 Task: Find connections with filter location Carnegie with filter topic #job with filter profile language Potuguese with filter current company VarSigma with filter school A.N.College with filter industry Historical Sites with filter service category Social Media Marketing with filter keywords title Controller
Action: Mouse moved to (208, 301)
Screenshot: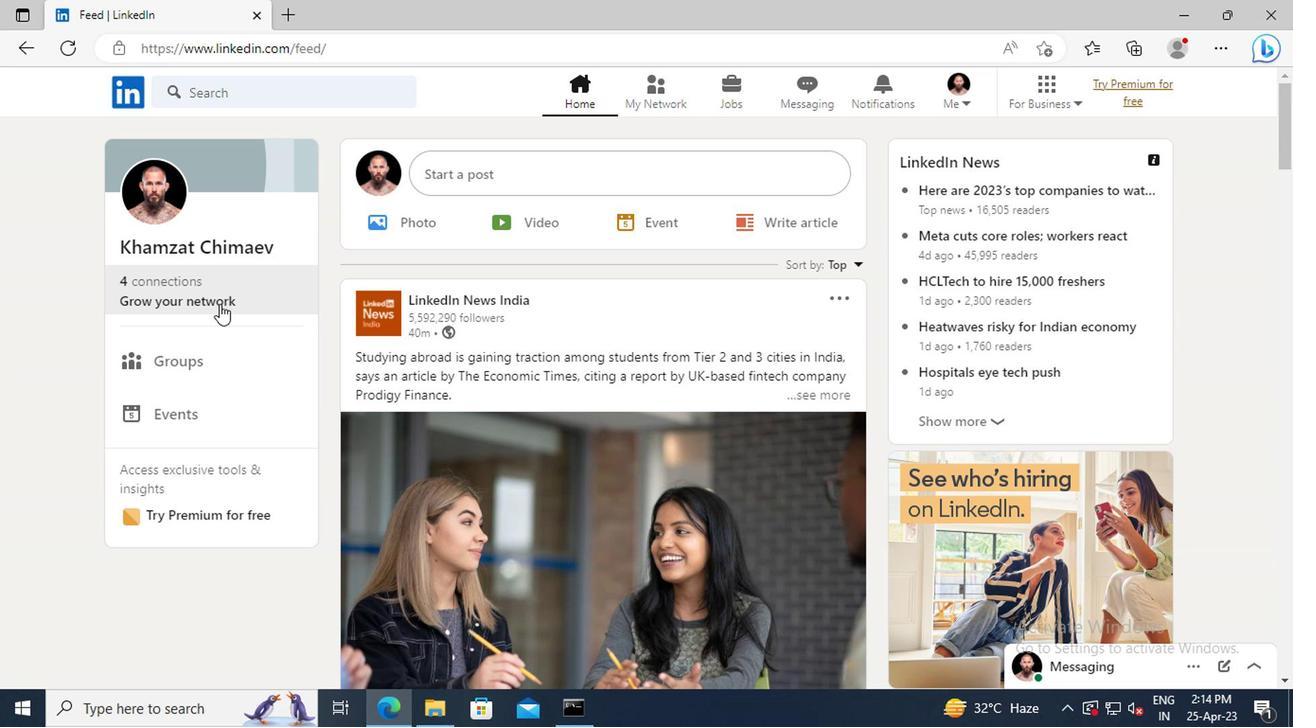 
Action: Mouse pressed left at (208, 301)
Screenshot: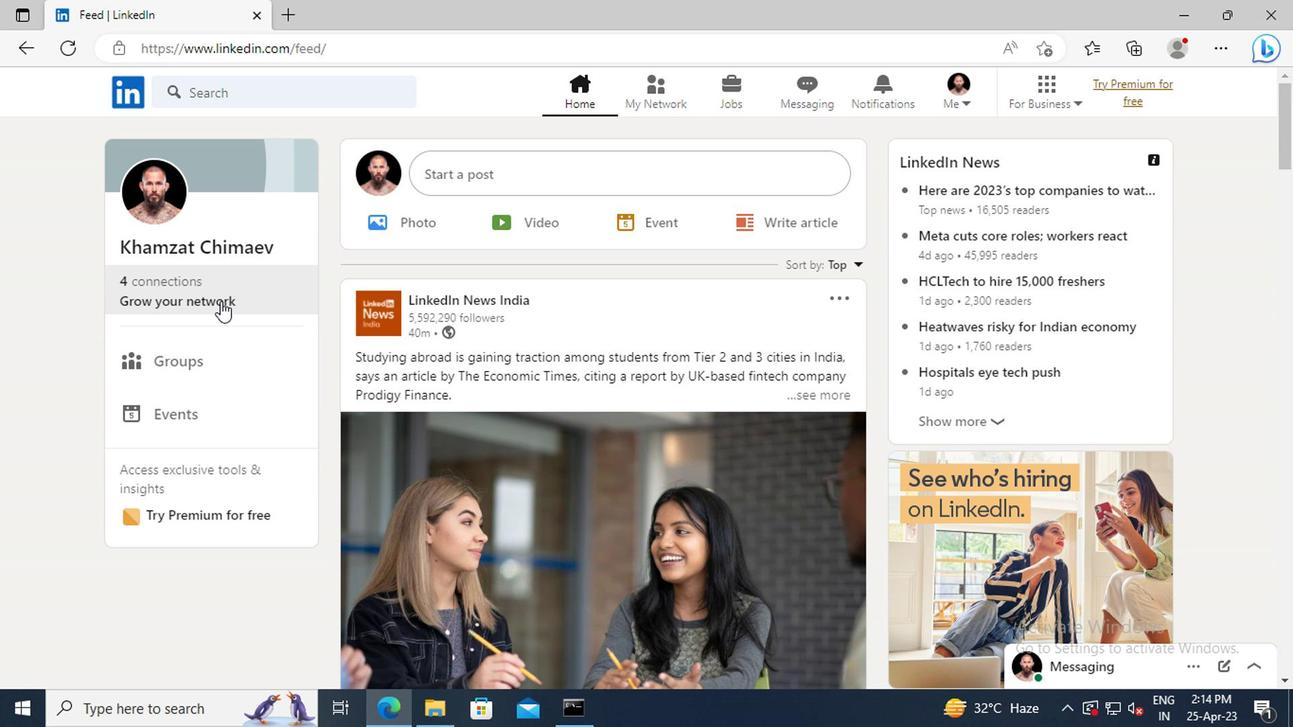 
Action: Mouse moved to (215, 204)
Screenshot: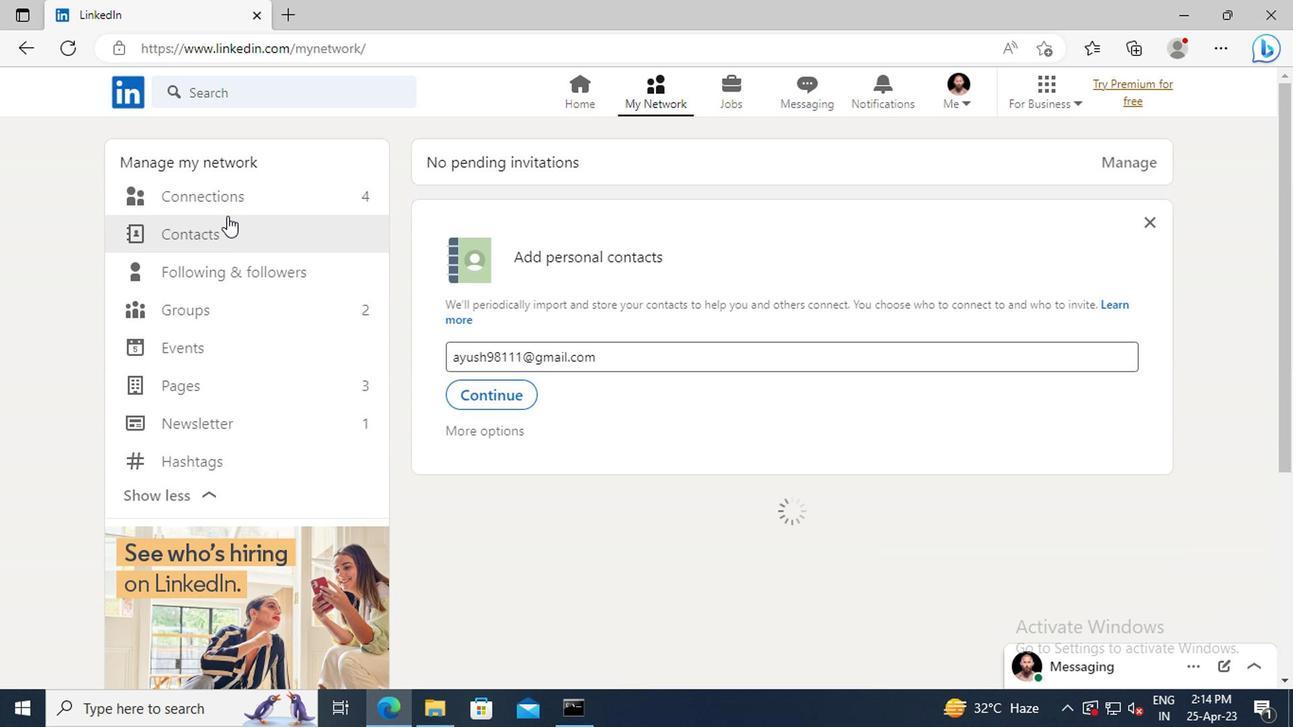 
Action: Mouse pressed left at (215, 204)
Screenshot: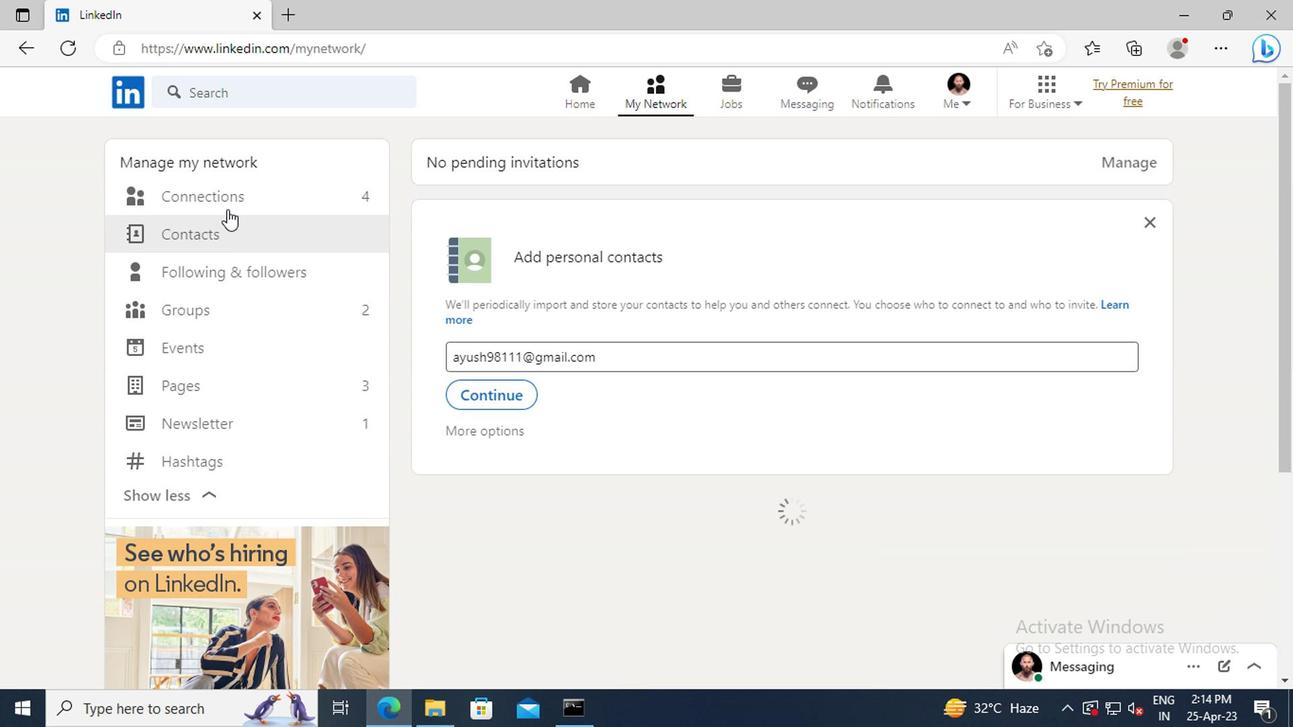 
Action: Mouse moved to (767, 201)
Screenshot: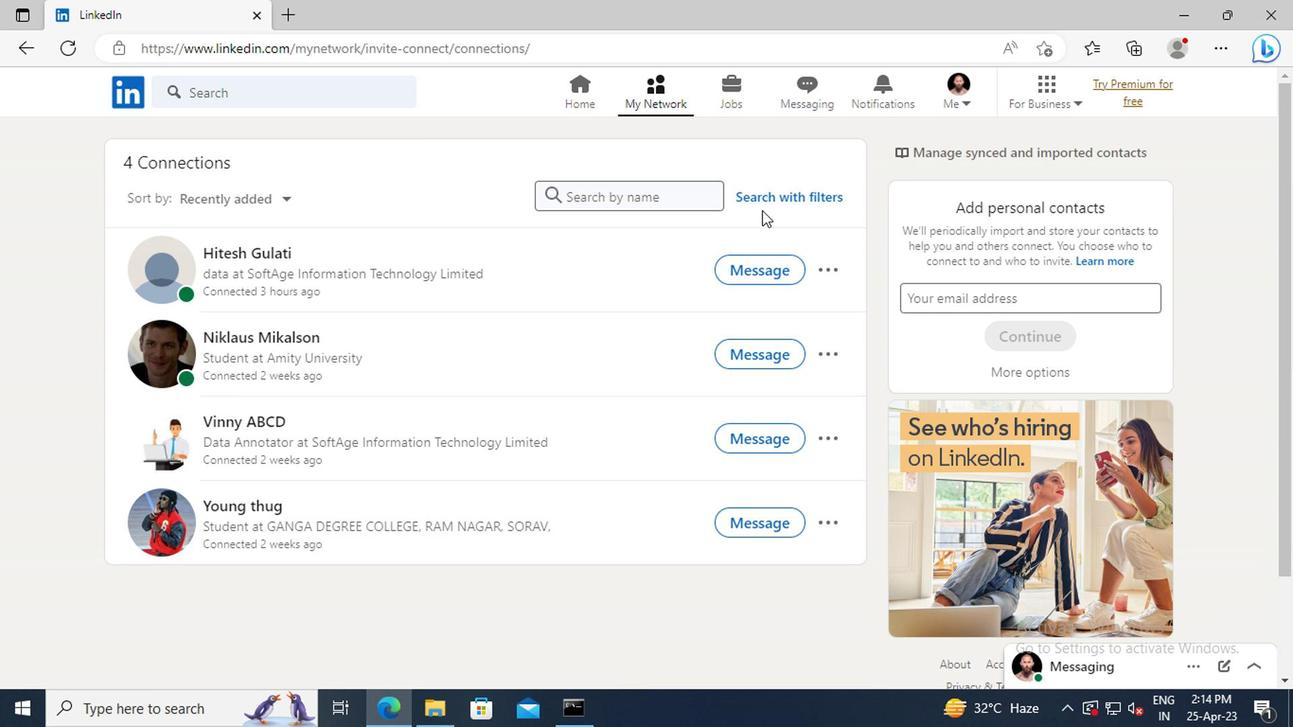 
Action: Mouse pressed left at (767, 201)
Screenshot: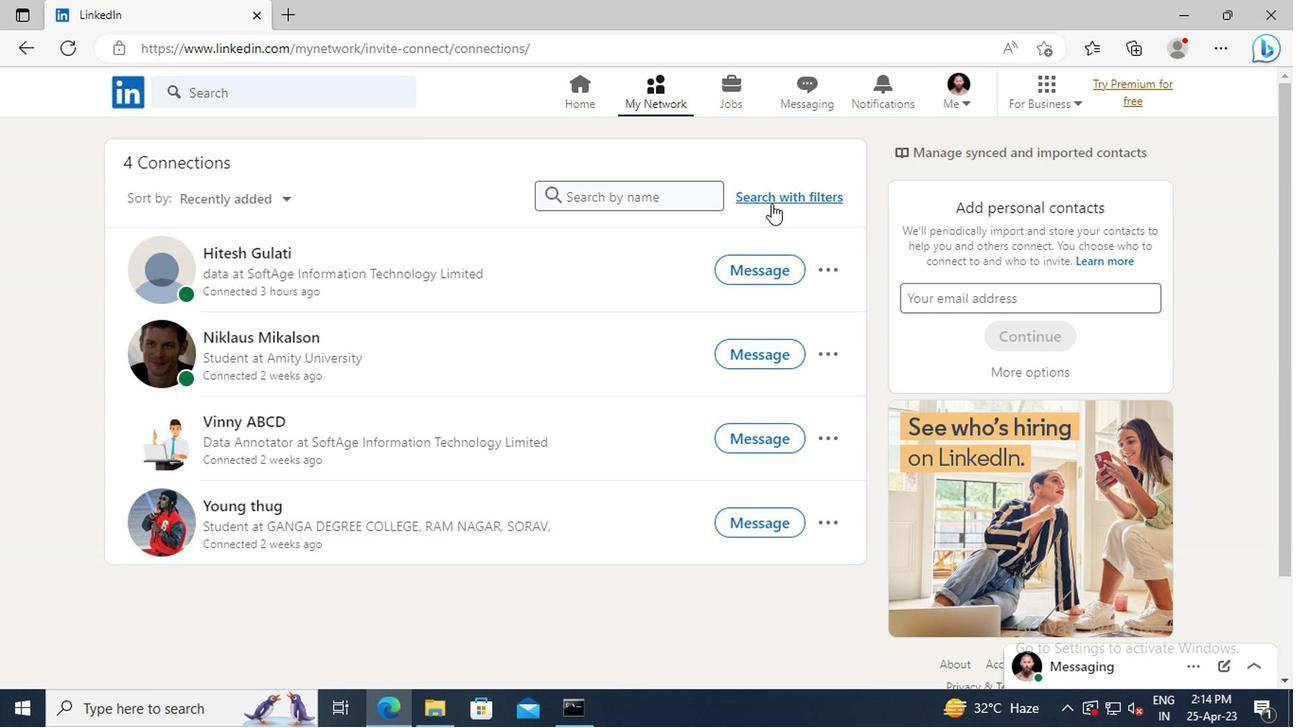 
Action: Mouse moved to (709, 148)
Screenshot: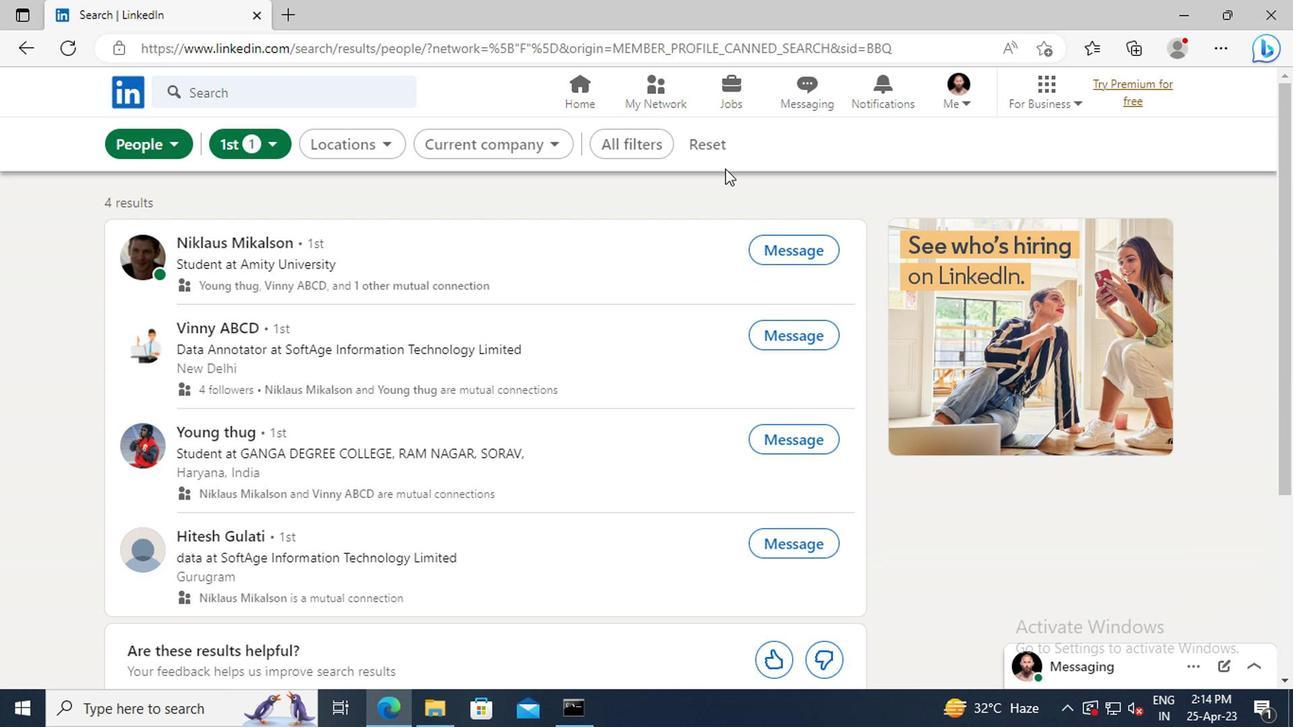 
Action: Mouse pressed left at (709, 148)
Screenshot: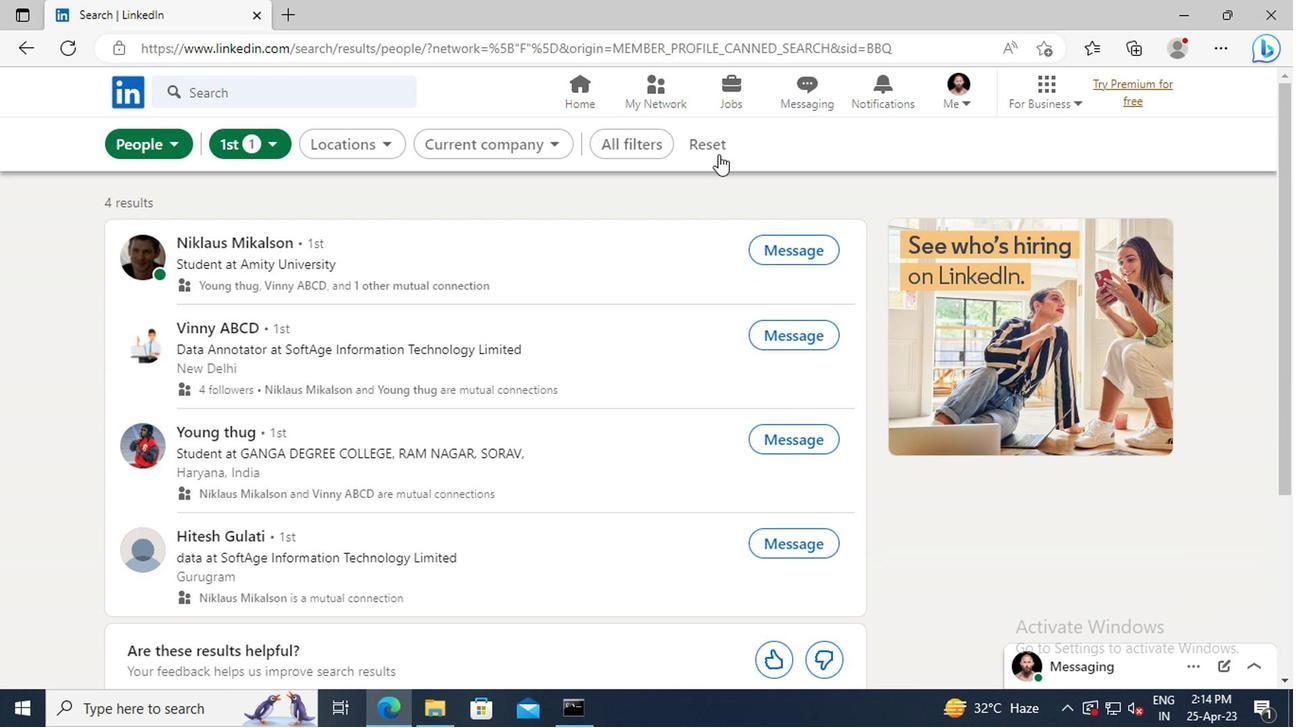 
Action: Mouse moved to (677, 146)
Screenshot: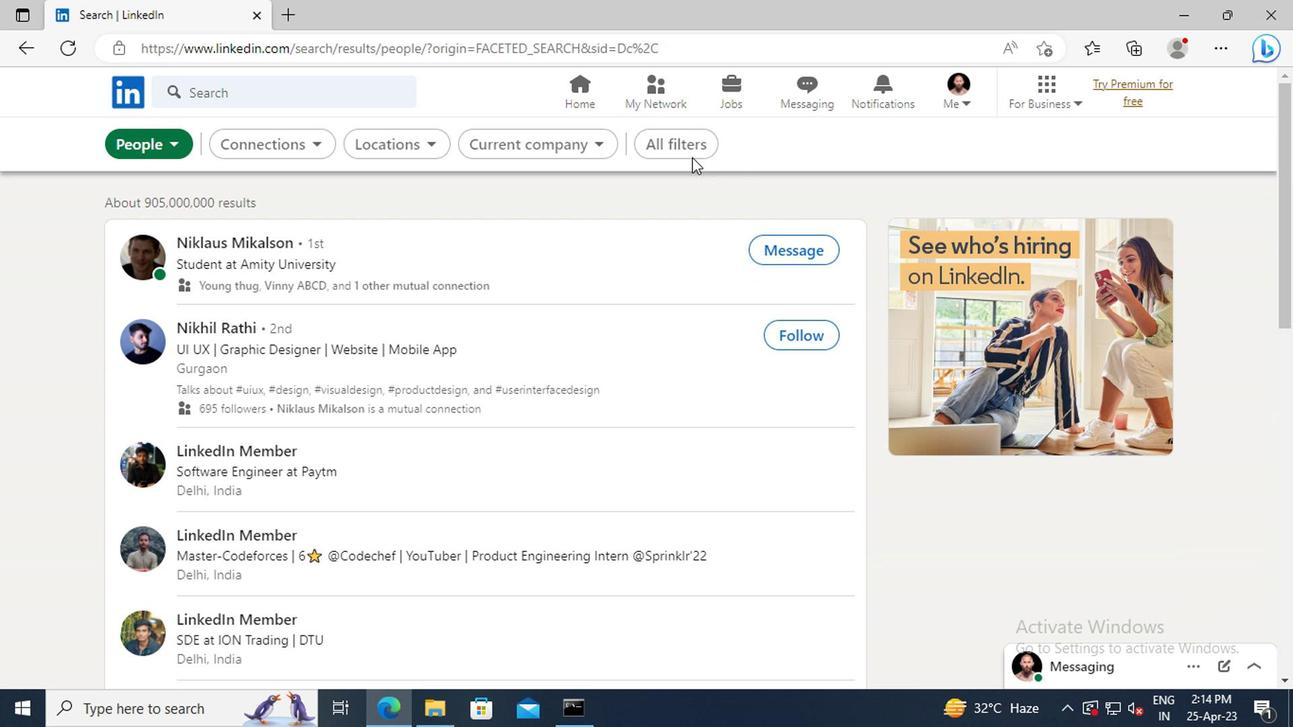 
Action: Mouse pressed left at (677, 146)
Screenshot: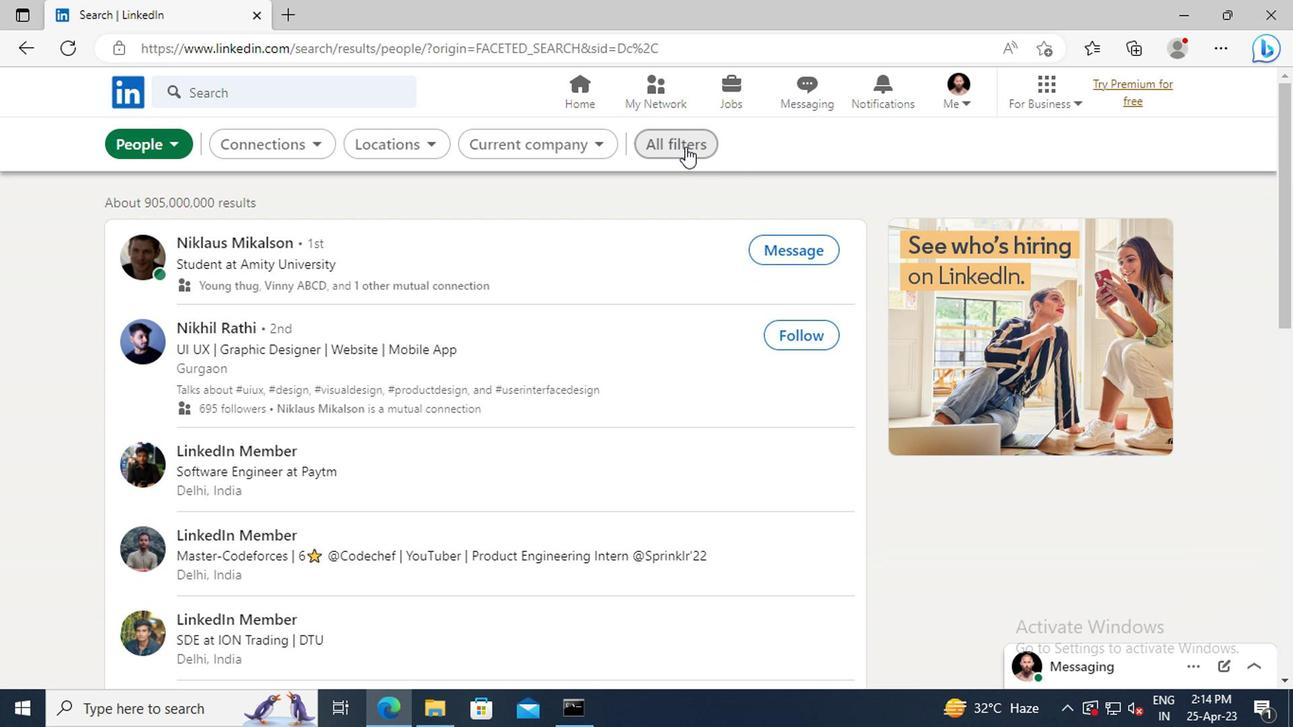
Action: Mouse moved to (1044, 334)
Screenshot: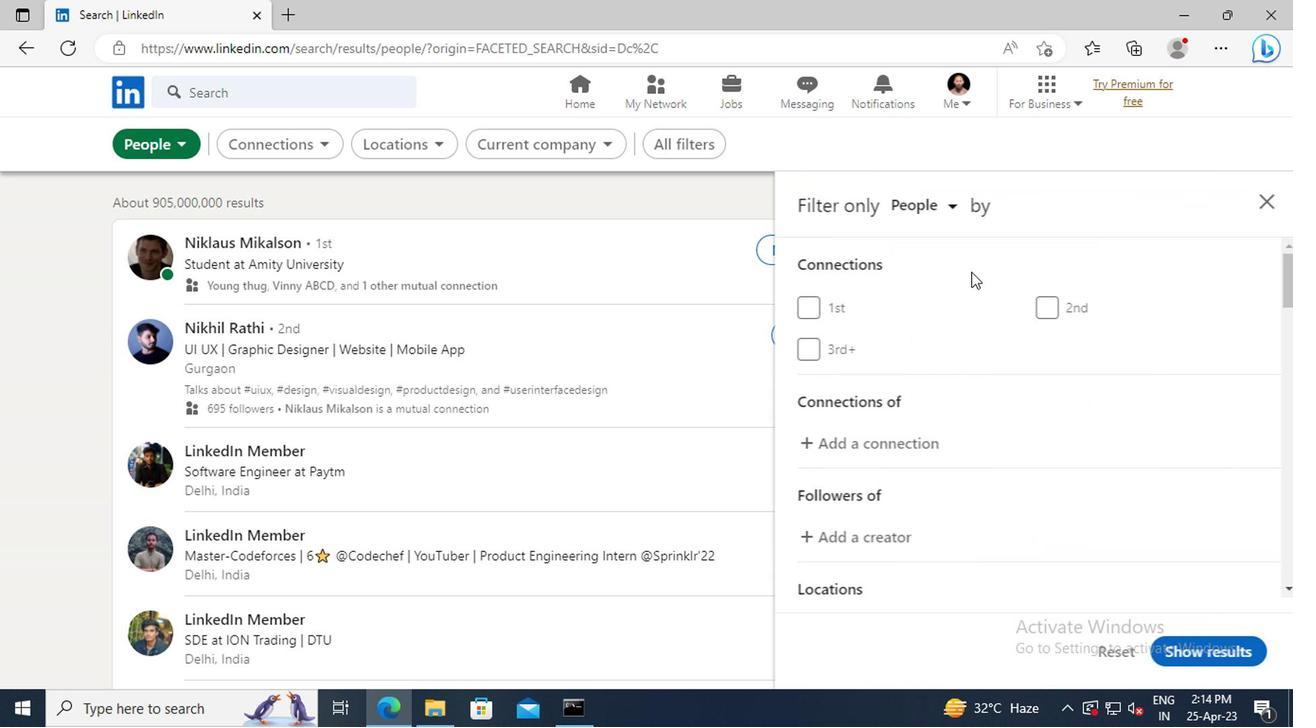 
Action: Mouse scrolled (1044, 334) with delta (0, 0)
Screenshot: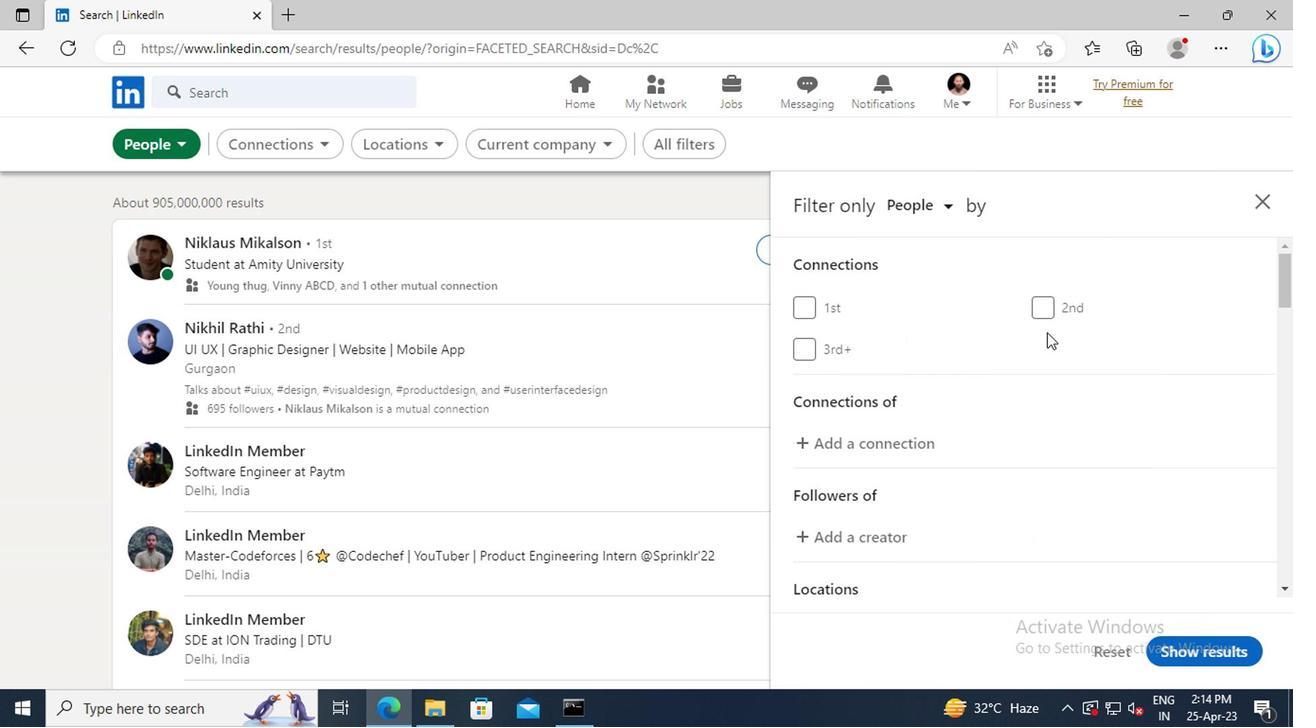 
Action: Mouse scrolled (1044, 334) with delta (0, 0)
Screenshot: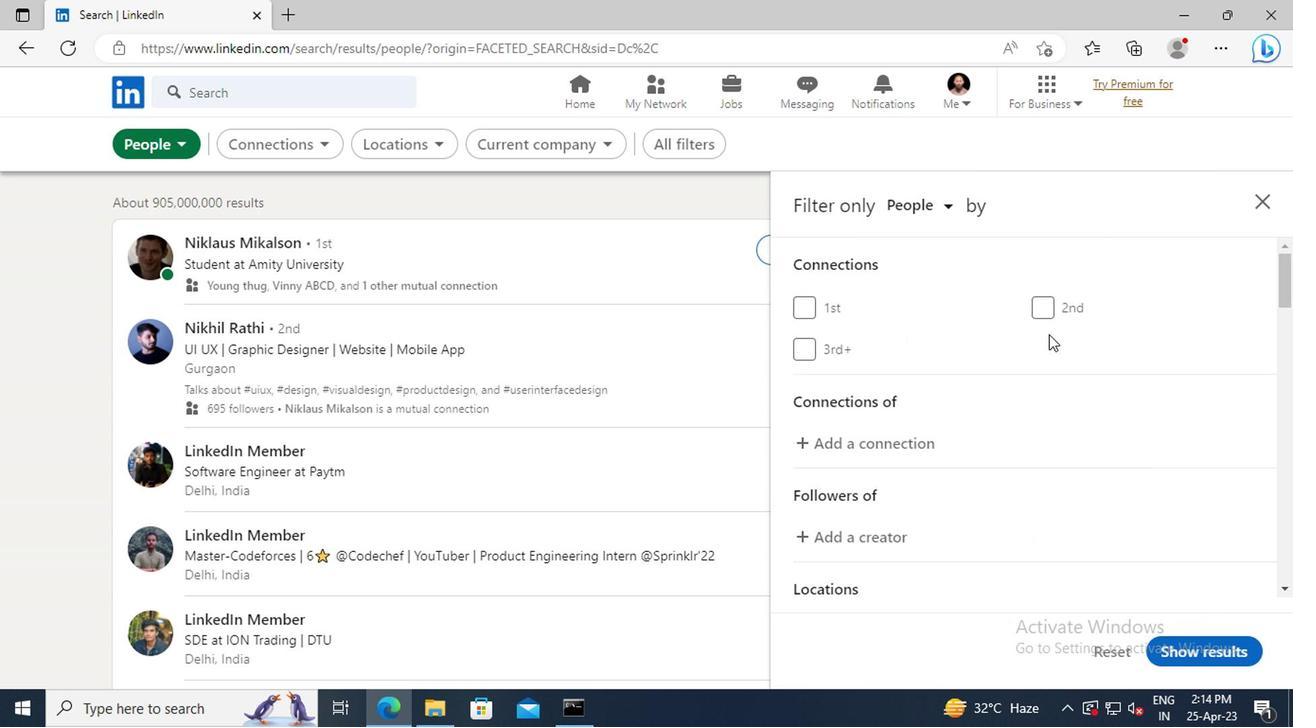 
Action: Mouse scrolled (1044, 334) with delta (0, 0)
Screenshot: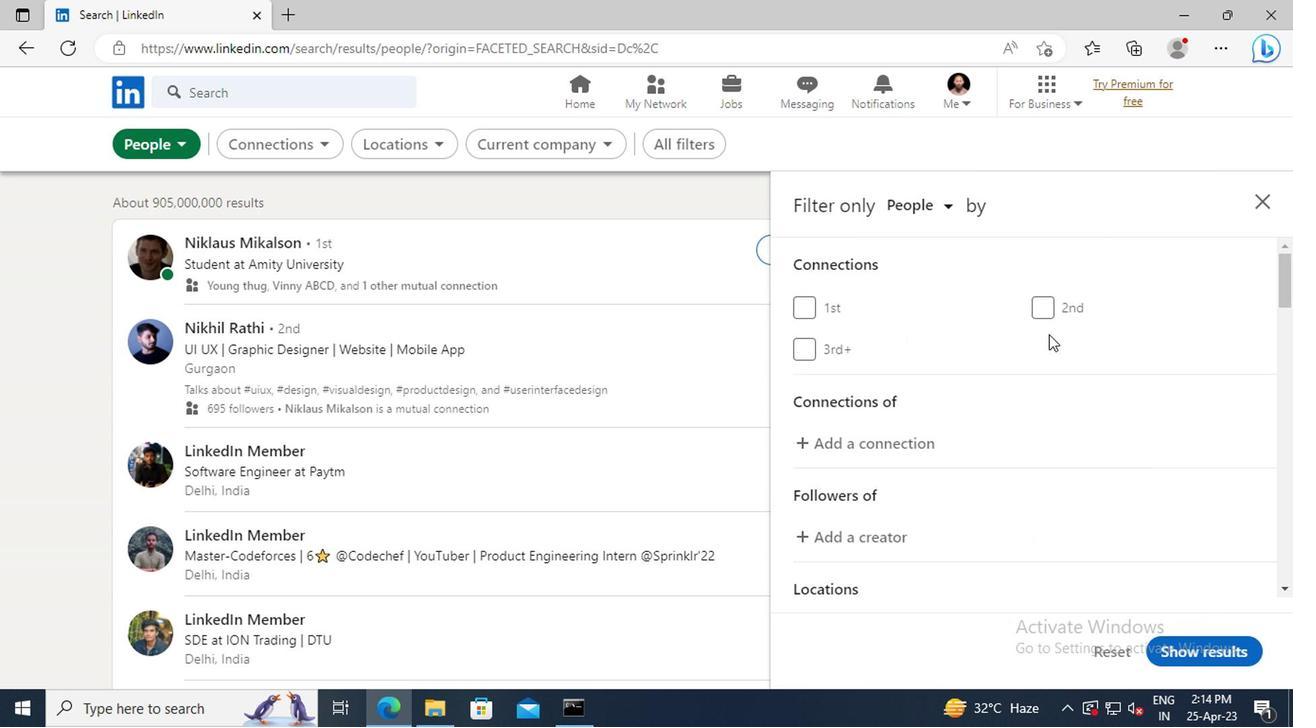 
Action: Mouse moved to (1047, 348)
Screenshot: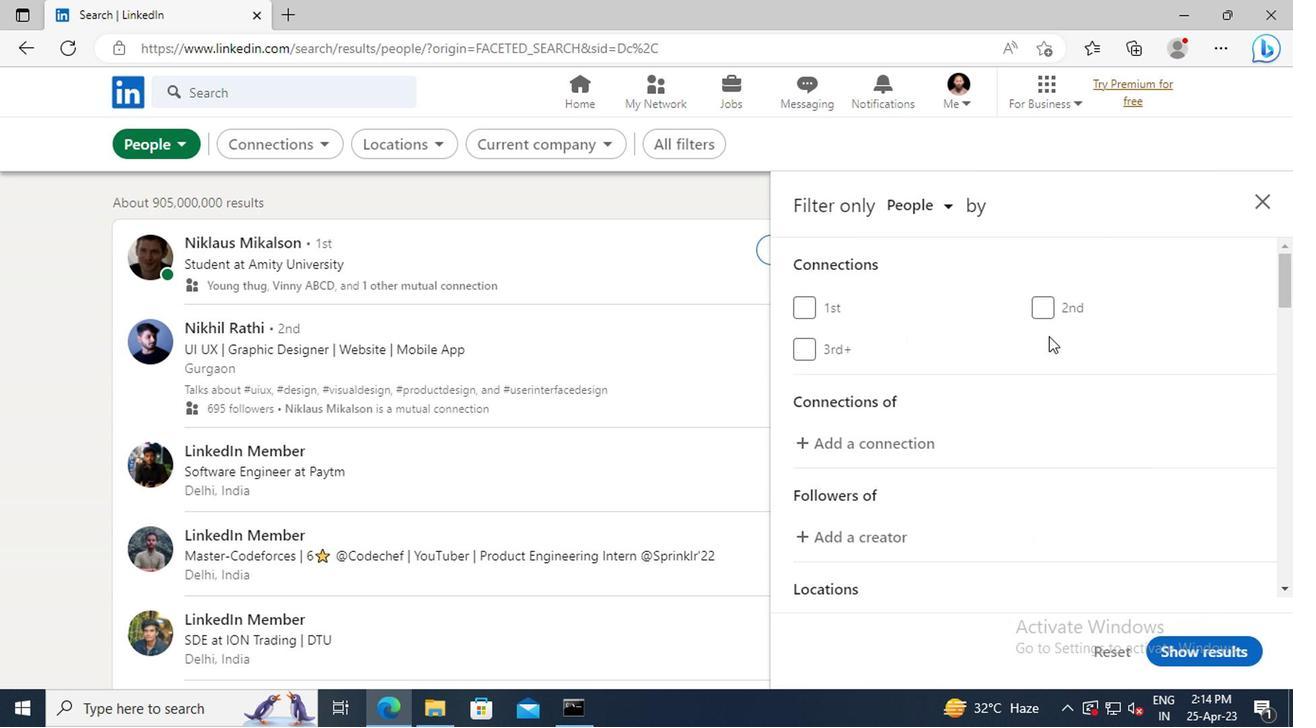 
Action: Mouse scrolled (1047, 348) with delta (0, 0)
Screenshot: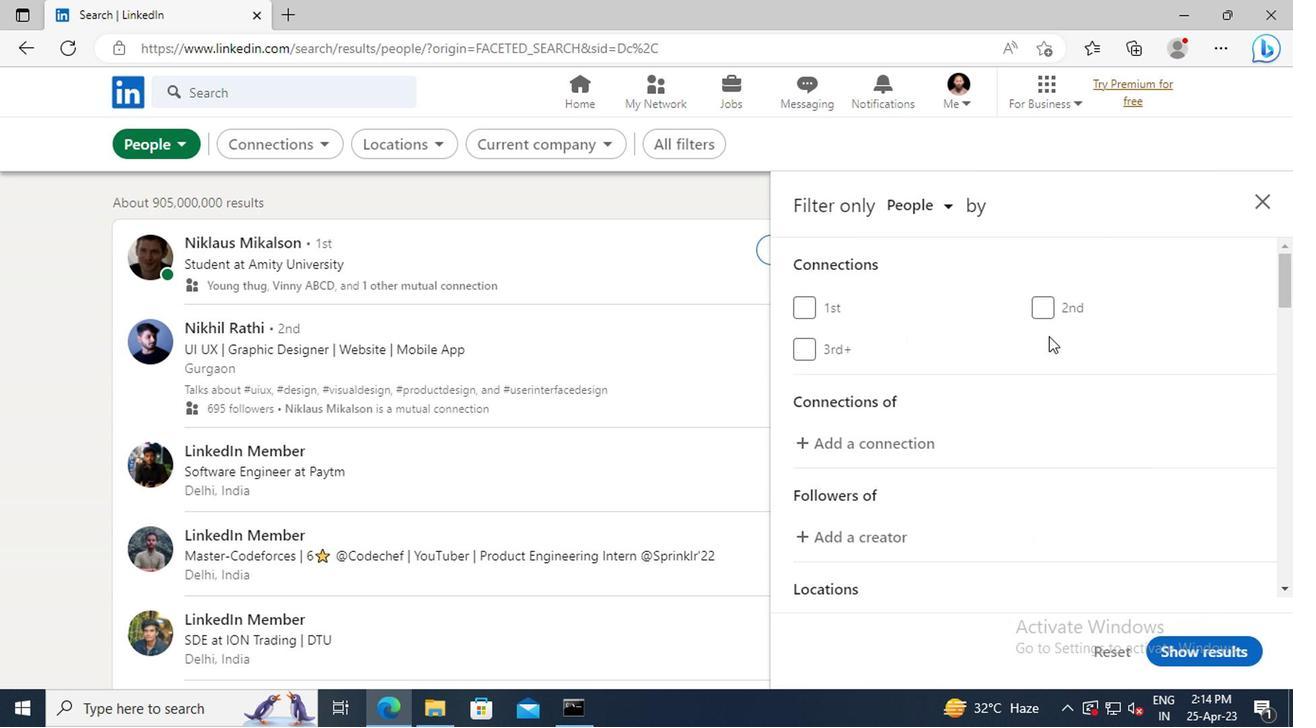 
Action: Mouse moved to (1050, 362)
Screenshot: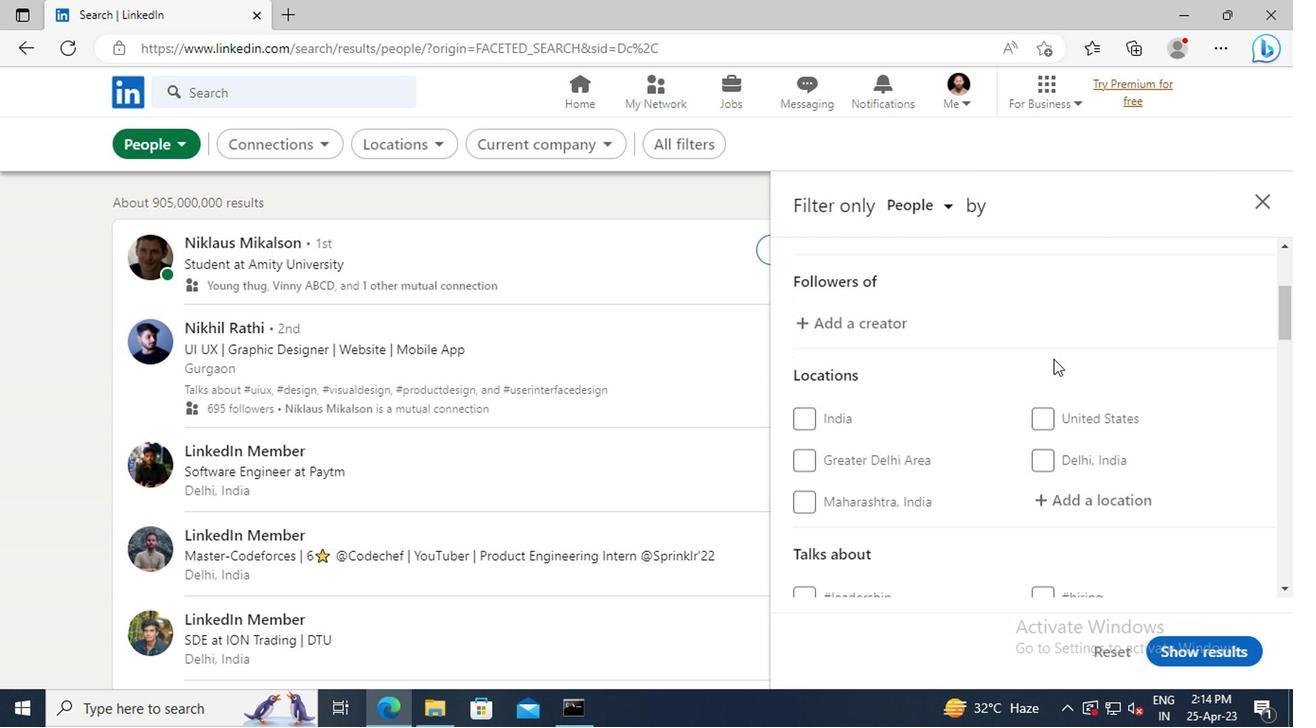 
Action: Mouse scrolled (1050, 361) with delta (0, 0)
Screenshot: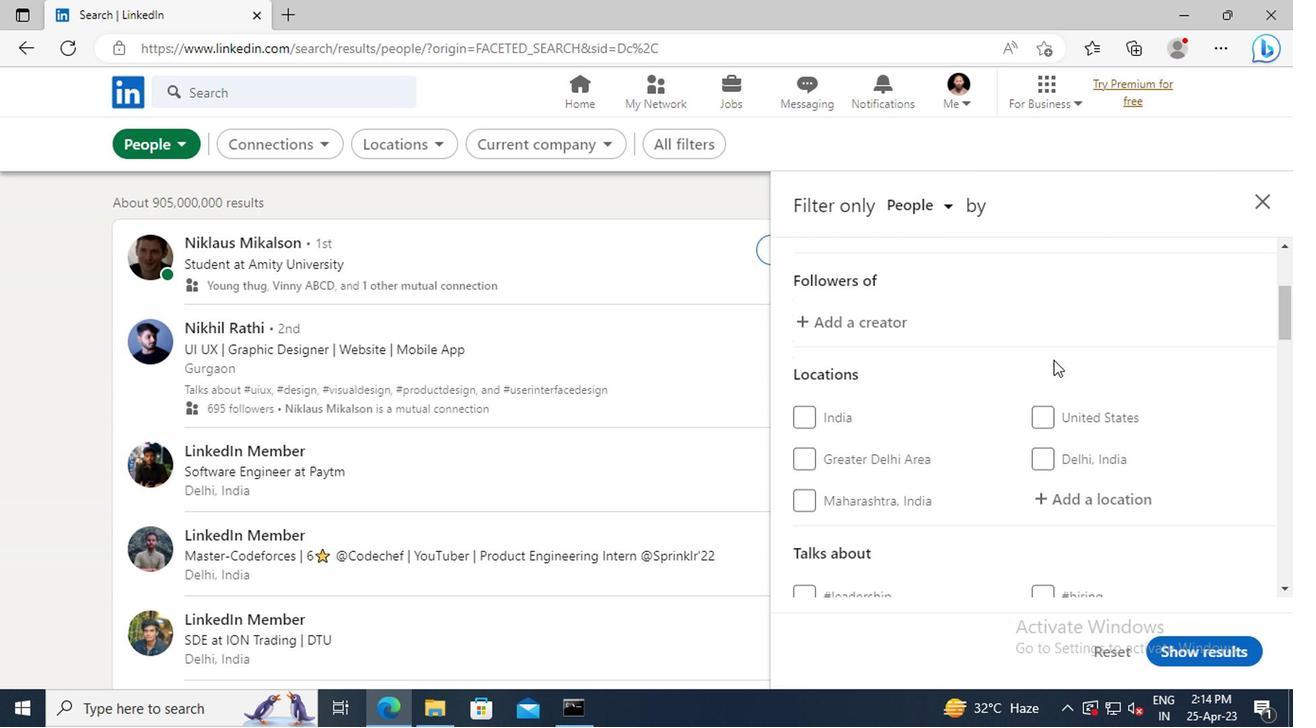 
Action: Mouse scrolled (1050, 361) with delta (0, 0)
Screenshot: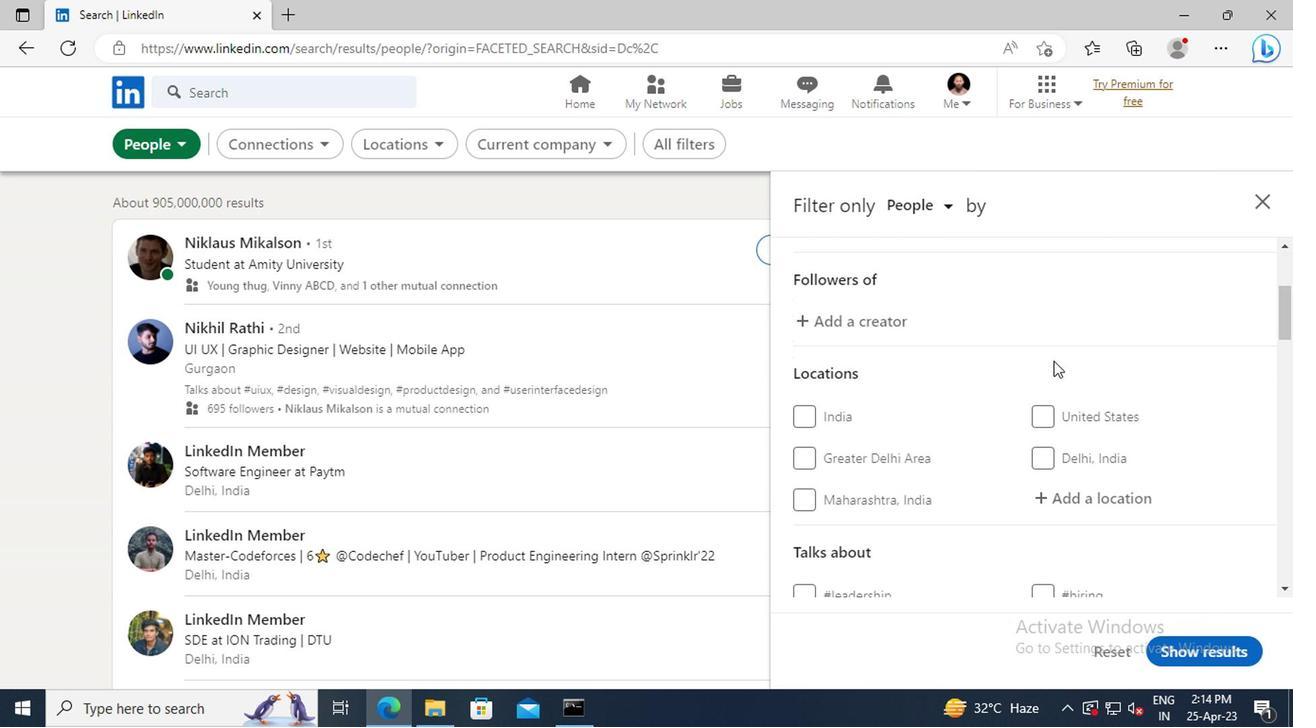 
Action: Mouse moved to (1068, 398)
Screenshot: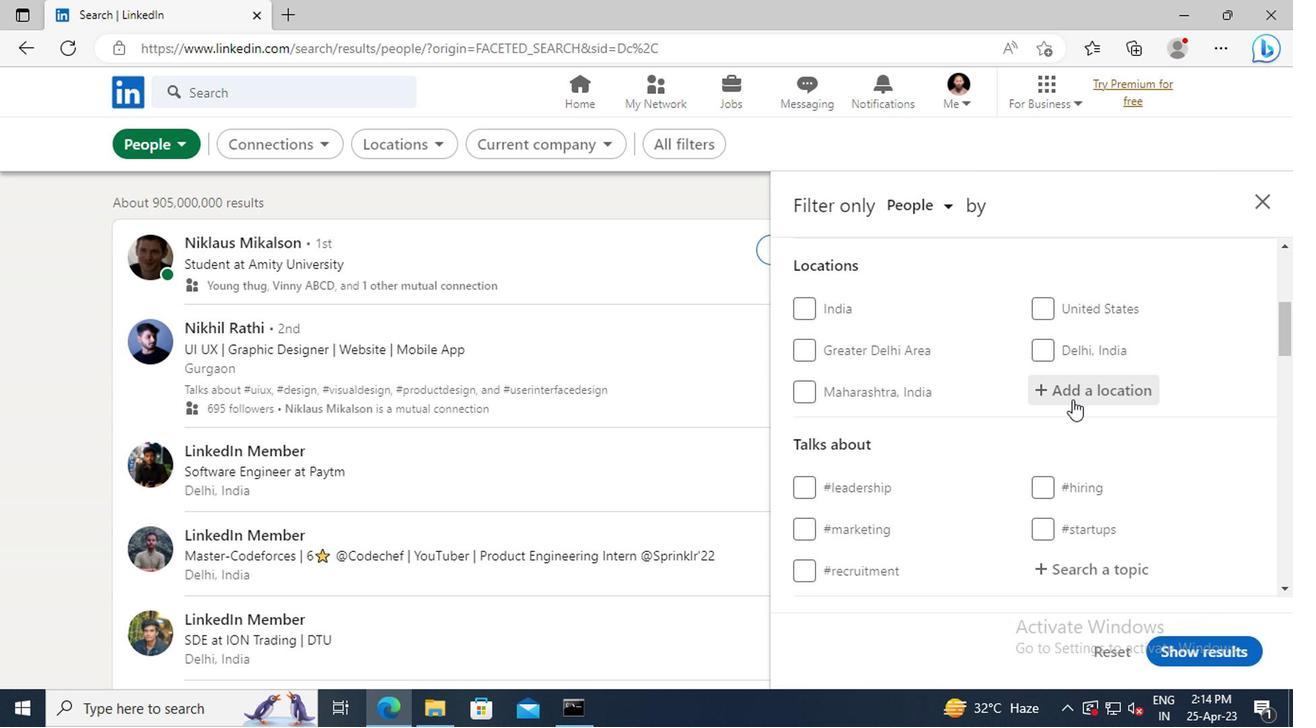 
Action: Mouse pressed left at (1068, 398)
Screenshot: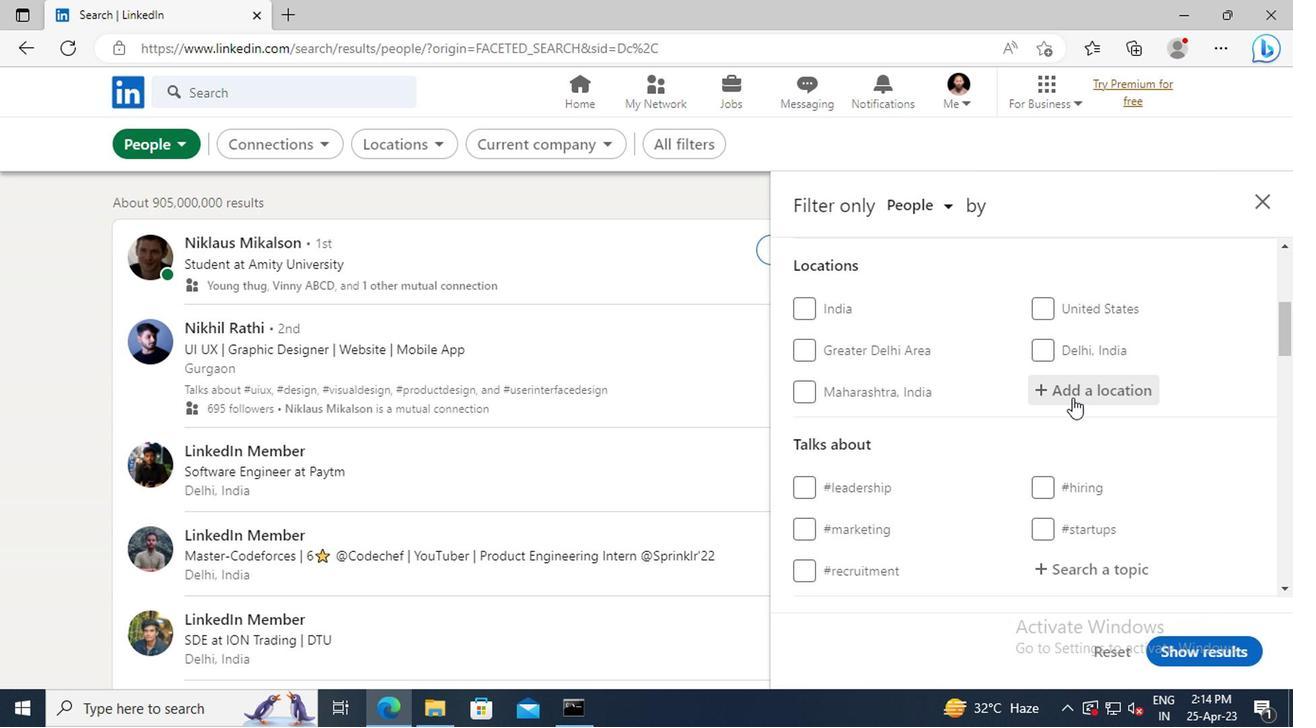 
Action: Mouse moved to (1021, 419)
Screenshot: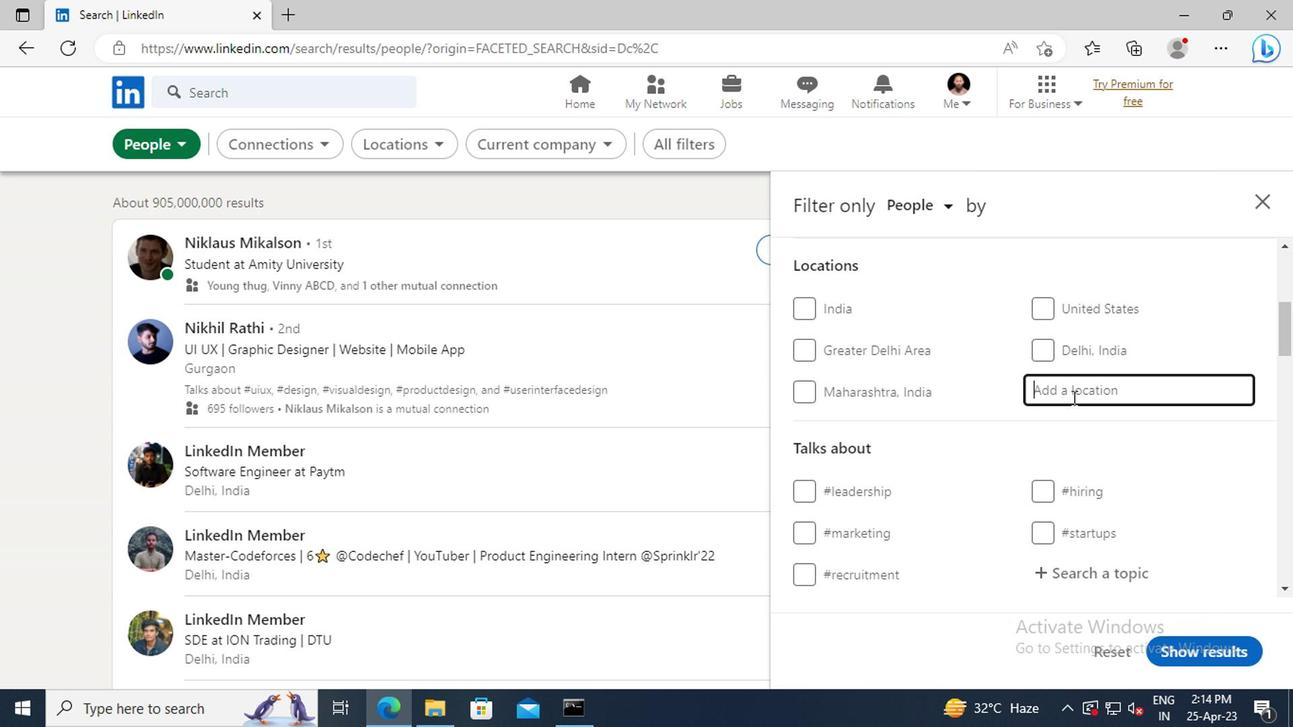 
Action: Key pressed <Key.shift>CARNEGIE
Screenshot: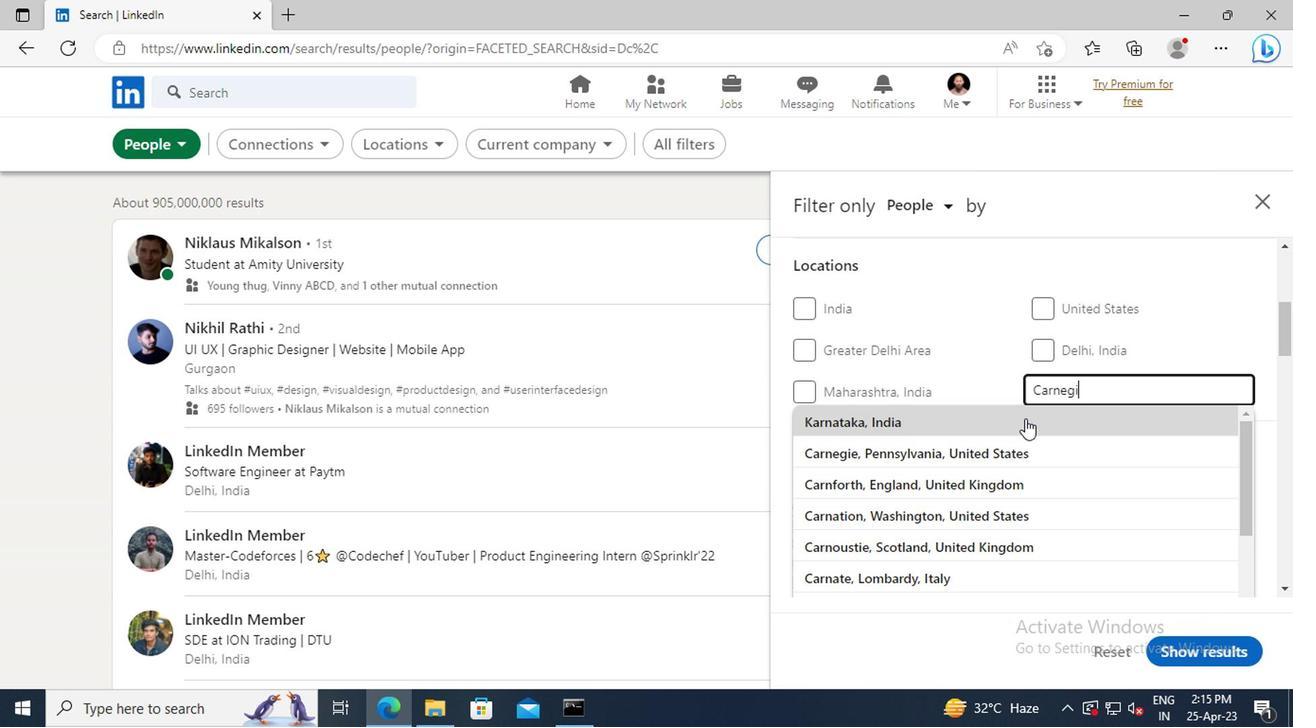 
Action: Mouse moved to (1004, 419)
Screenshot: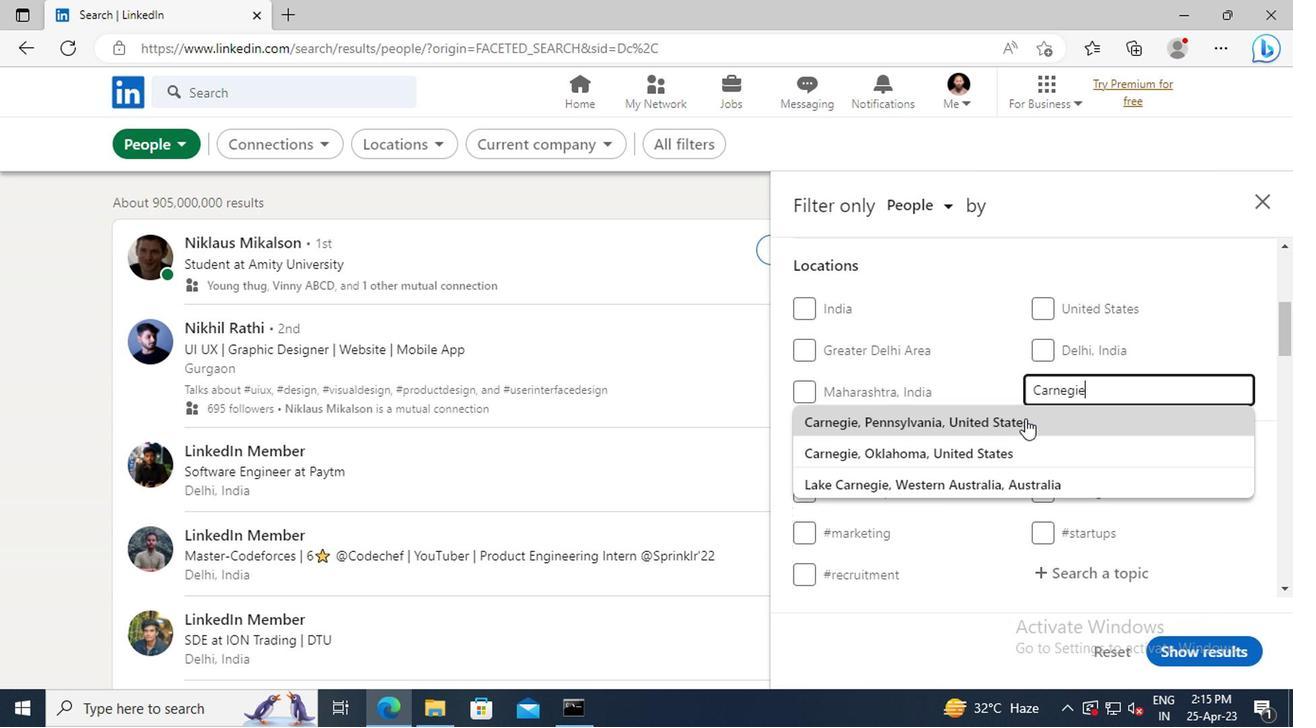 
Action: Mouse pressed left at (1004, 419)
Screenshot: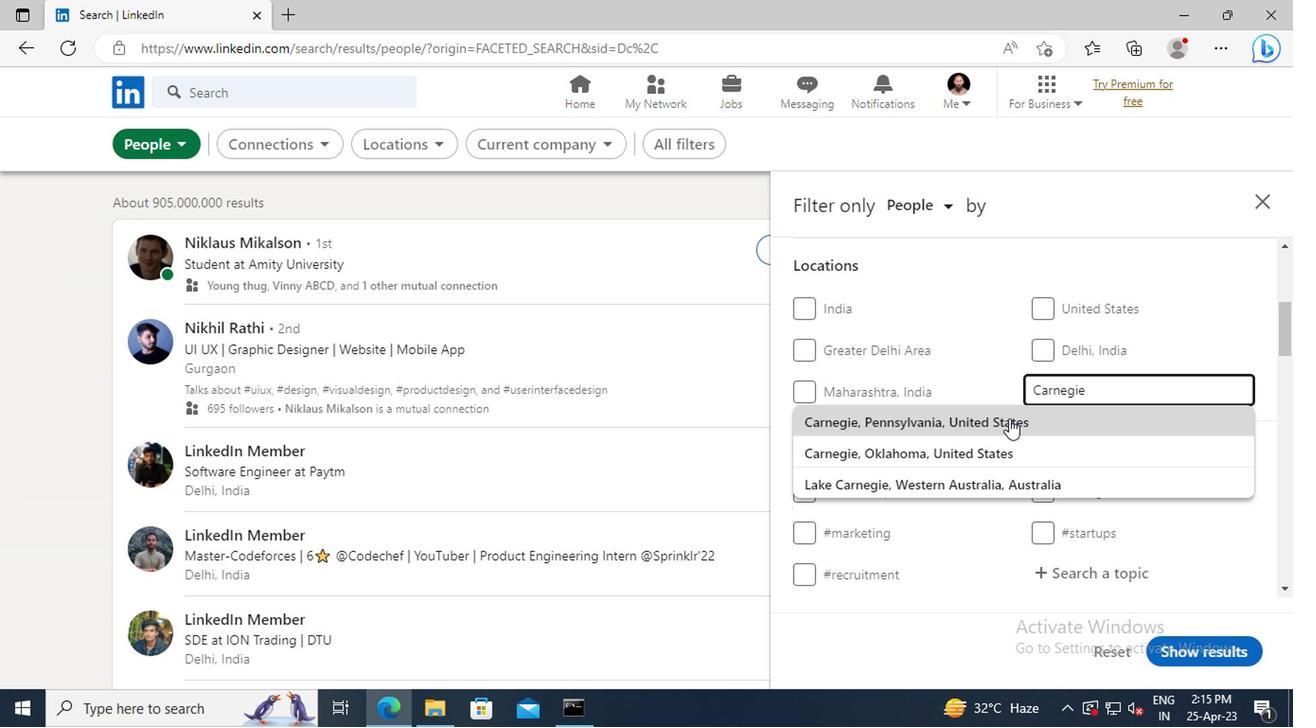 
Action: Mouse scrolled (1004, 418) with delta (0, -1)
Screenshot: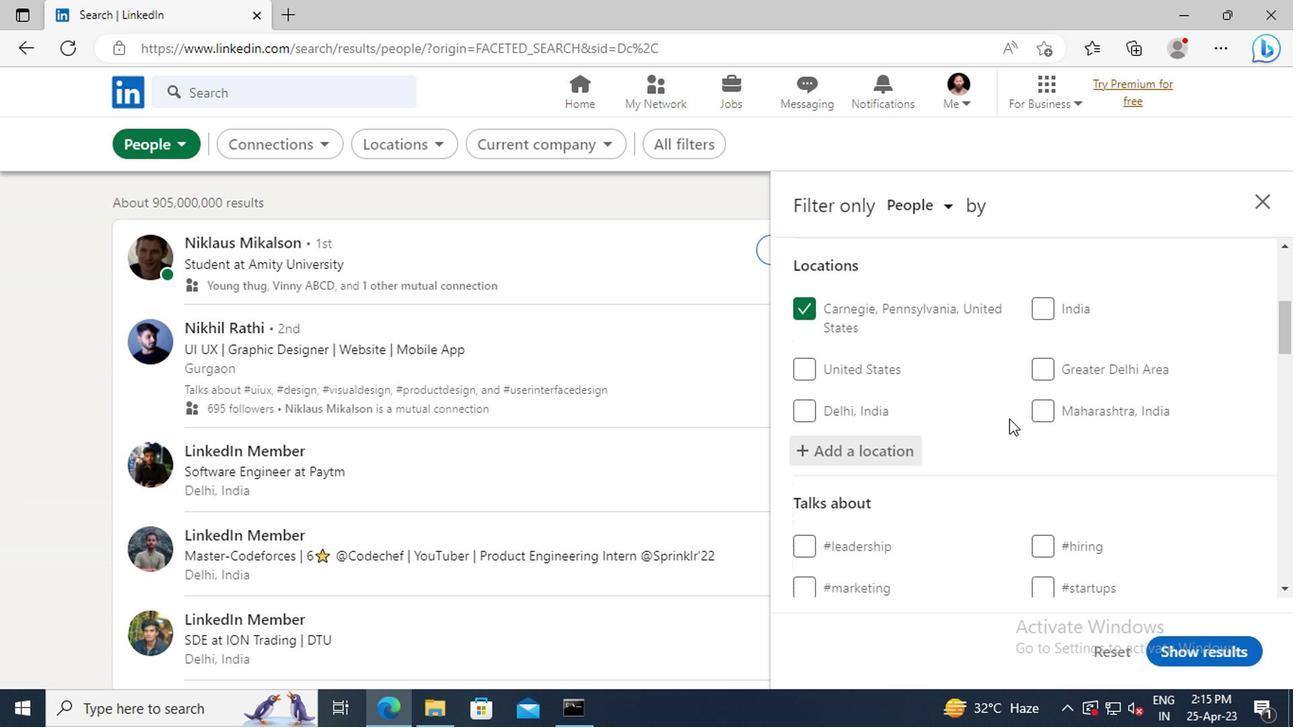 
Action: Mouse scrolled (1004, 418) with delta (0, -1)
Screenshot: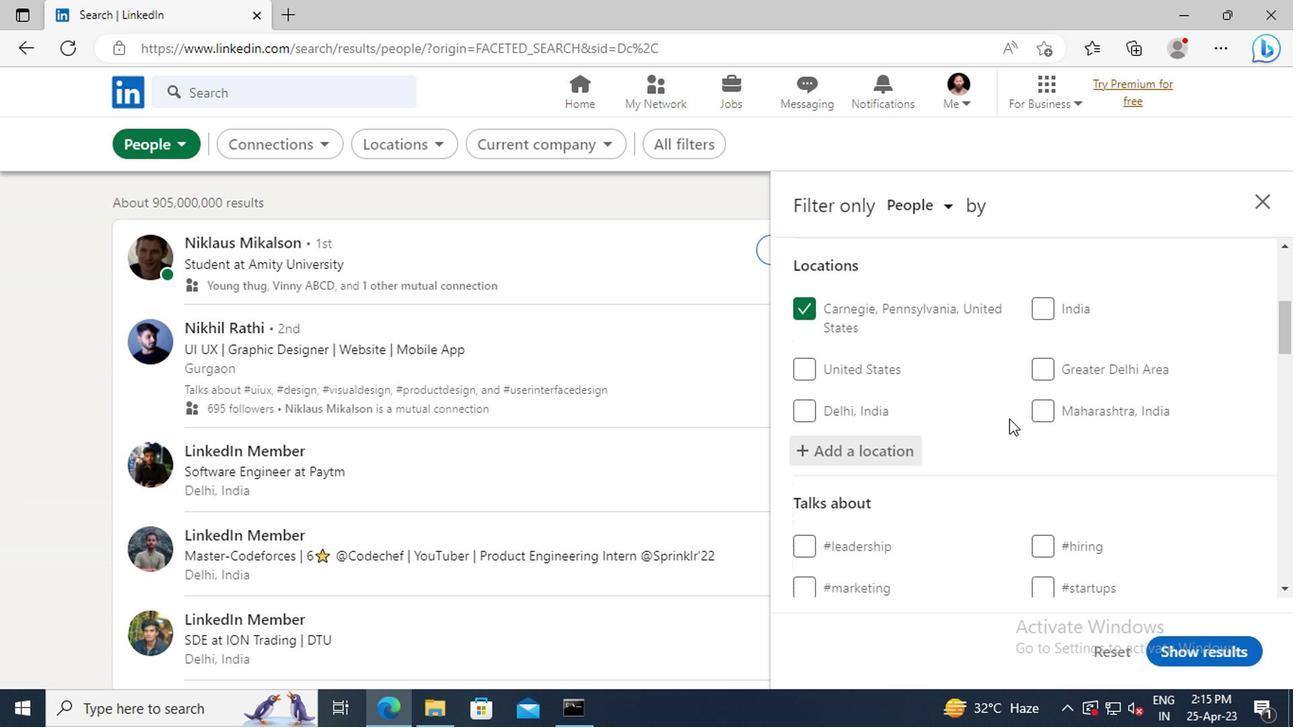 
Action: Mouse scrolled (1004, 418) with delta (0, -1)
Screenshot: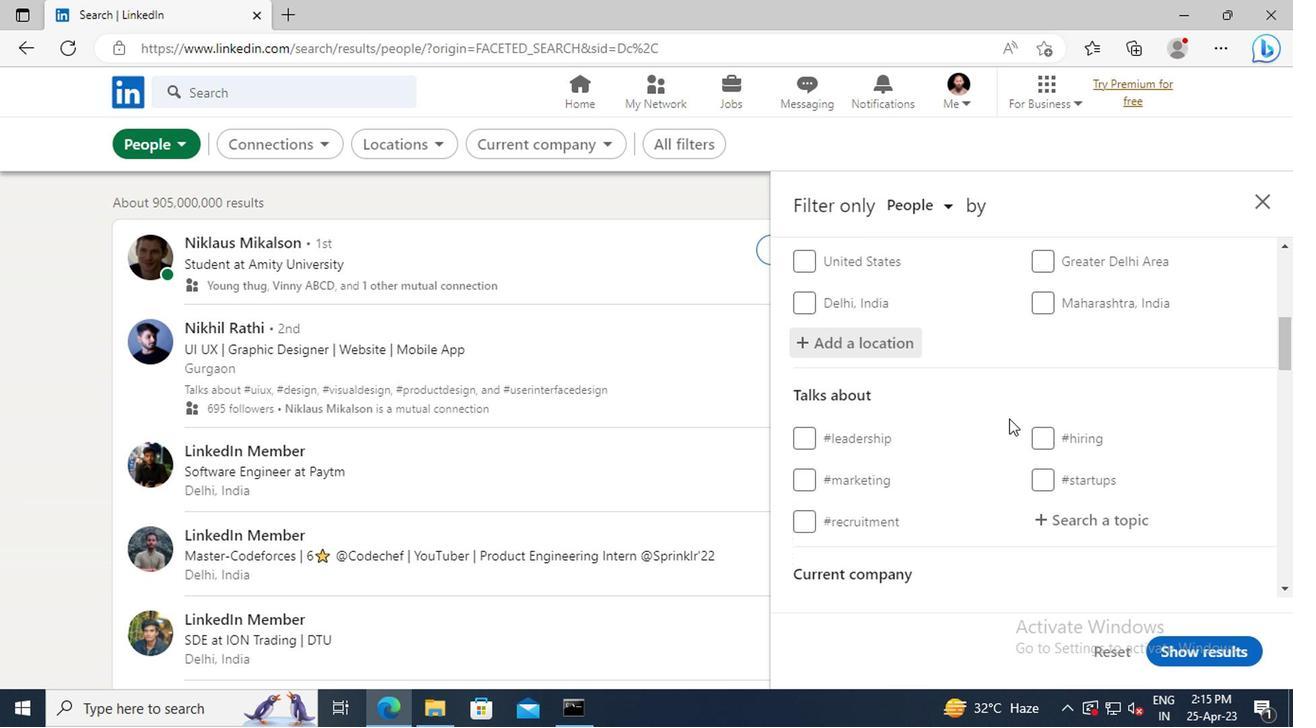 
Action: Mouse scrolled (1004, 418) with delta (0, -1)
Screenshot: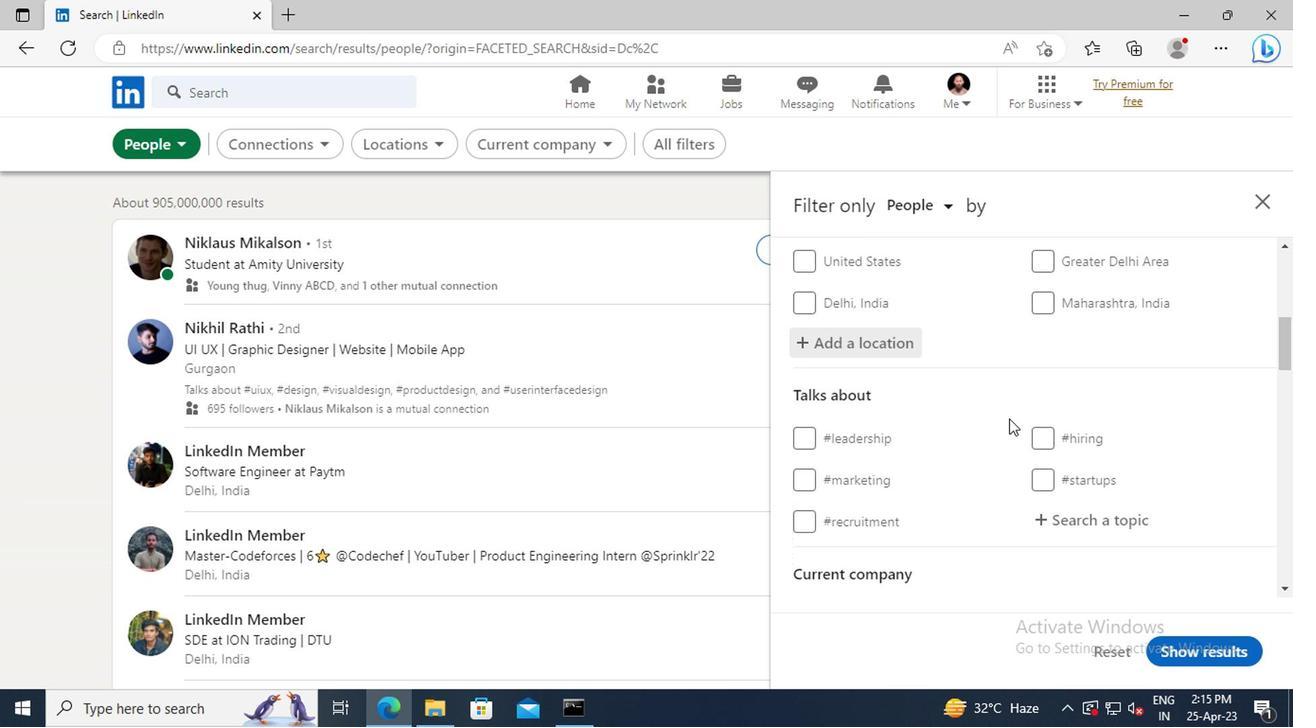 
Action: Mouse moved to (1058, 419)
Screenshot: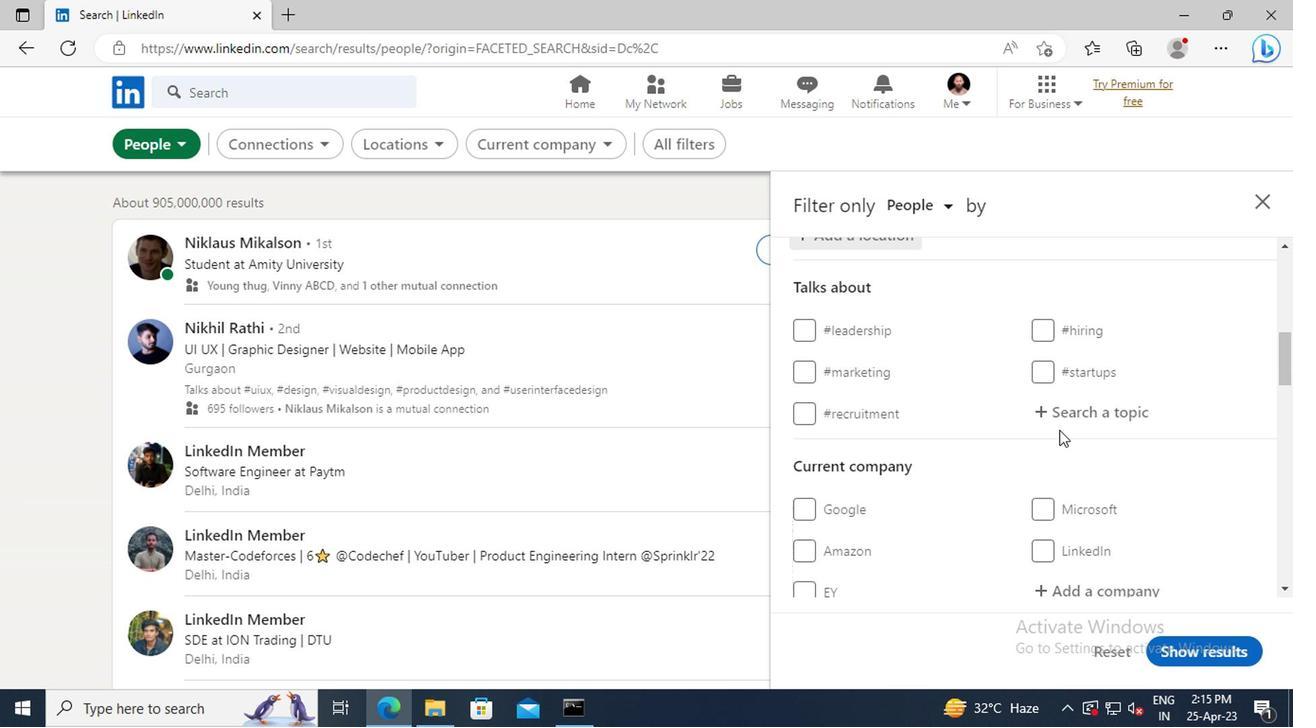 
Action: Mouse pressed left at (1058, 419)
Screenshot: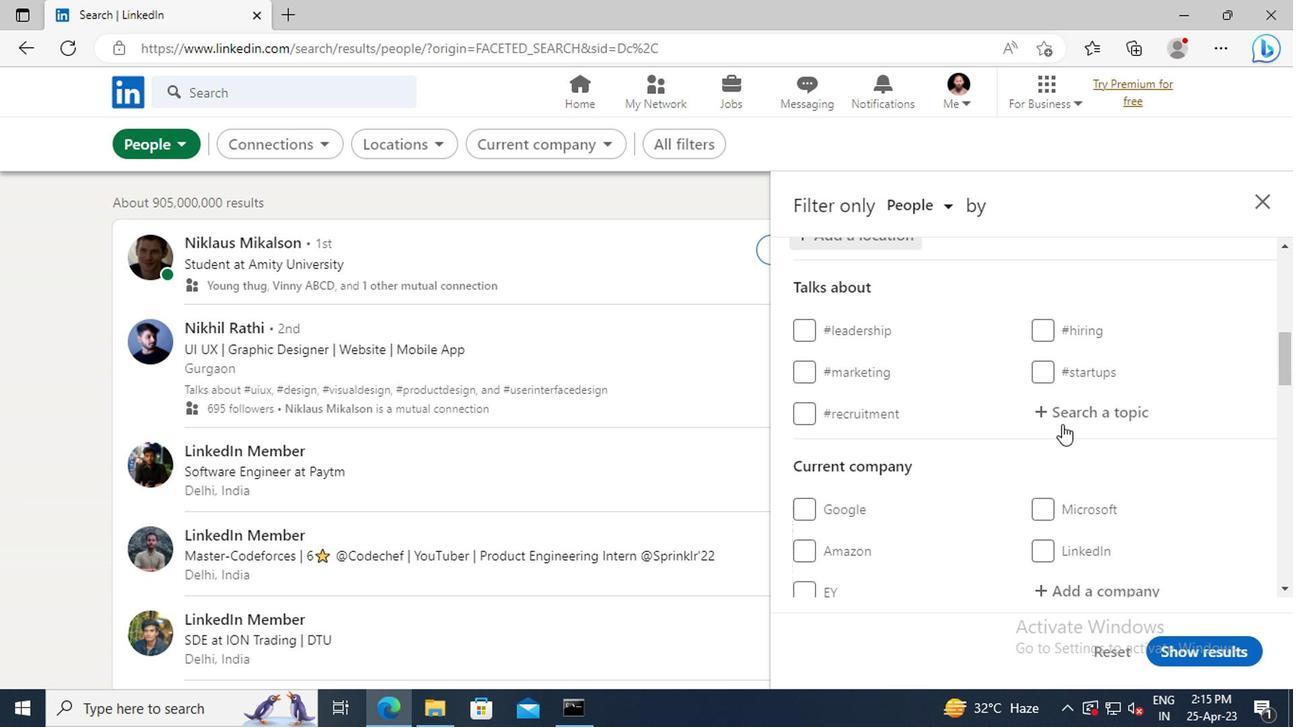
Action: Mouse moved to (1029, 436)
Screenshot: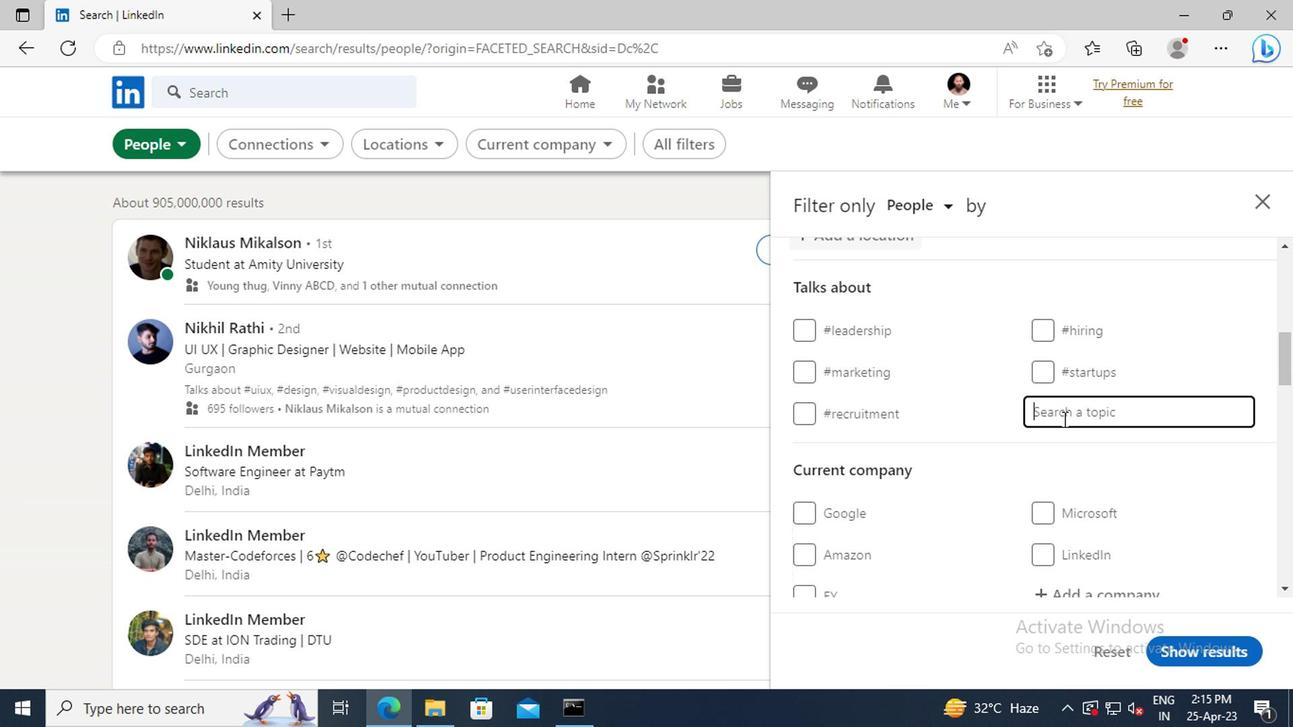 
Action: Key pressed <Key.shift>#JOB
Screenshot: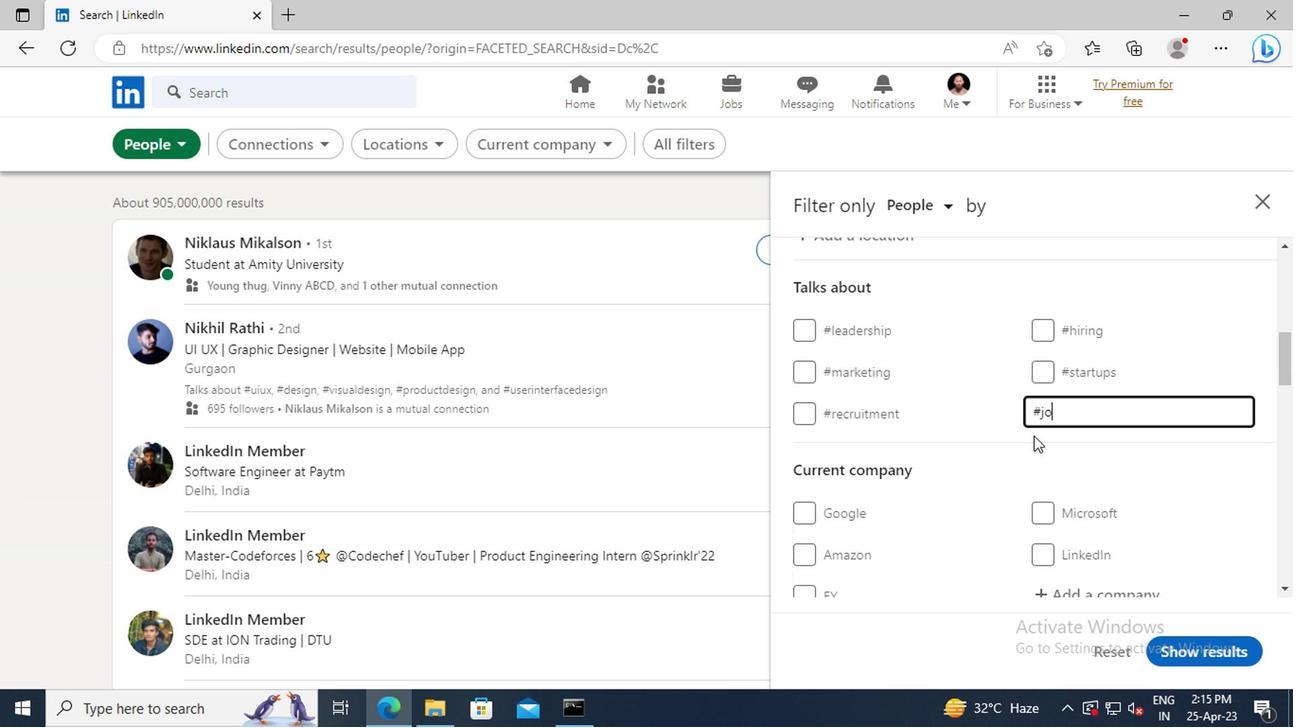 
Action: Mouse scrolled (1029, 435) with delta (0, 0)
Screenshot: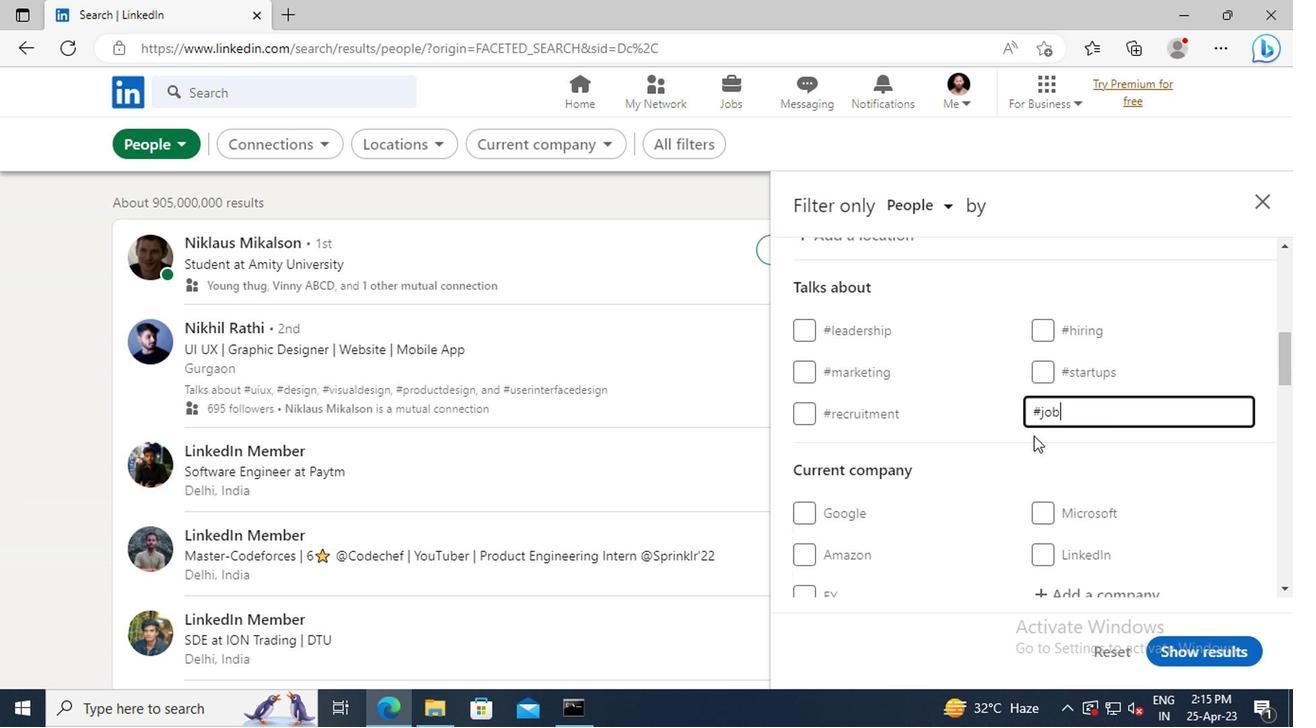 
Action: Mouse scrolled (1029, 435) with delta (0, 0)
Screenshot: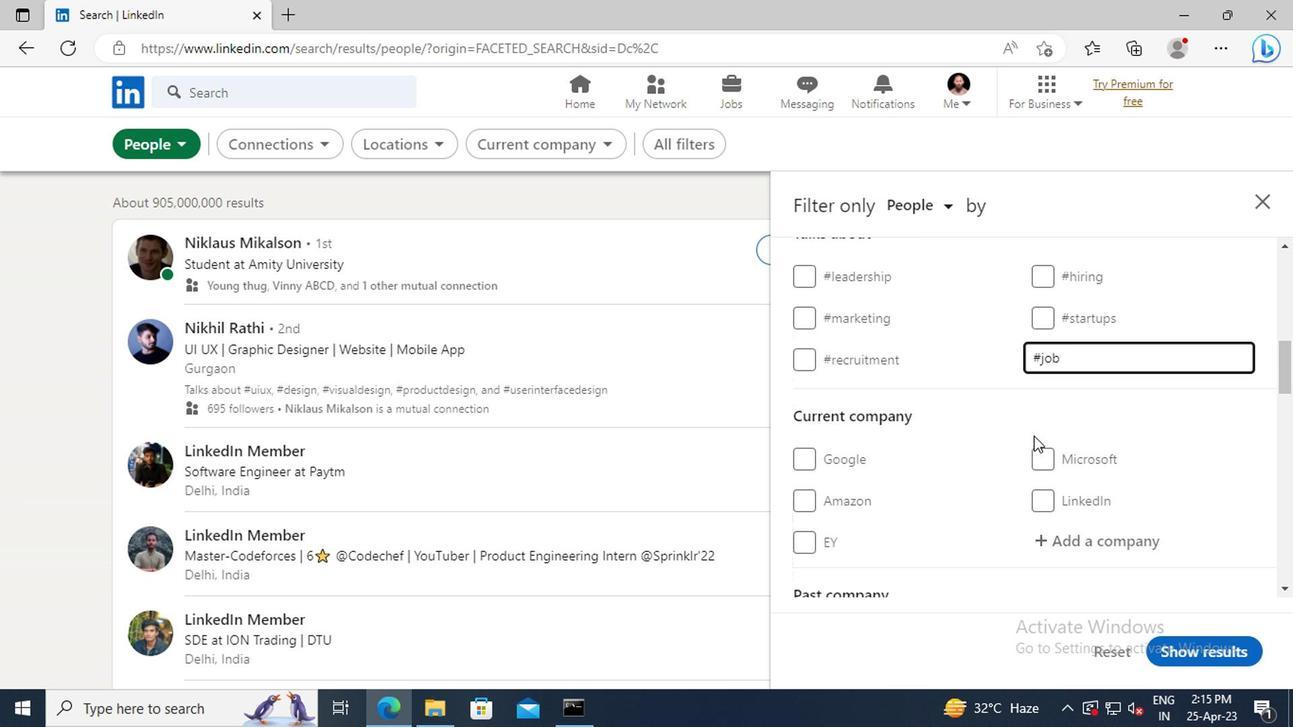 
Action: Mouse scrolled (1029, 435) with delta (0, 0)
Screenshot: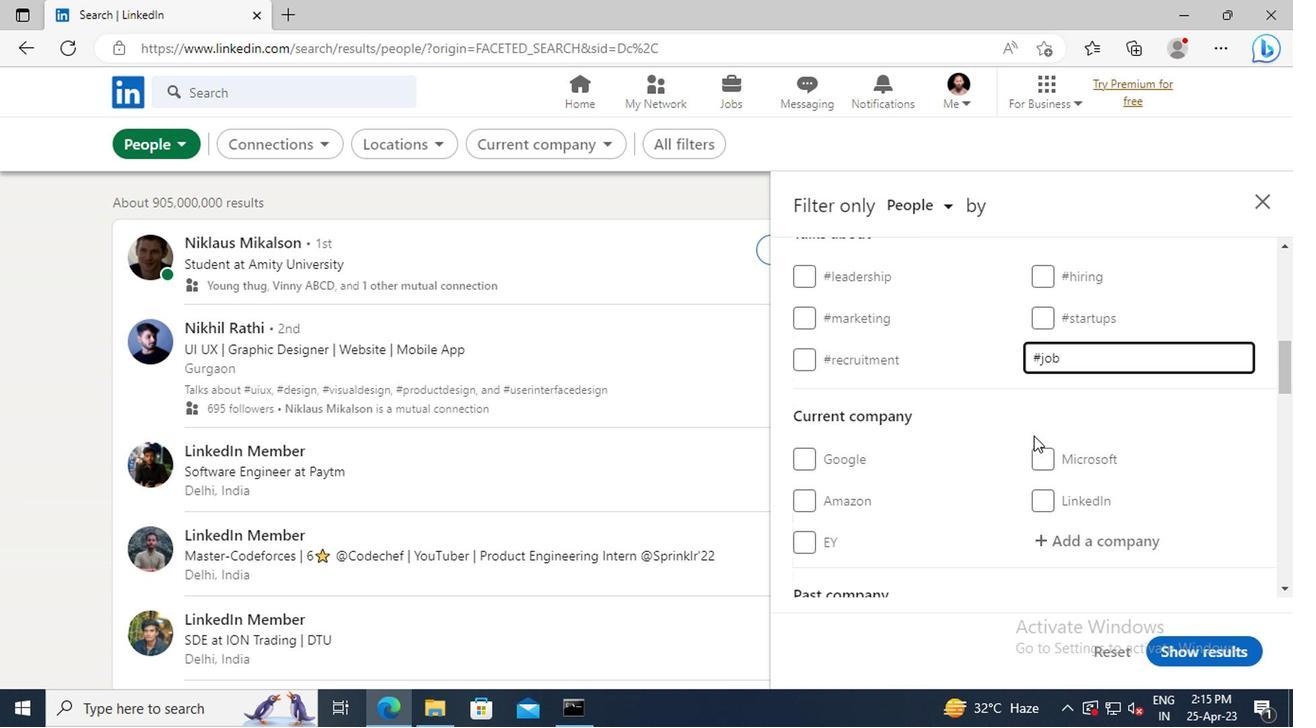 
Action: Mouse scrolled (1029, 435) with delta (0, 0)
Screenshot: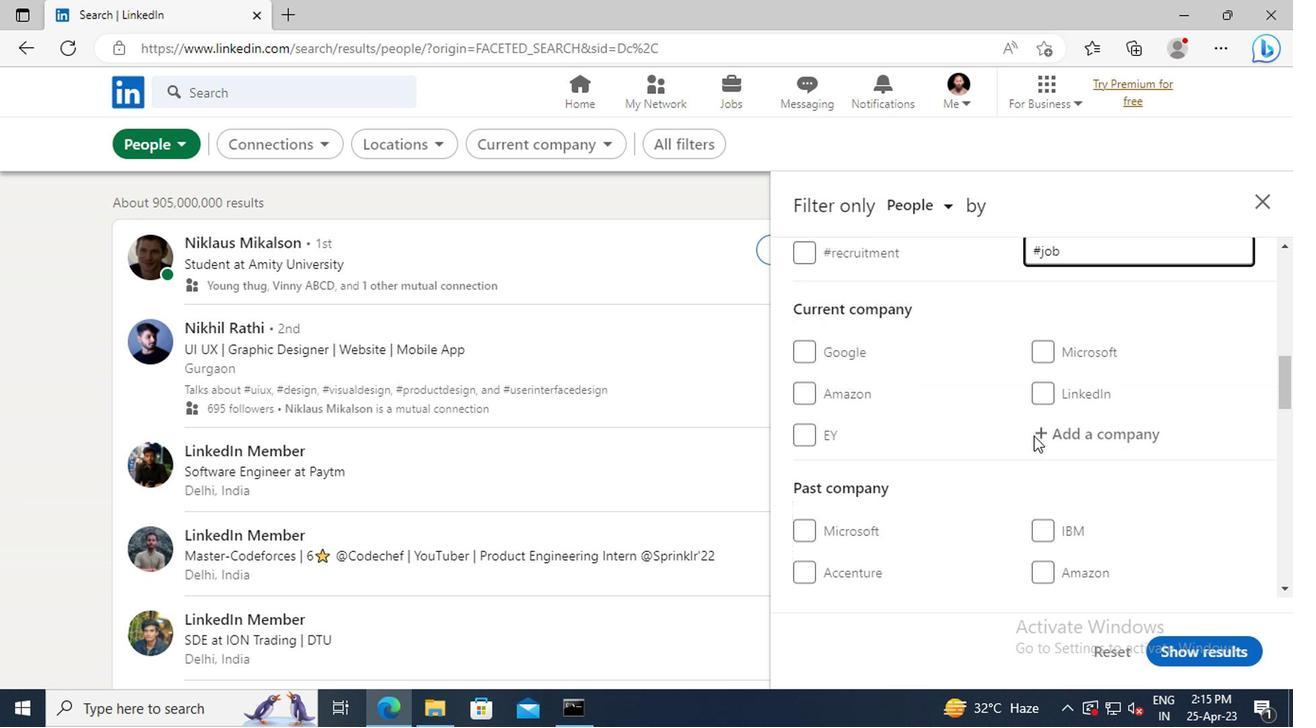 
Action: Mouse scrolled (1029, 435) with delta (0, 0)
Screenshot: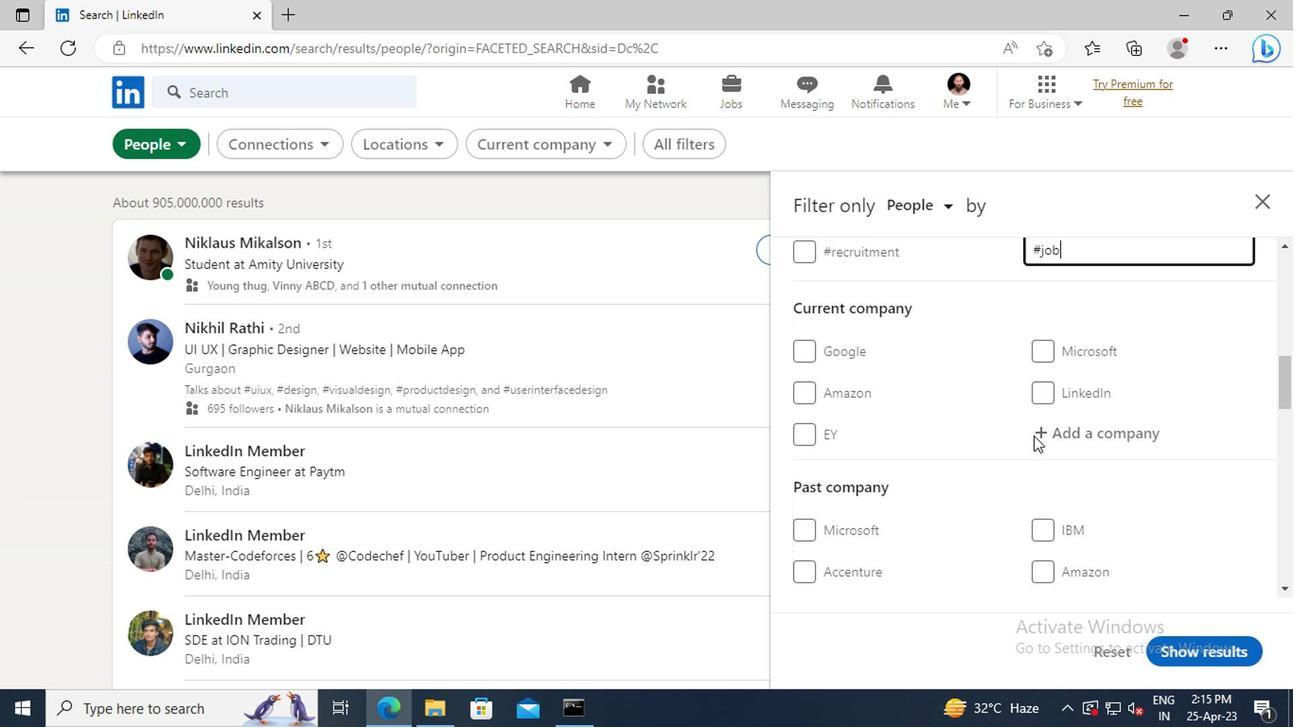 
Action: Mouse scrolled (1029, 435) with delta (0, 0)
Screenshot: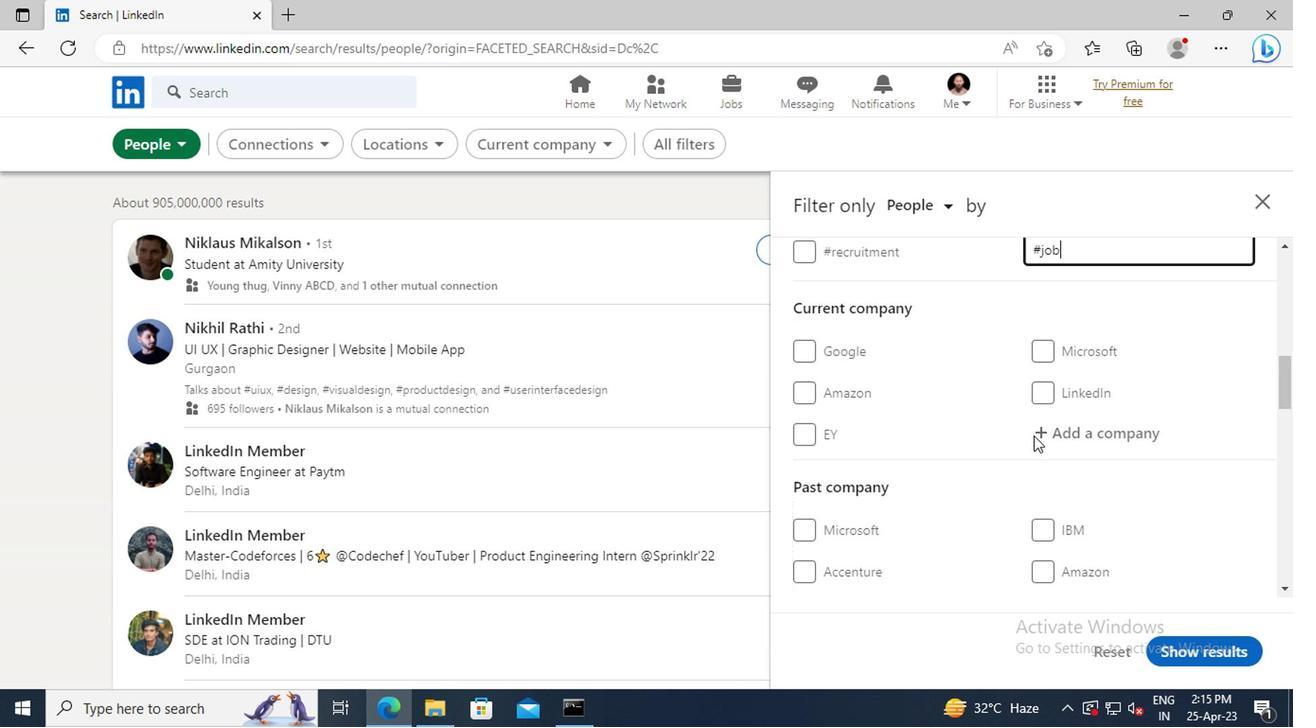 
Action: Mouse scrolled (1029, 435) with delta (0, 0)
Screenshot: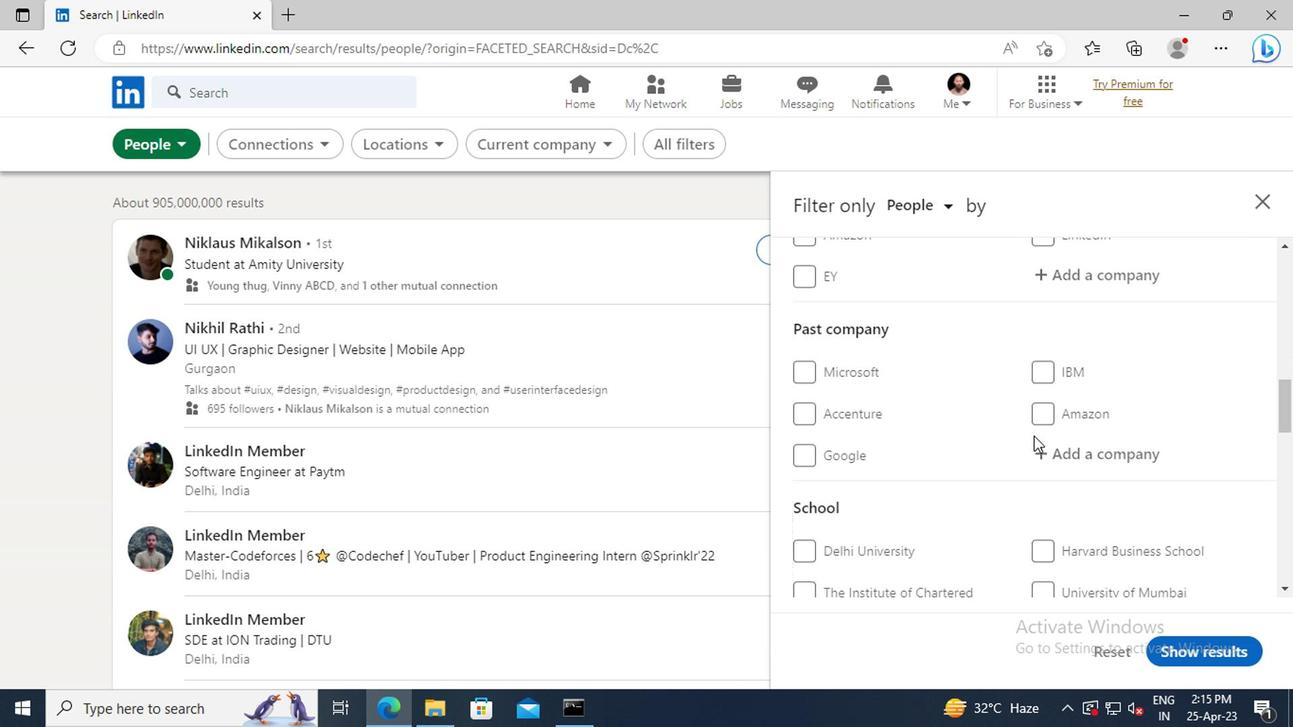 
Action: Mouse scrolled (1029, 435) with delta (0, 0)
Screenshot: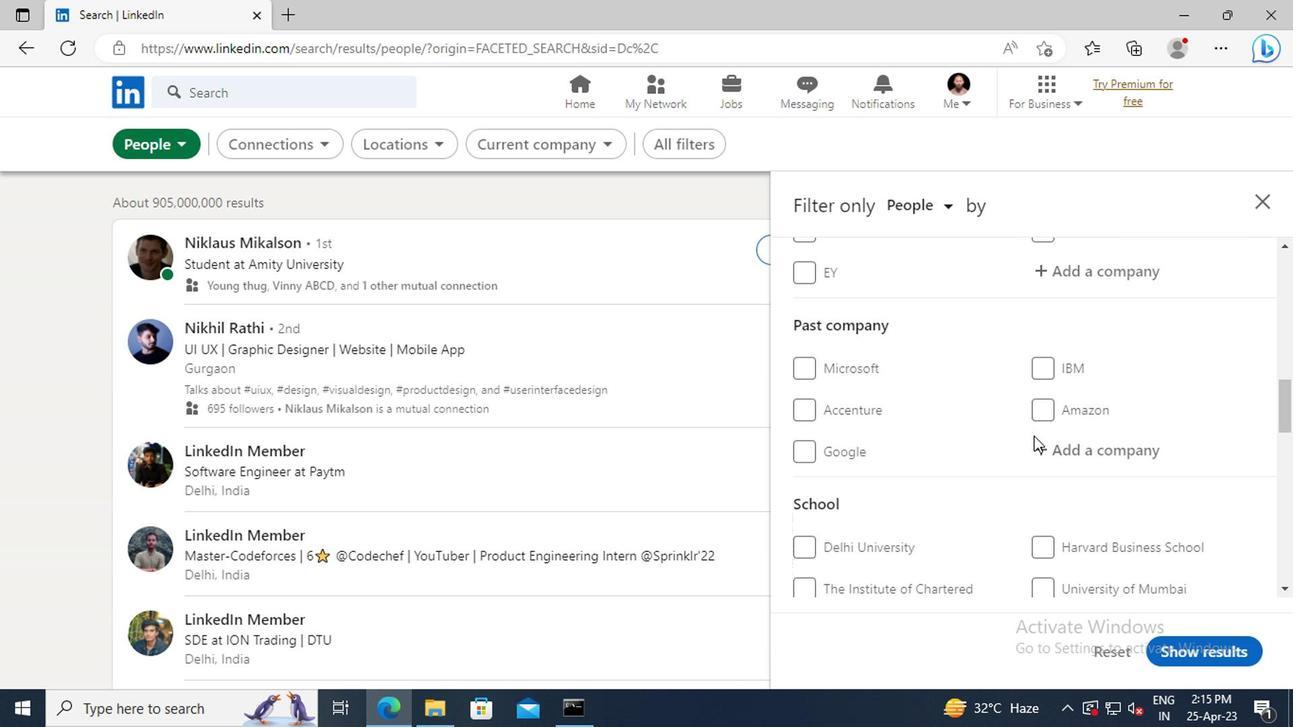 
Action: Mouse scrolled (1029, 435) with delta (0, 0)
Screenshot: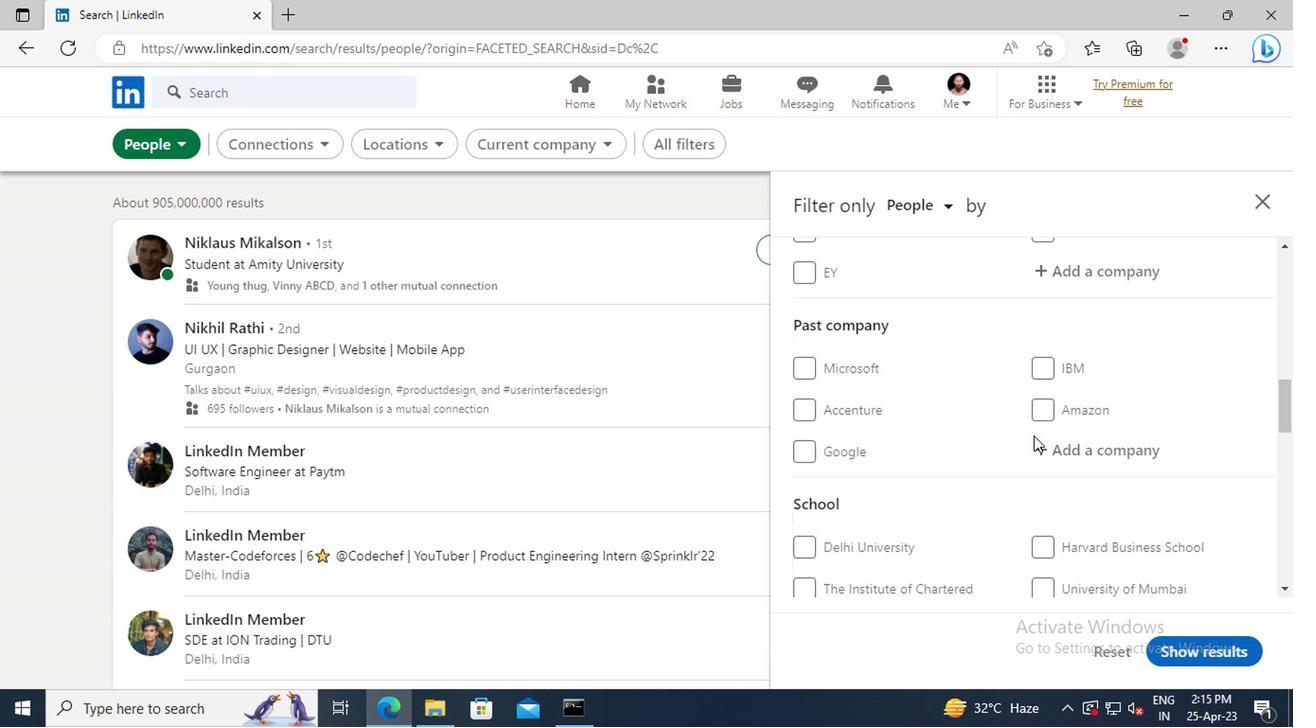 
Action: Mouse scrolled (1029, 435) with delta (0, 0)
Screenshot: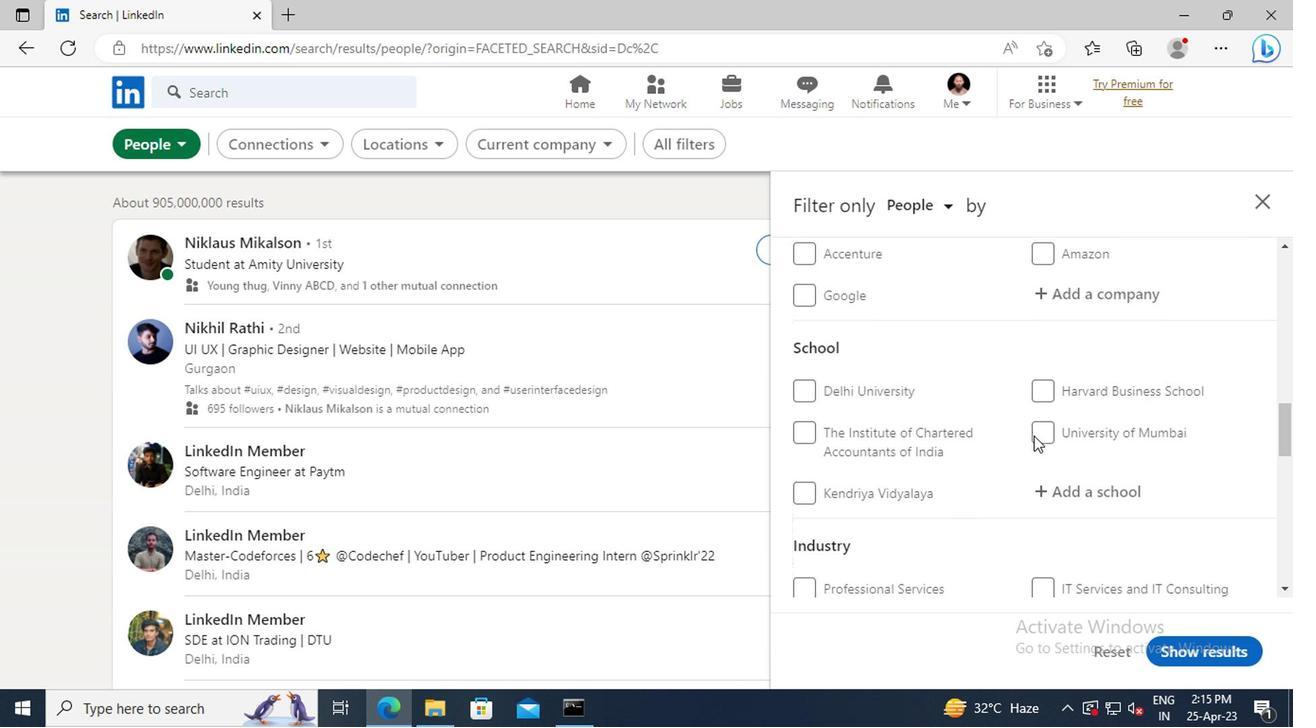 
Action: Mouse scrolled (1029, 435) with delta (0, 0)
Screenshot: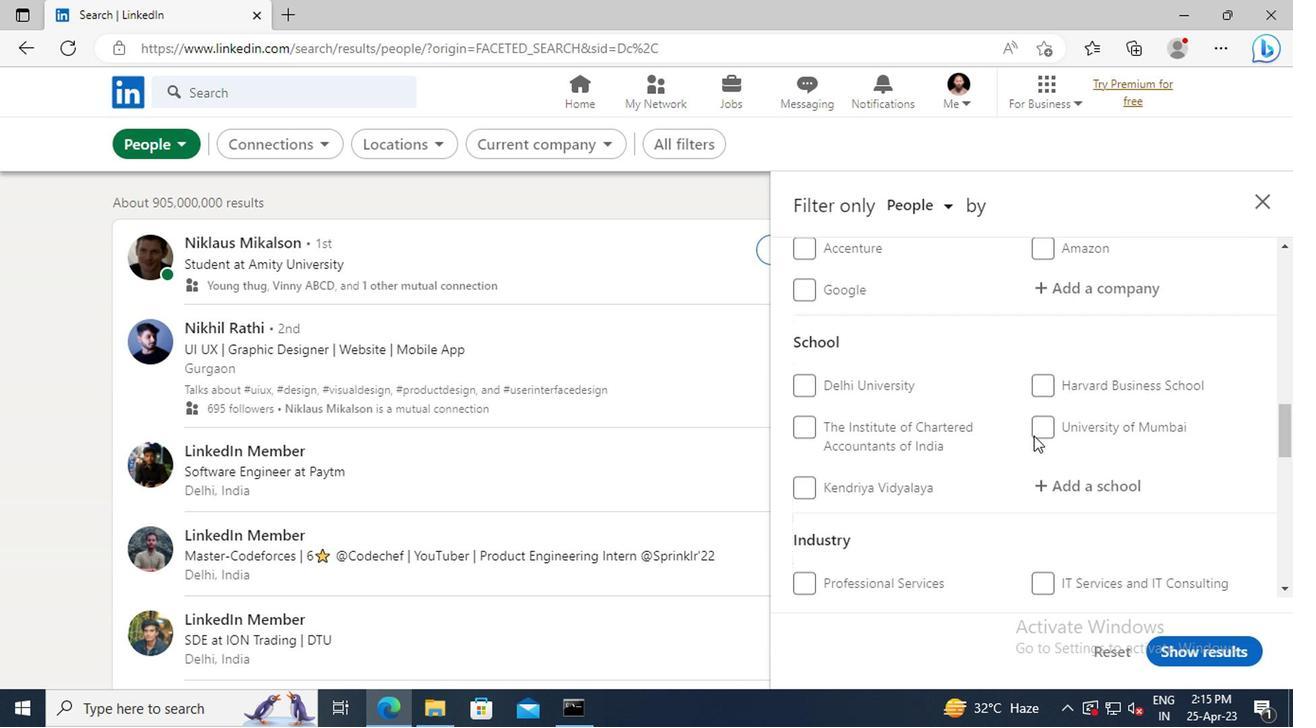 
Action: Mouse scrolled (1029, 435) with delta (0, 0)
Screenshot: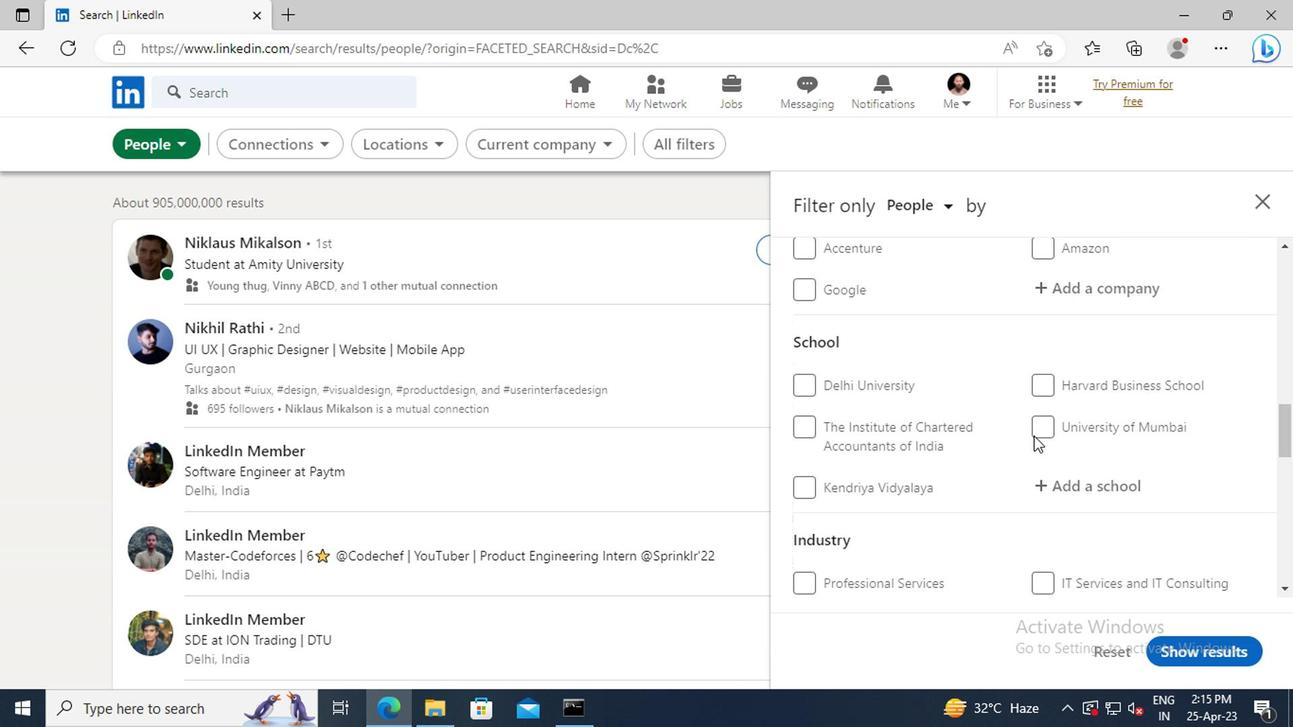
Action: Mouse scrolled (1029, 435) with delta (0, 0)
Screenshot: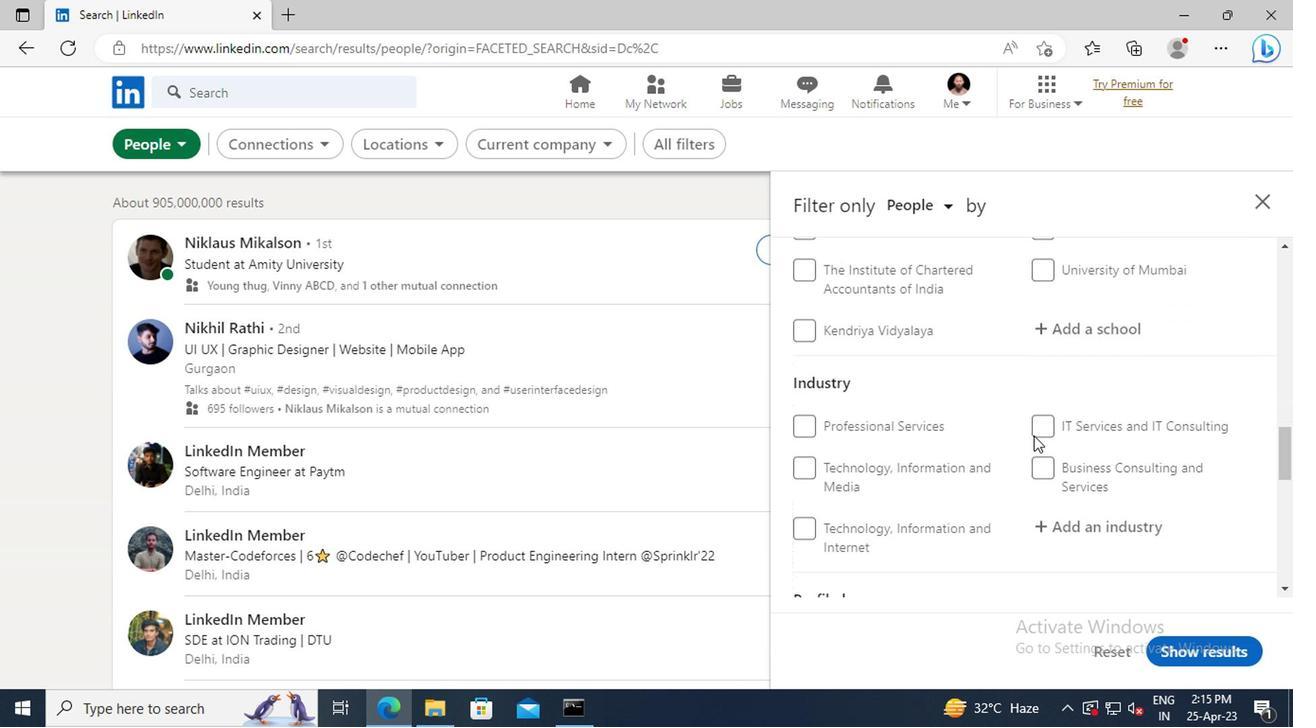
Action: Mouse scrolled (1029, 435) with delta (0, 0)
Screenshot: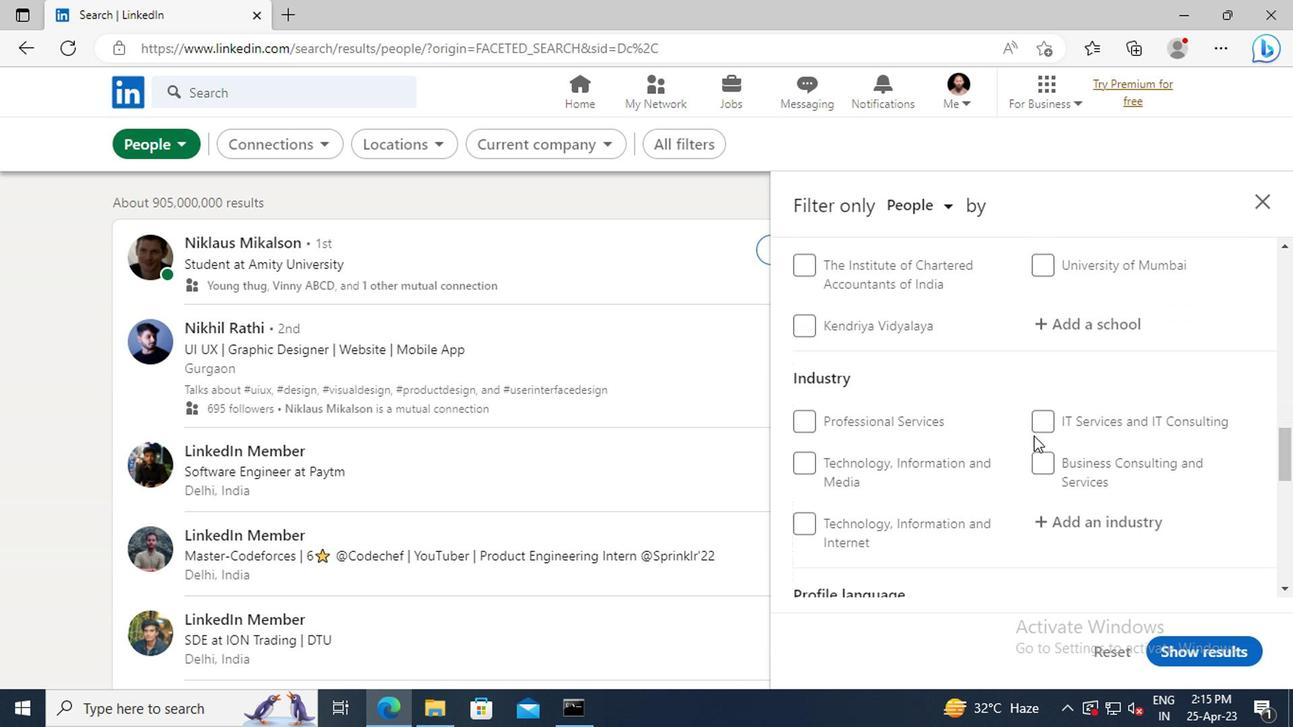 
Action: Mouse scrolled (1029, 435) with delta (0, 0)
Screenshot: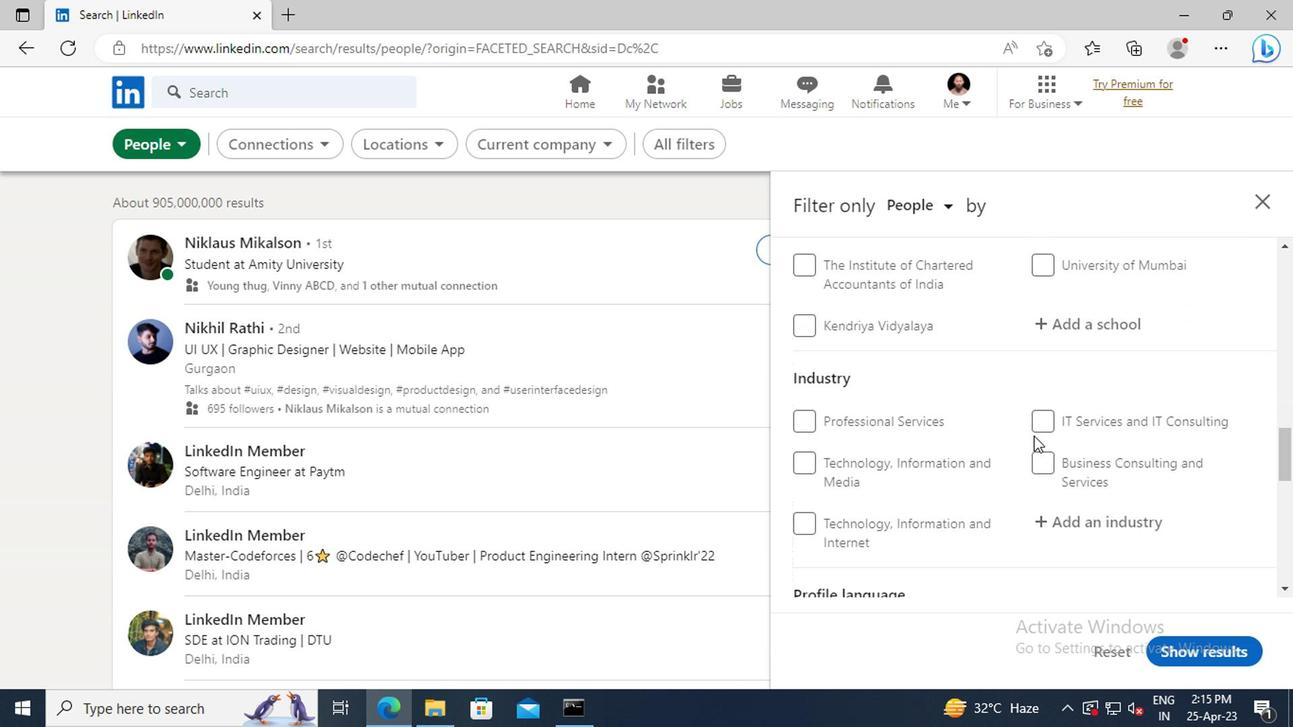 
Action: Mouse moved to (1029, 517)
Screenshot: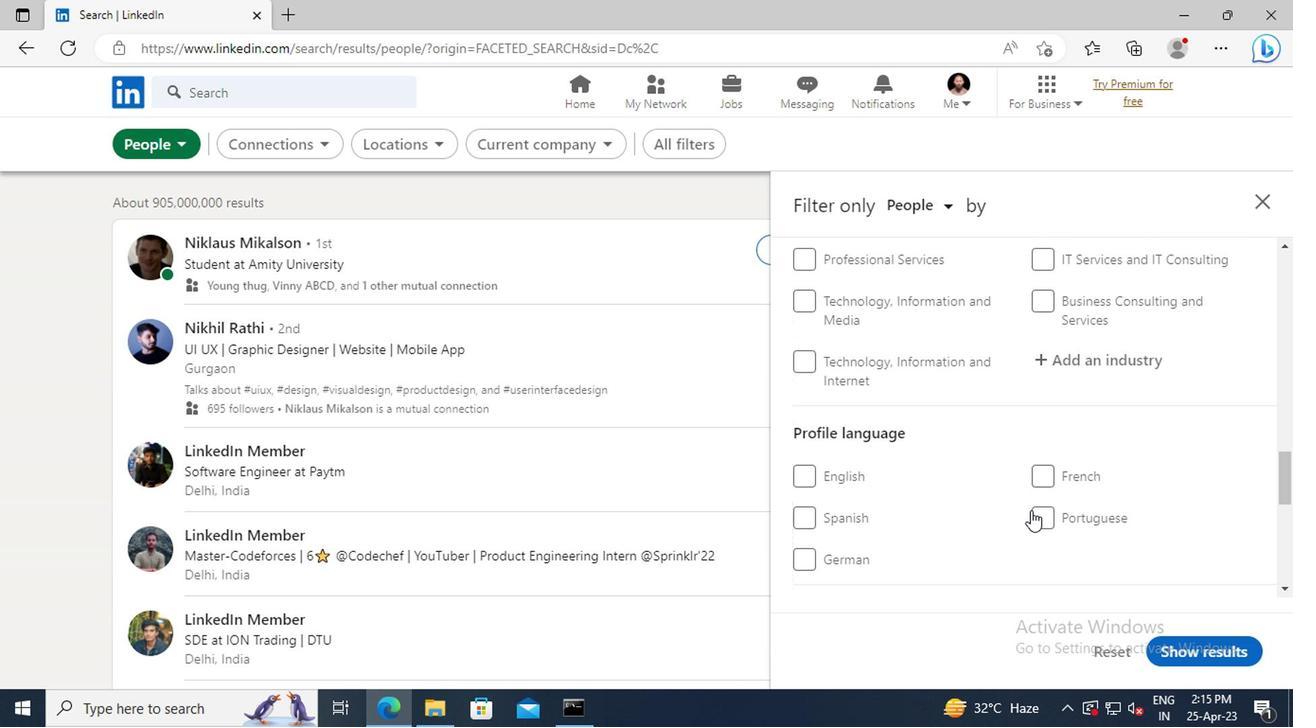
Action: Mouse pressed left at (1029, 517)
Screenshot: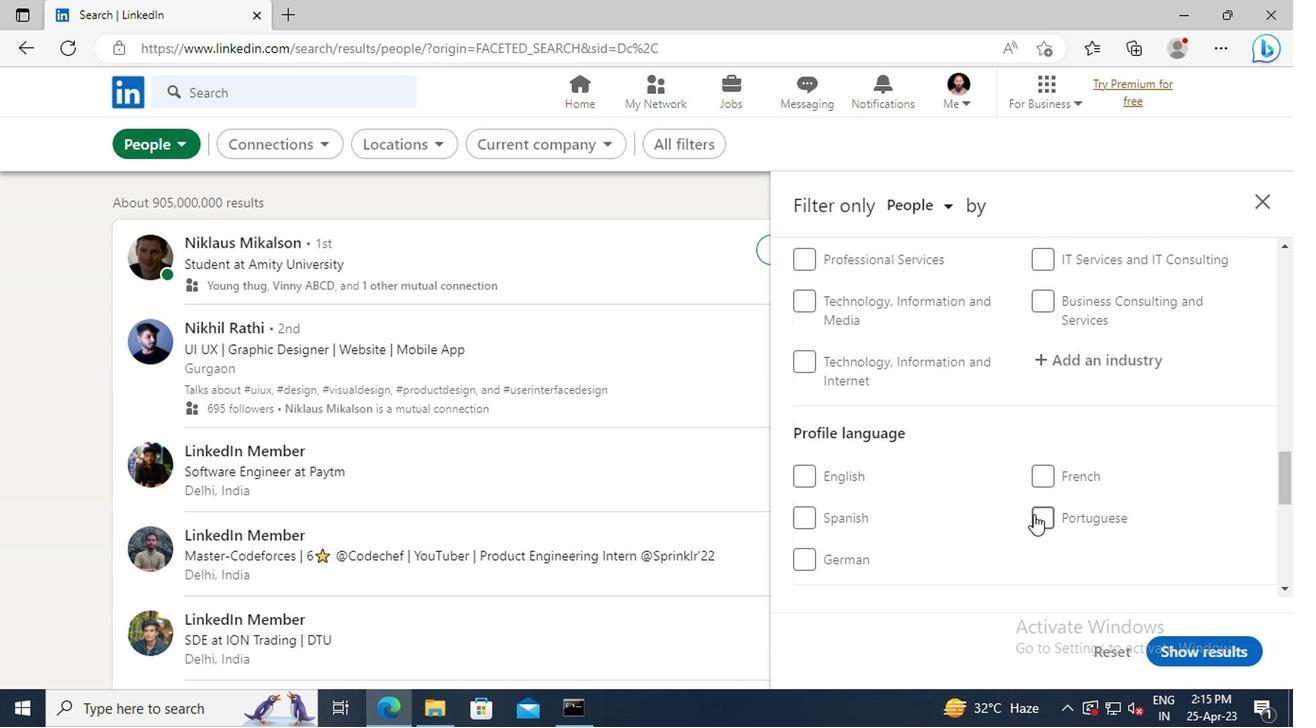 
Action: Mouse moved to (1037, 489)
Screenshot: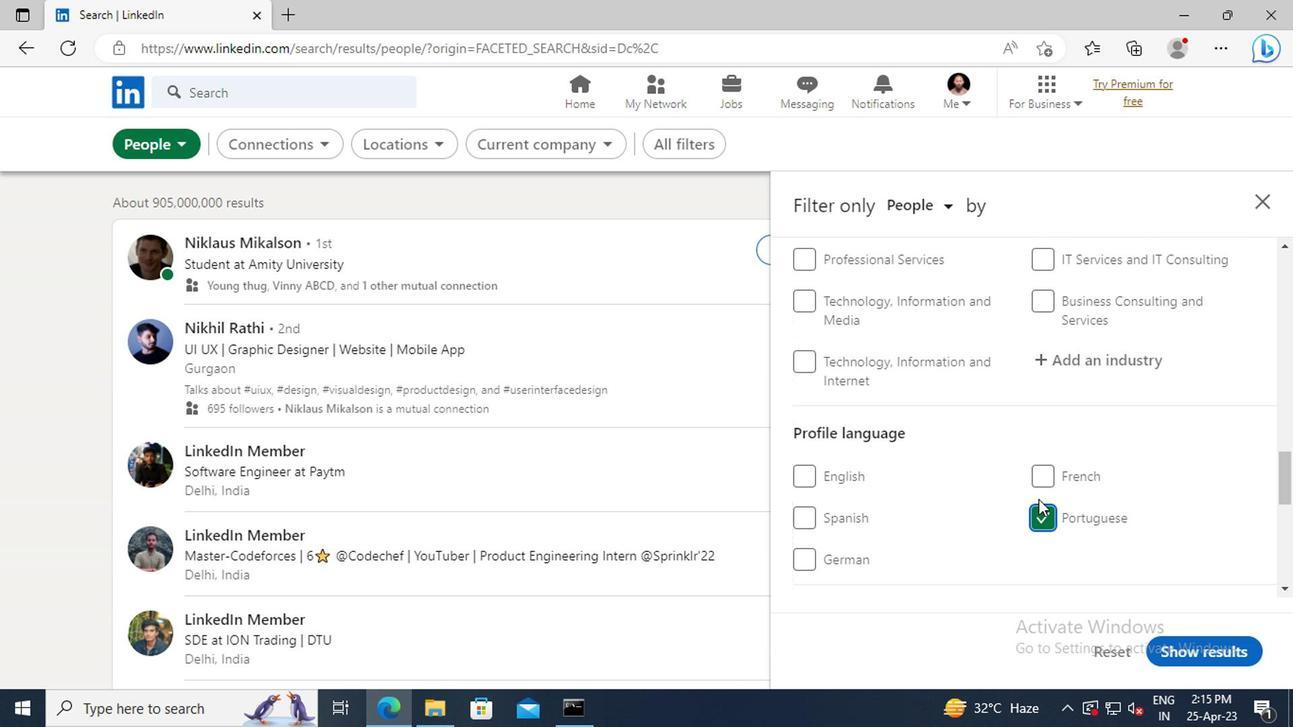 
Action: Mouse scrolled (1037, 490) with delta (0, 0)
Screenshot: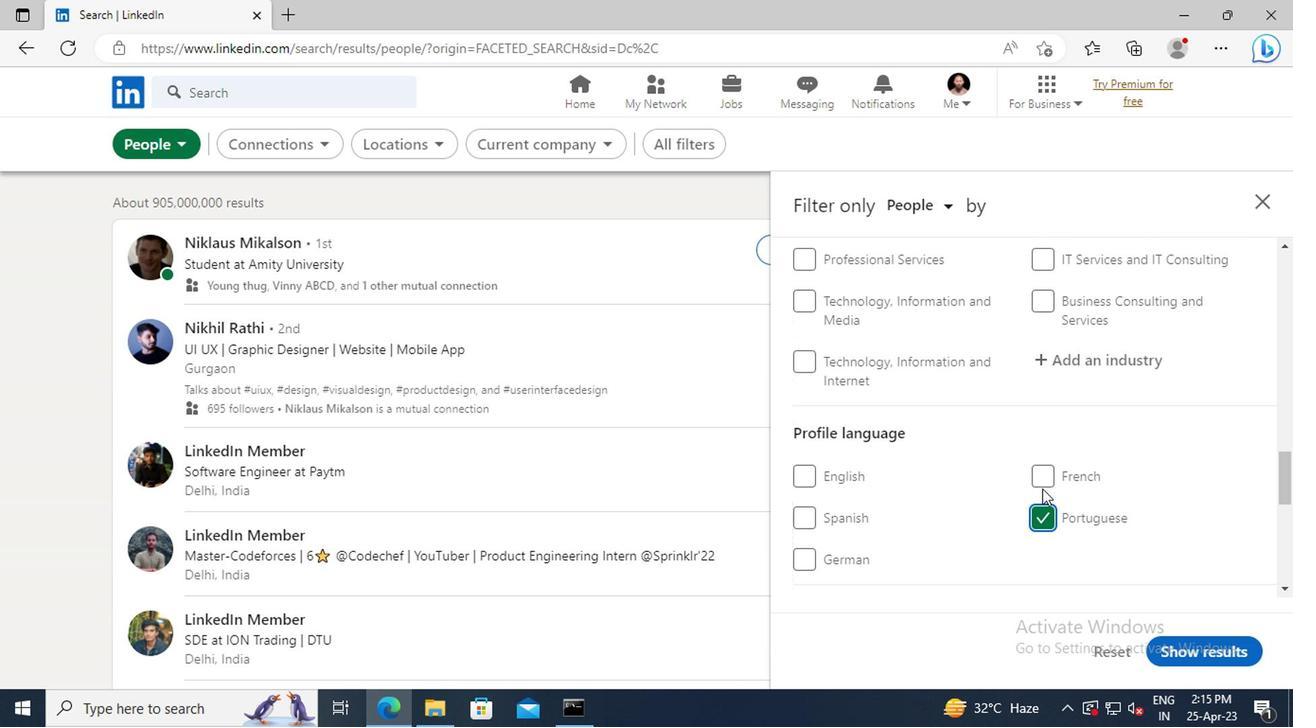
Action: Mouse scrolled (1037, 490) with delta (0, 0)
Screenshot: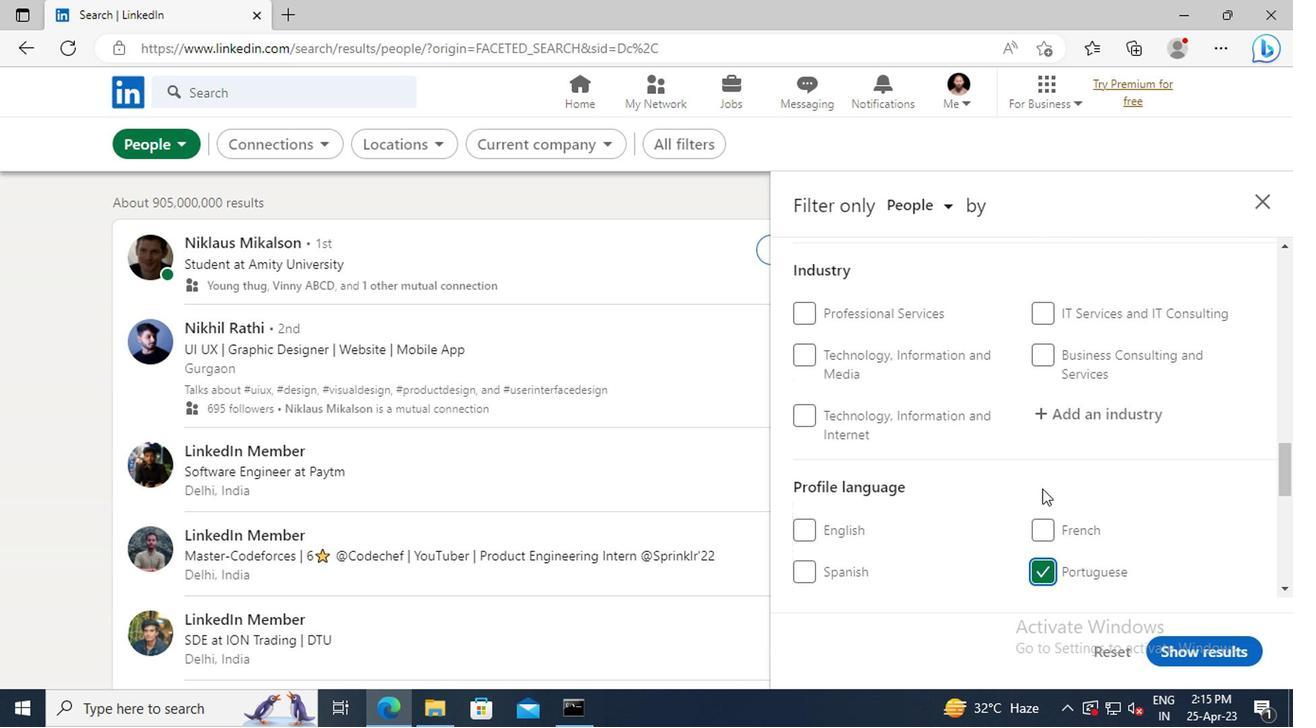 
Action: Mouse scrolled (1037, 490) with delta (0, 0)
Screenshot: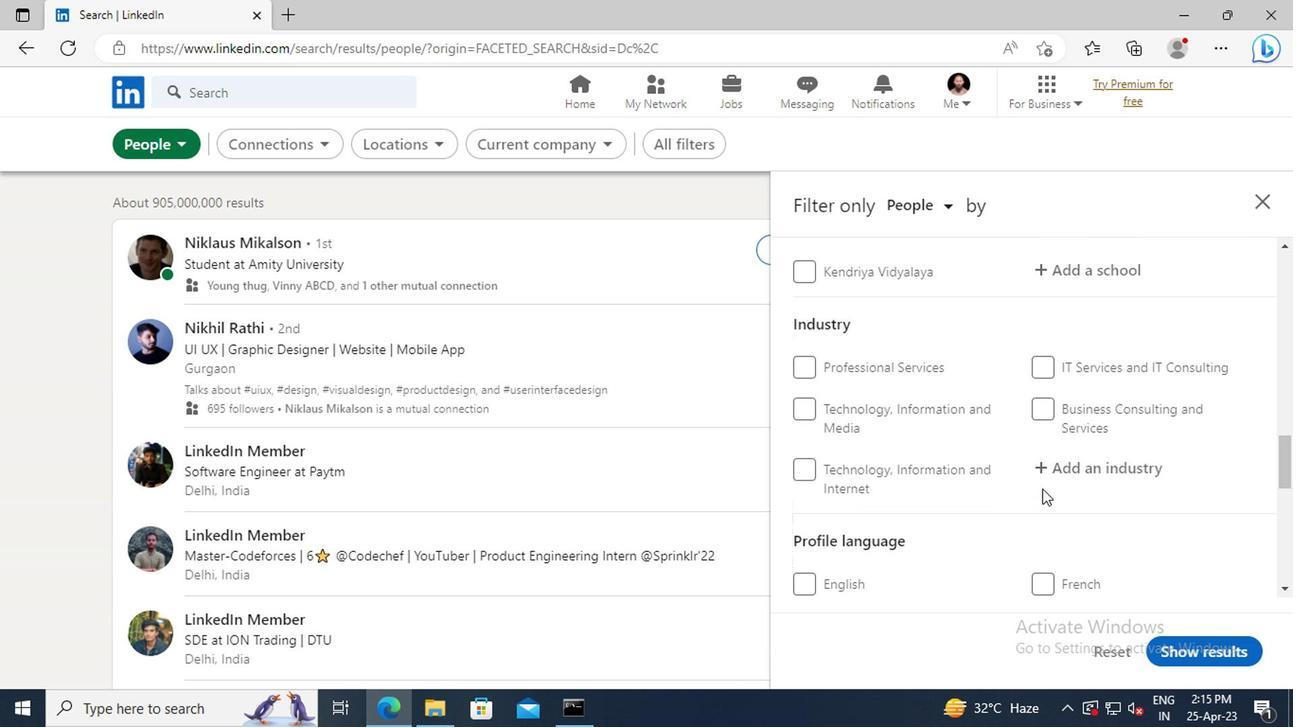 
Action: Mouse scrolled (1037, 490) with delta (0, 0)
Screenshot: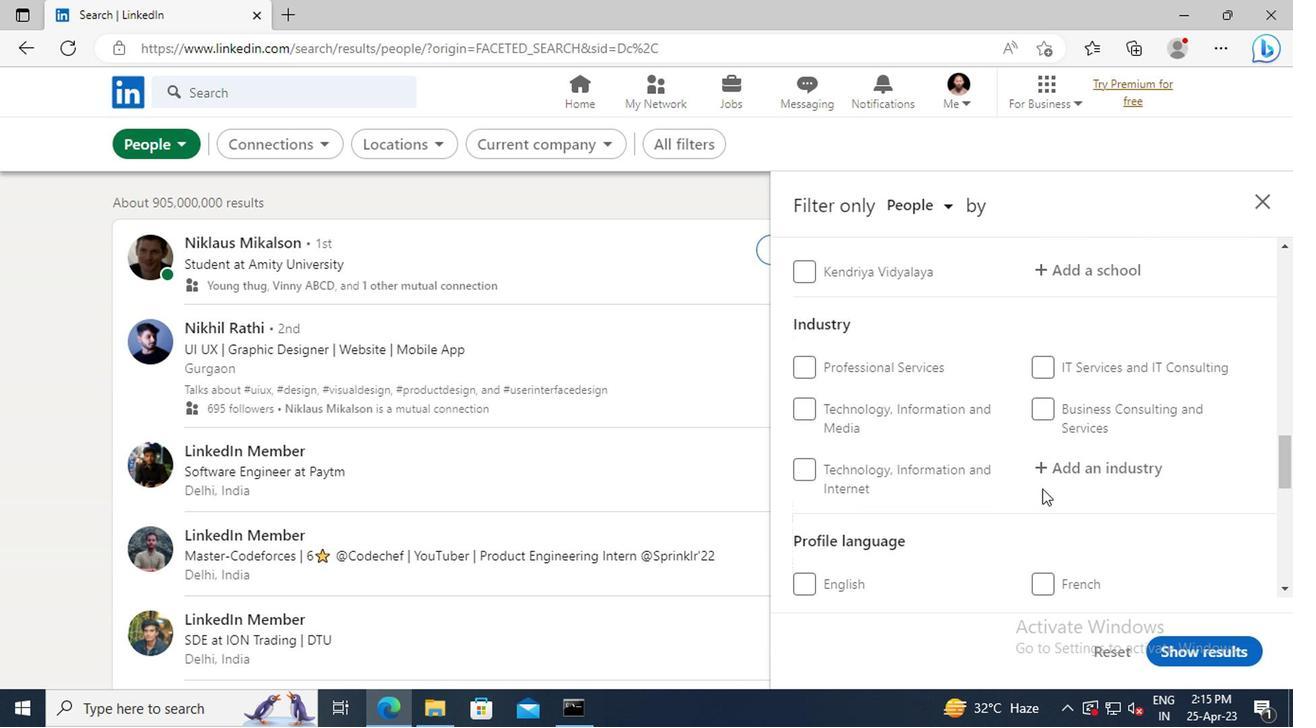 
Action: Mouse scrolled (1037, 490) with delta (0, 0)
Screenshot: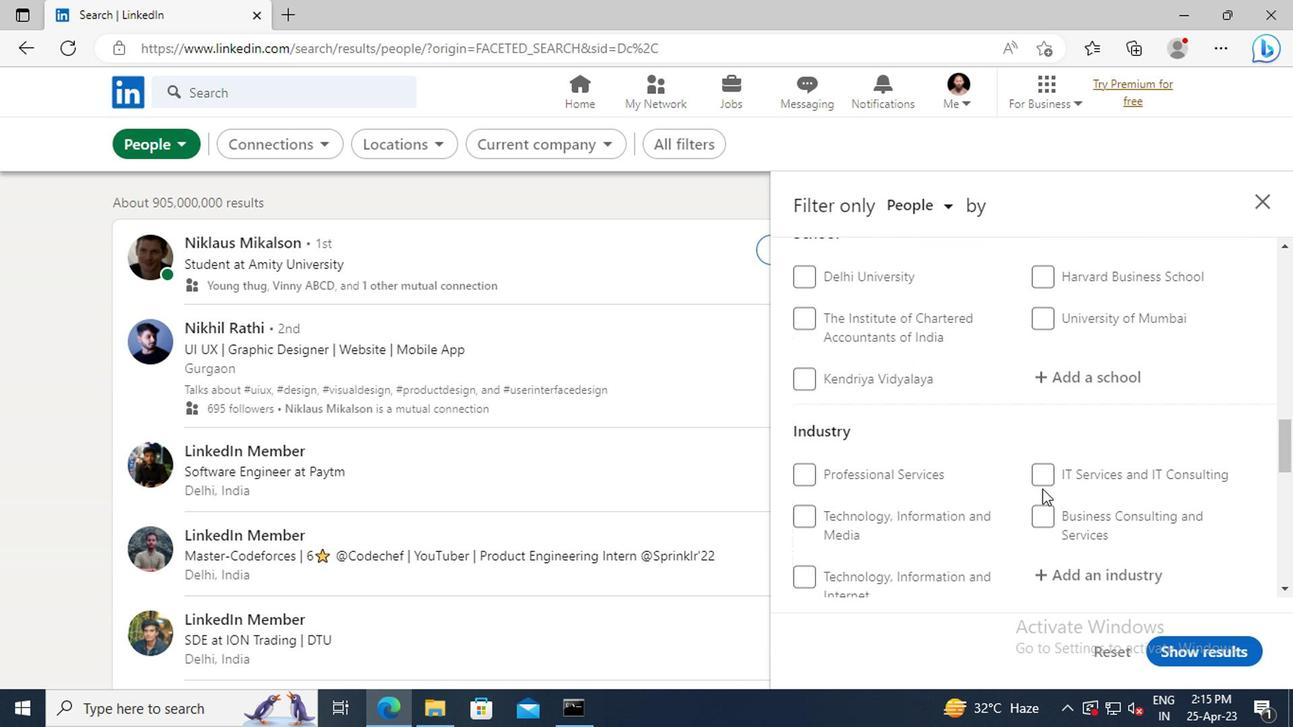 
Action: Mouse scrolled (1037, 490) with delta (0, 0)
Screenshot: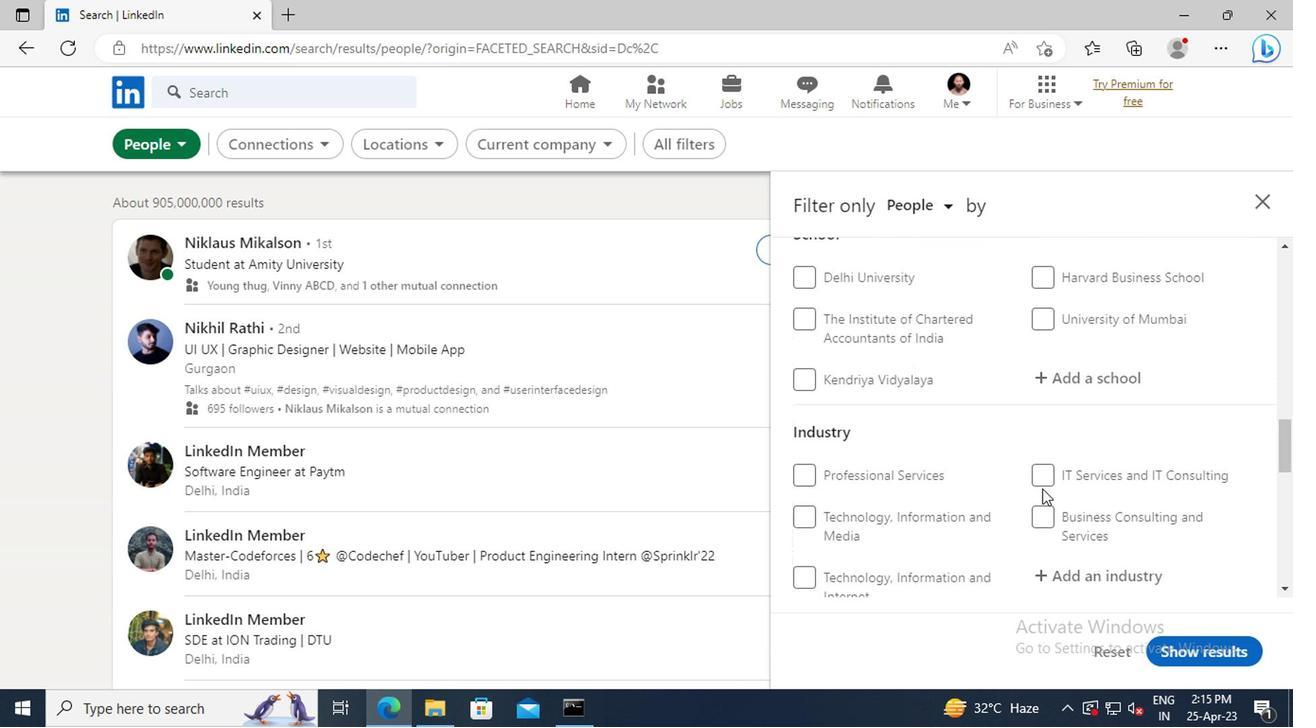 
Action: Mouse scrolled (1037, 490) with delta (0, 0)
Screenshot: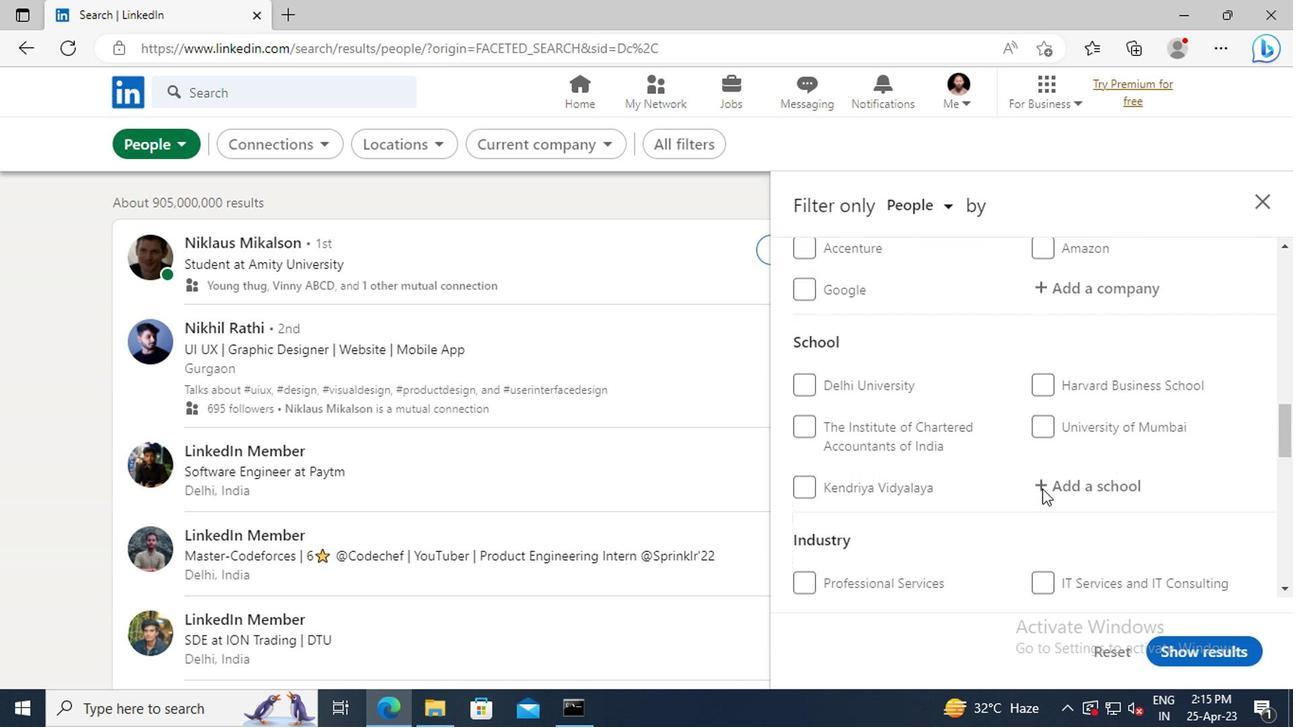 
Action: Mouse scrolled (1037, 490) with delta (0, 0)
Screenshot: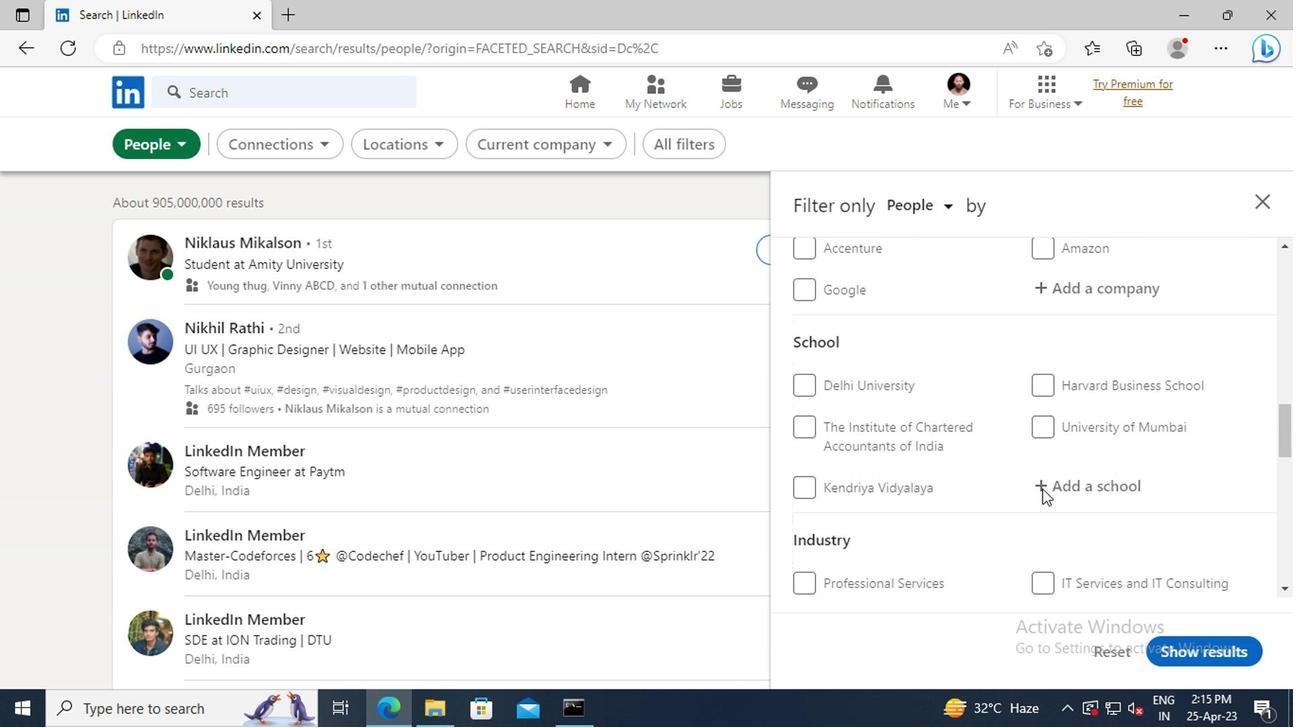 
Action: Mouse scrolled (1037, 490) with delta (0, 0)
Screenshot: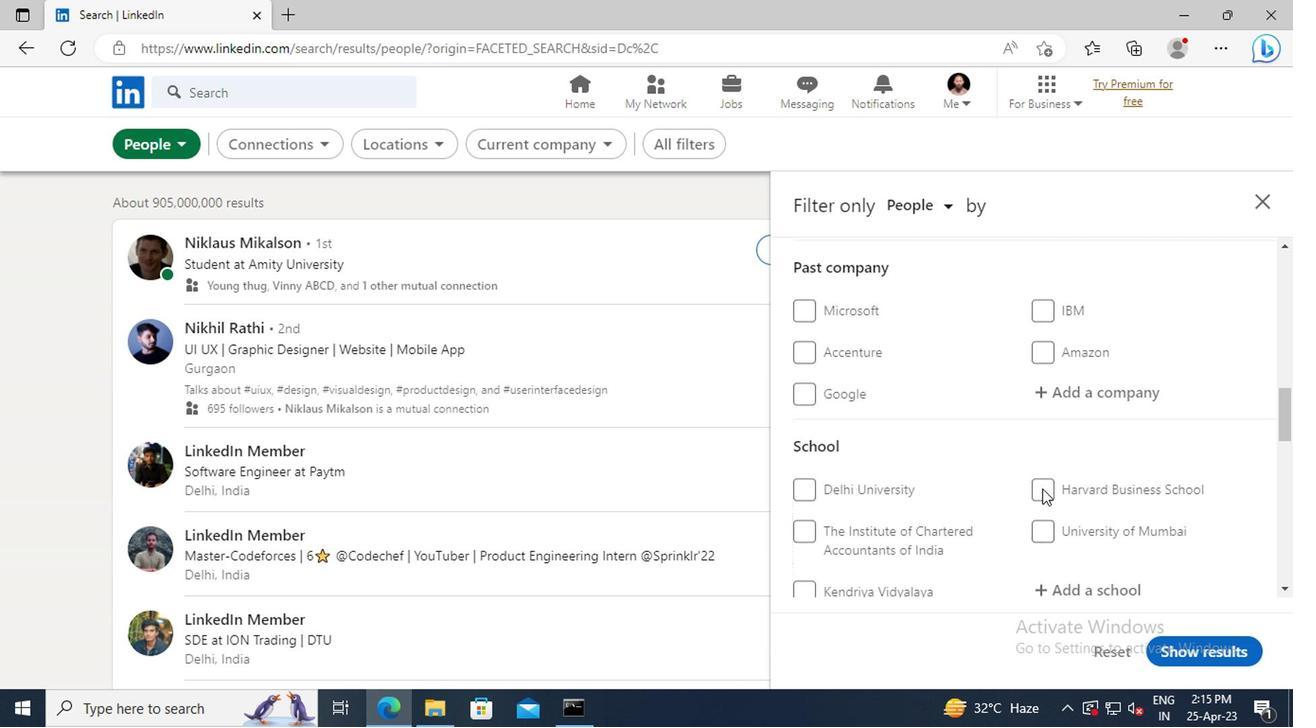 
Action: Mouse scrolled (1037, 490) with delta (0, 0)
Screenshot: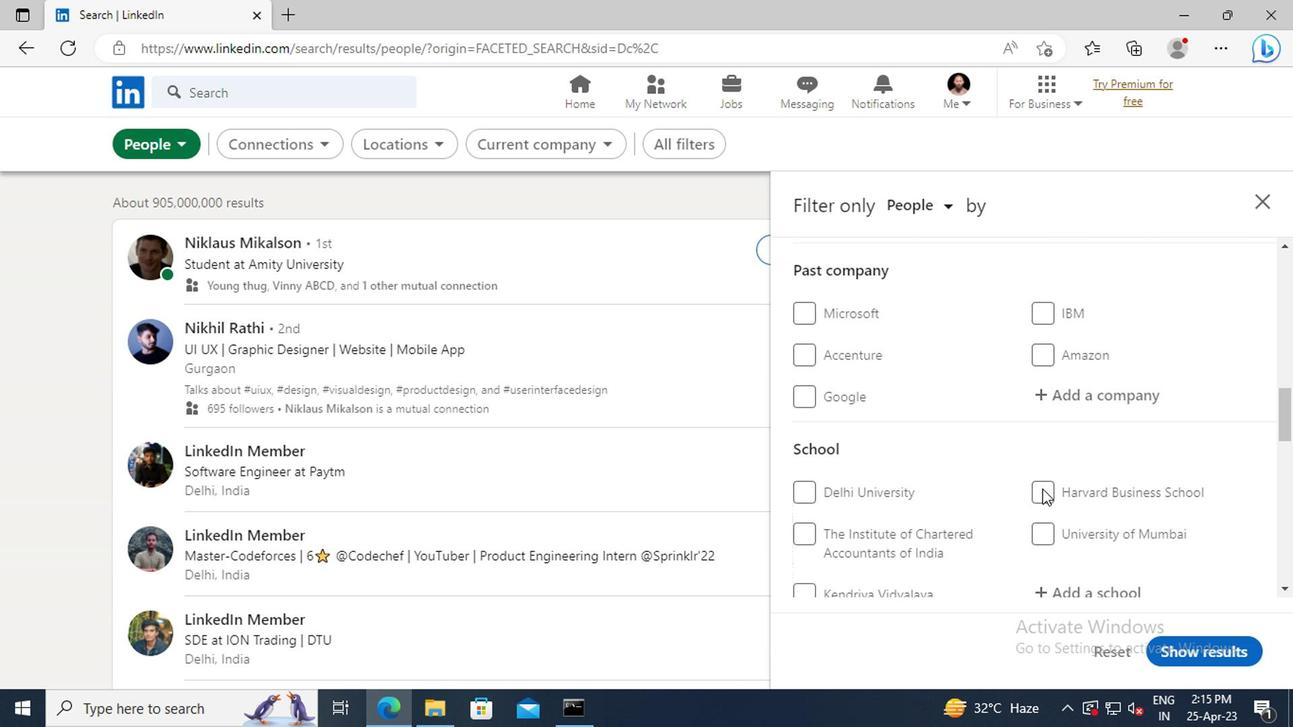 
Action: Mouse scrolled (1037, 490) with delta (0, 0)
Screenshot: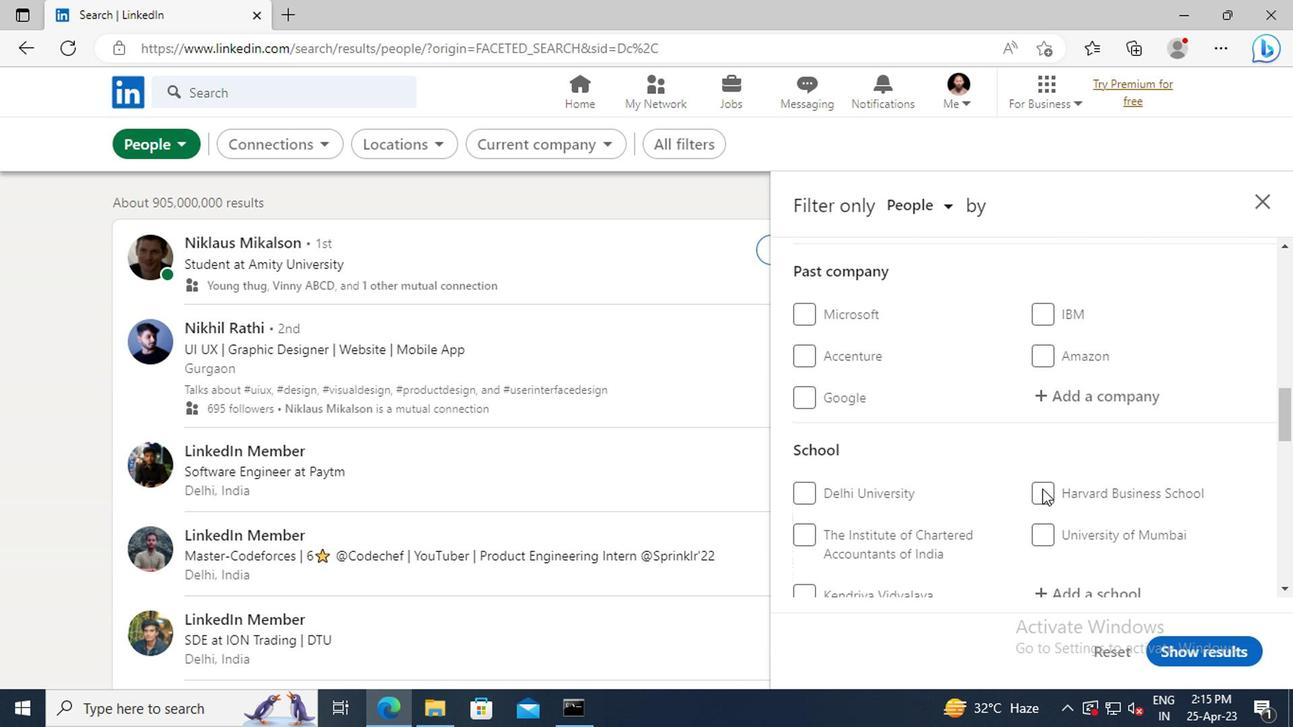 
Action: Mouse scrolled (1037, 490) with delta (0, 0)
Screenshot: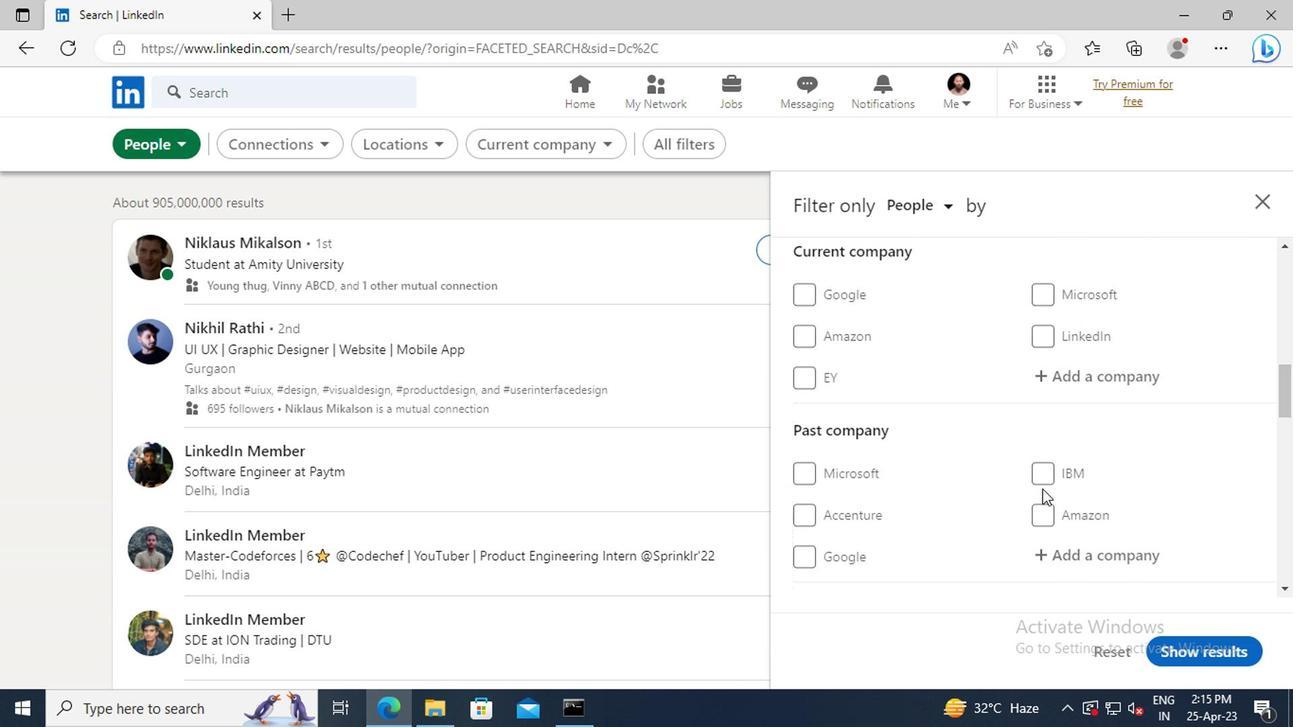 
Action: Mouse scrolled (1037, 490) with delta (0, 0)
Screenshot: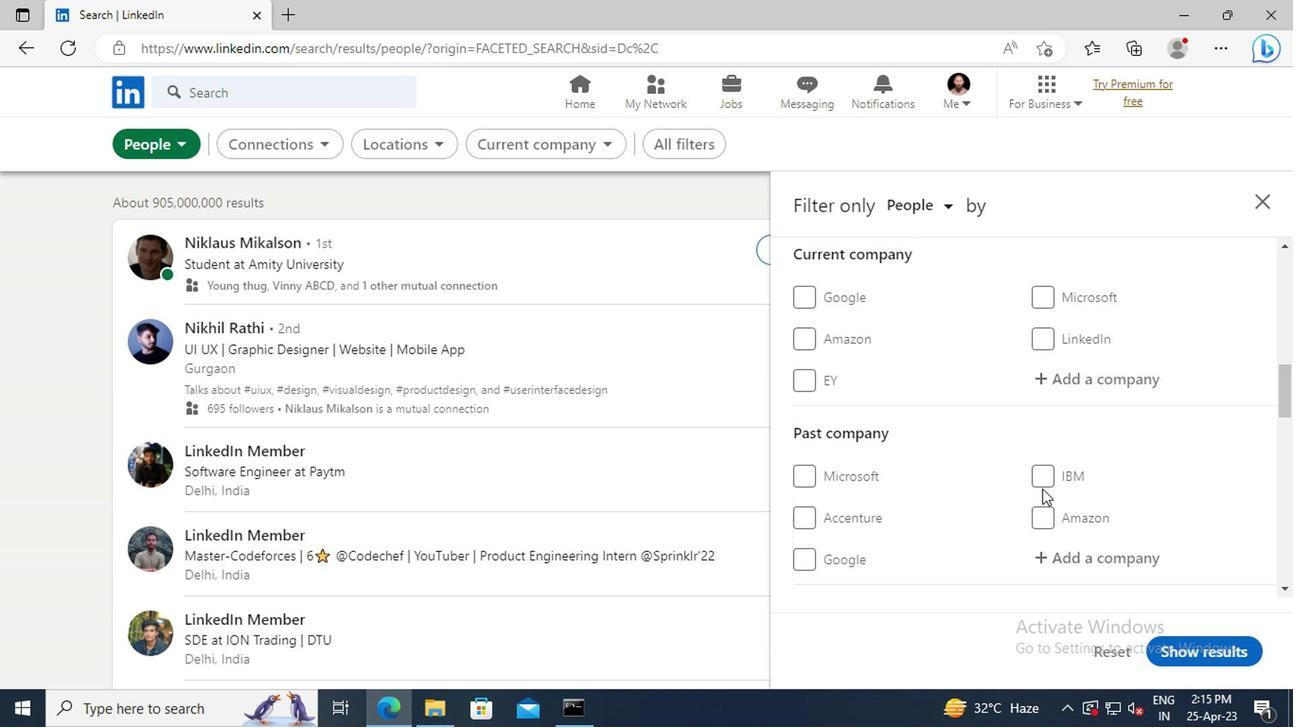 
Action: Mouse moved to (1051, 484)
Screenshot: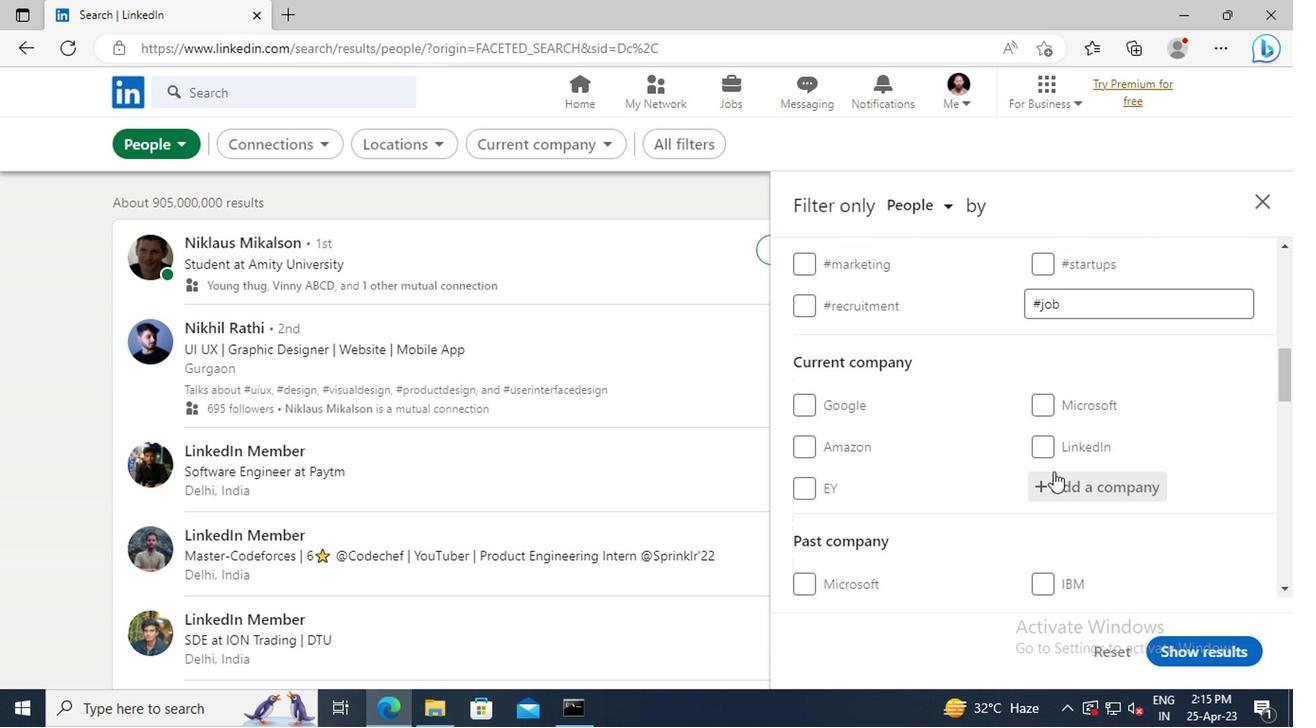 
Action: Mouse pressed left at (1051, 484)
Screenshot: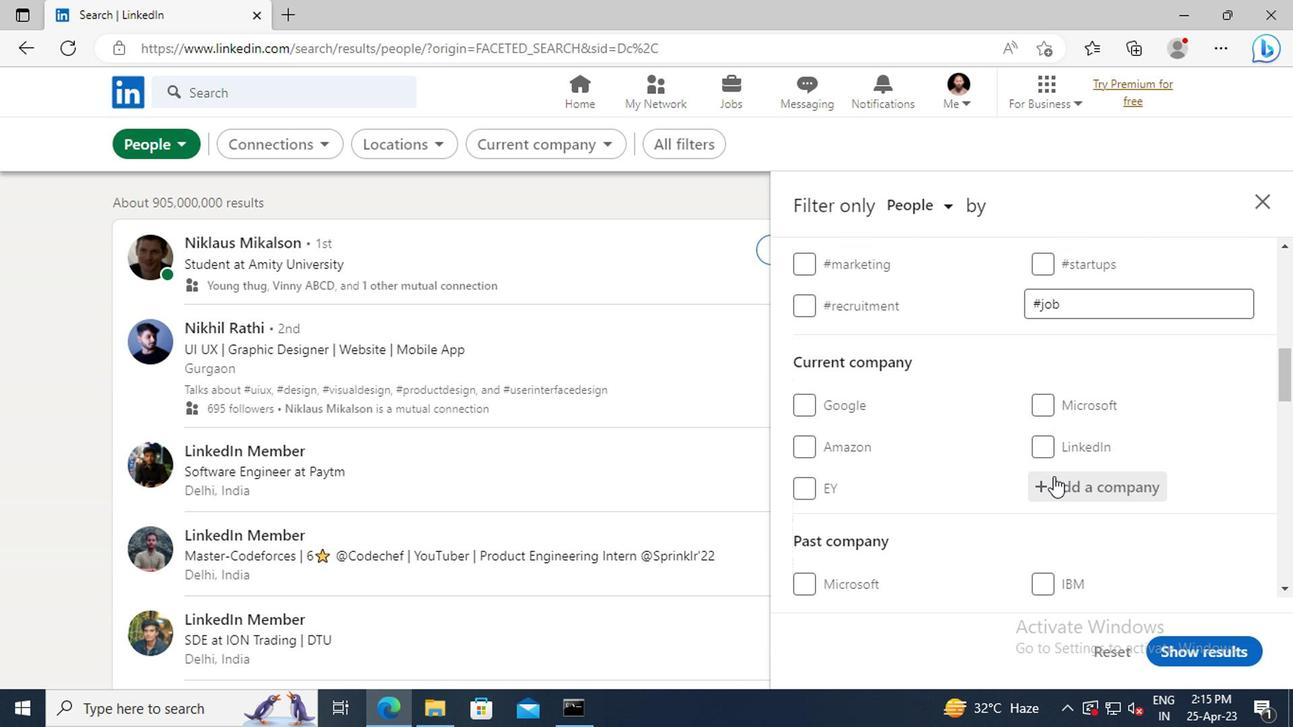 
Action: Key pressed <Key.shift>VAR<Key.shift_r>SIGMA
Screenshot: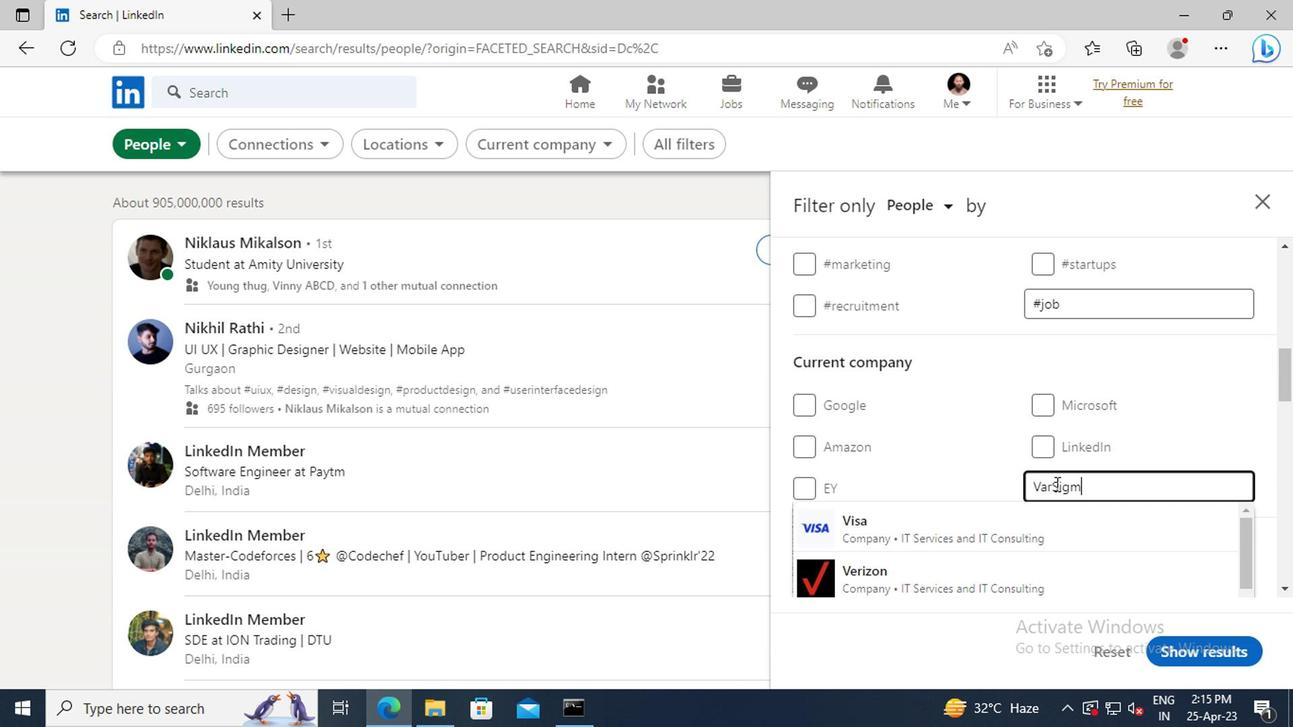 
Action: Mouse scrolled (1051, 484) with delta (0, 0)
Screenshot: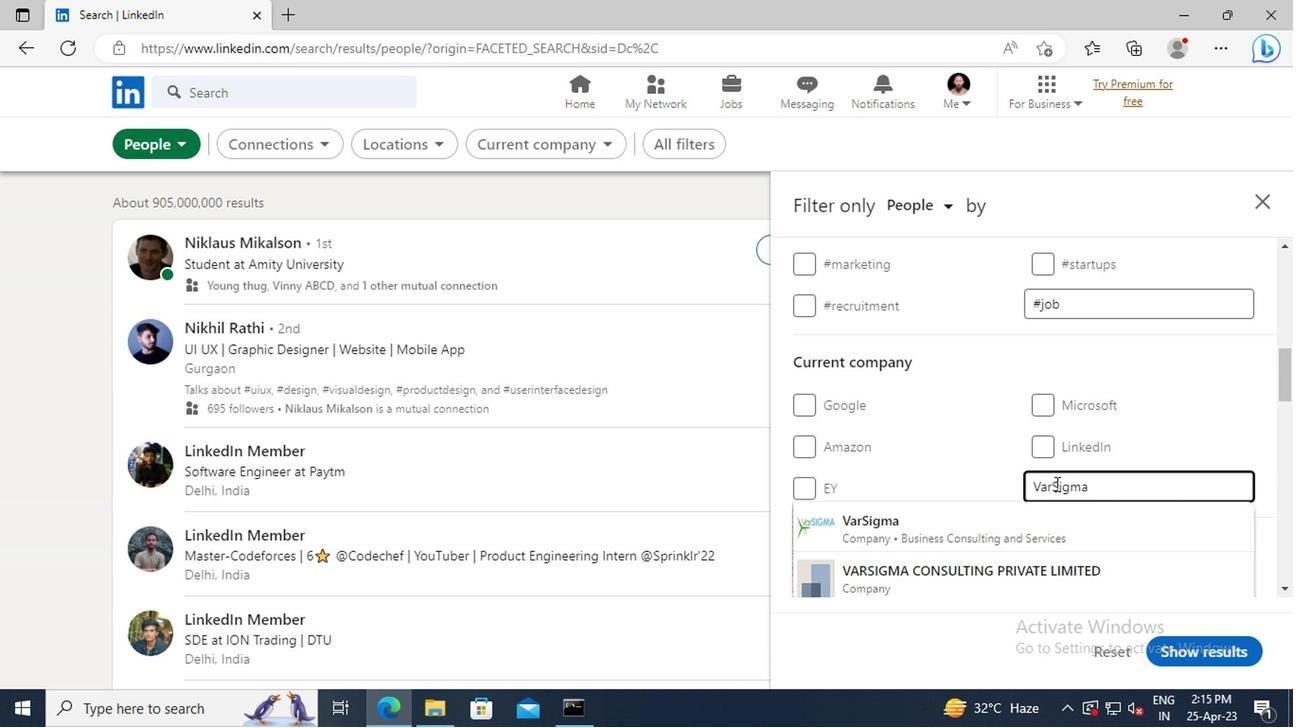 
Action: Mouse moved to (994, 482)
Screenshot: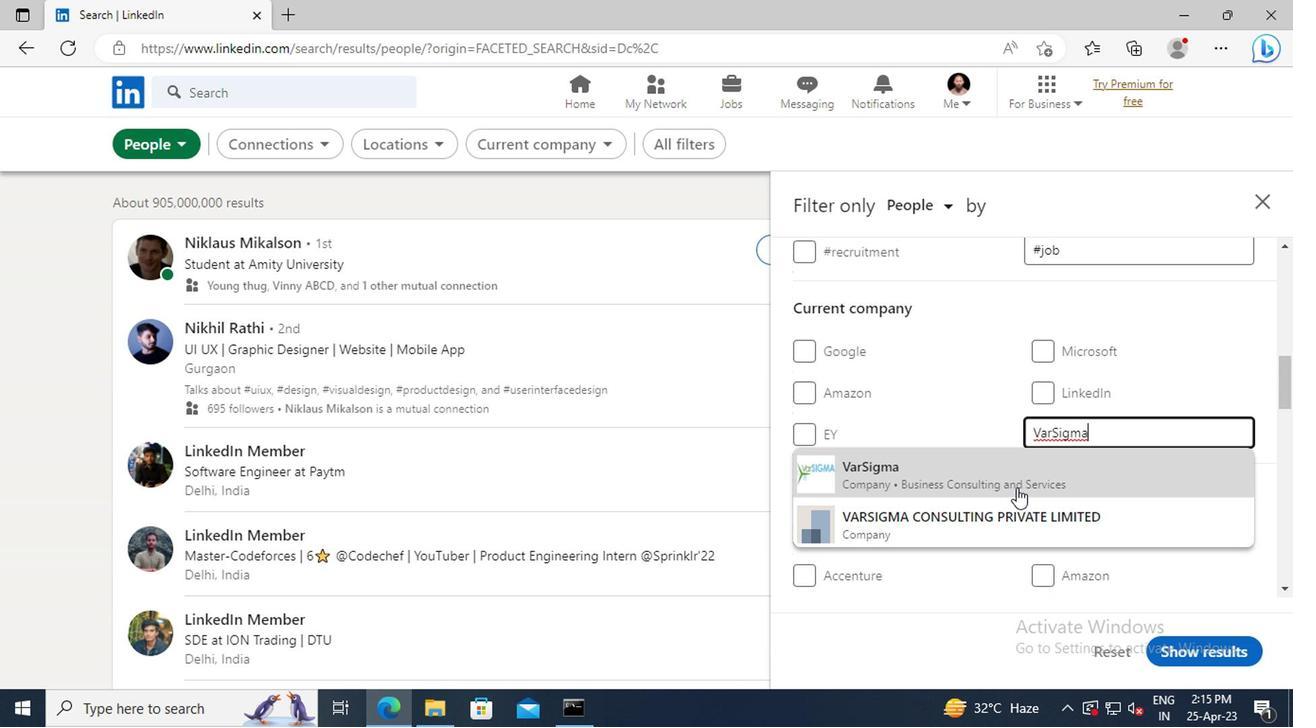 
Action: Mouse pressed left at (994, 482)
Screenshot: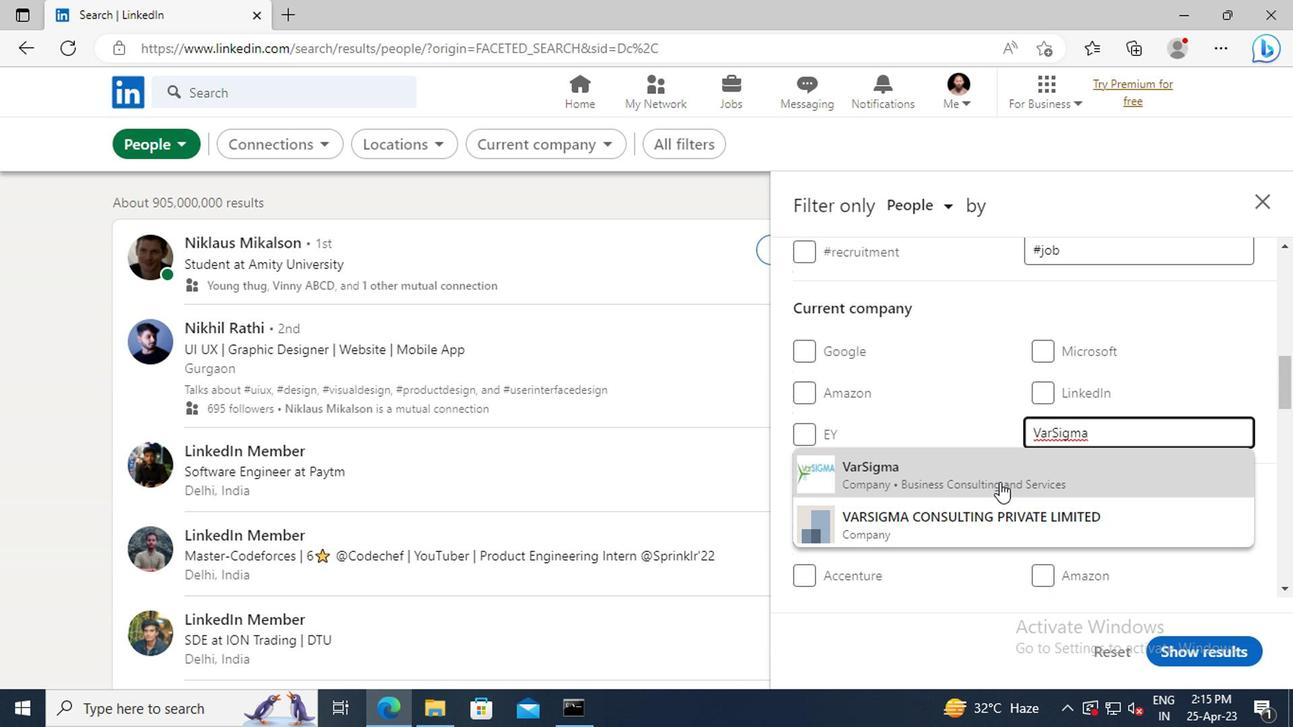 
Action: Mouse moved to (1028, 406)
Screenshot: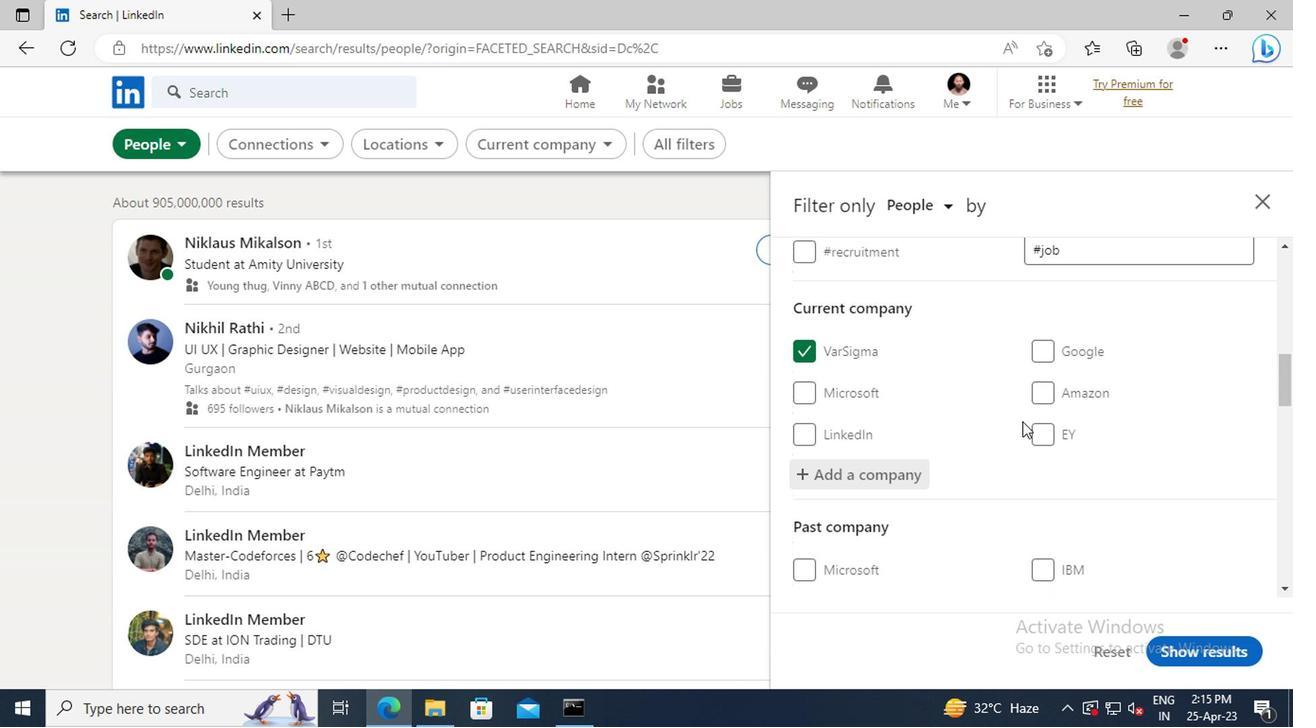 
Action: Mouse scrolled (1028, 406) with delta (0, 0)
Screenshot: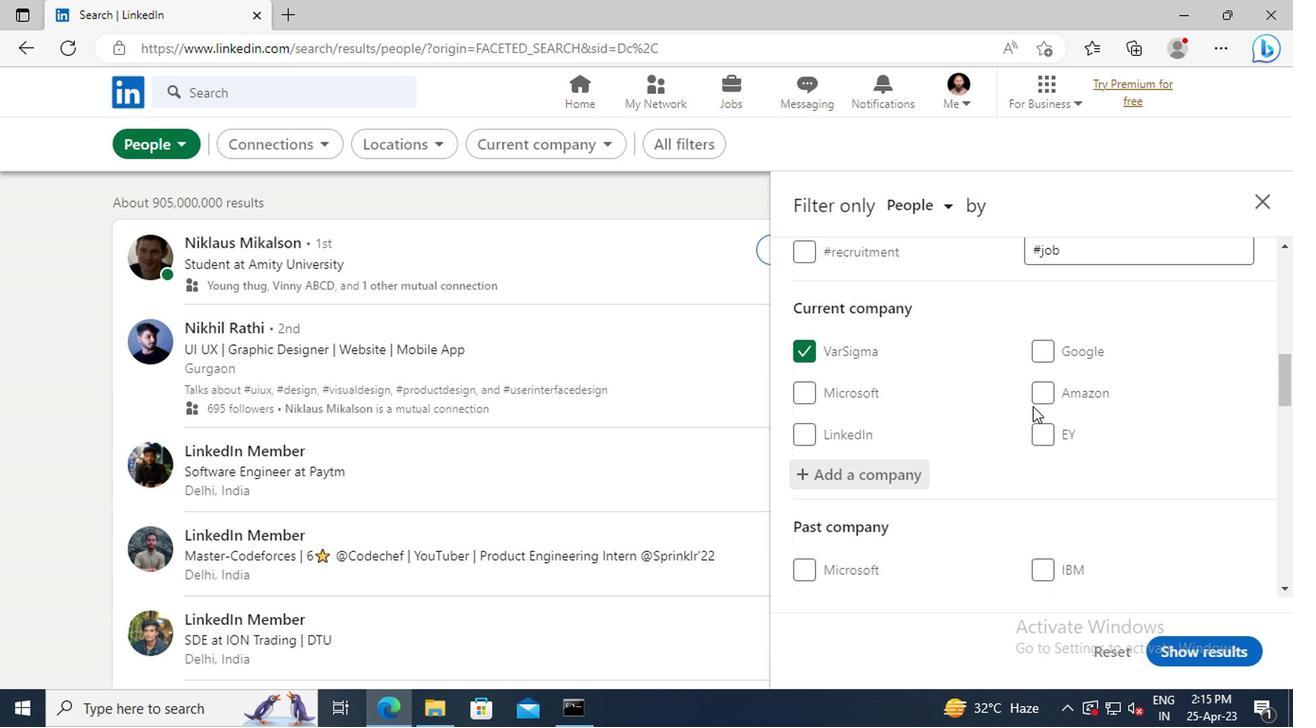 
Action: Mouse scrolled (1028, 406) with delta (0, 0)
Screenshot: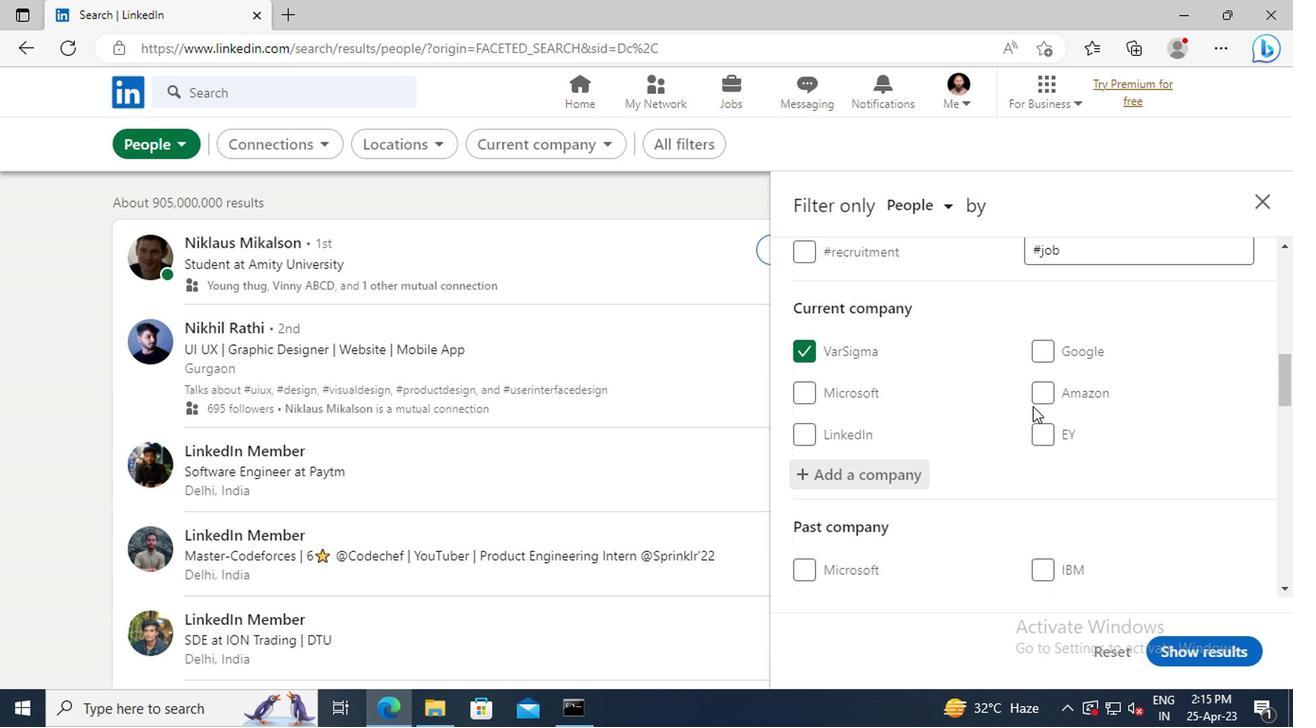
Action: Mouse scrolled (1028, 406) with delta (0, 0)
Screenshot: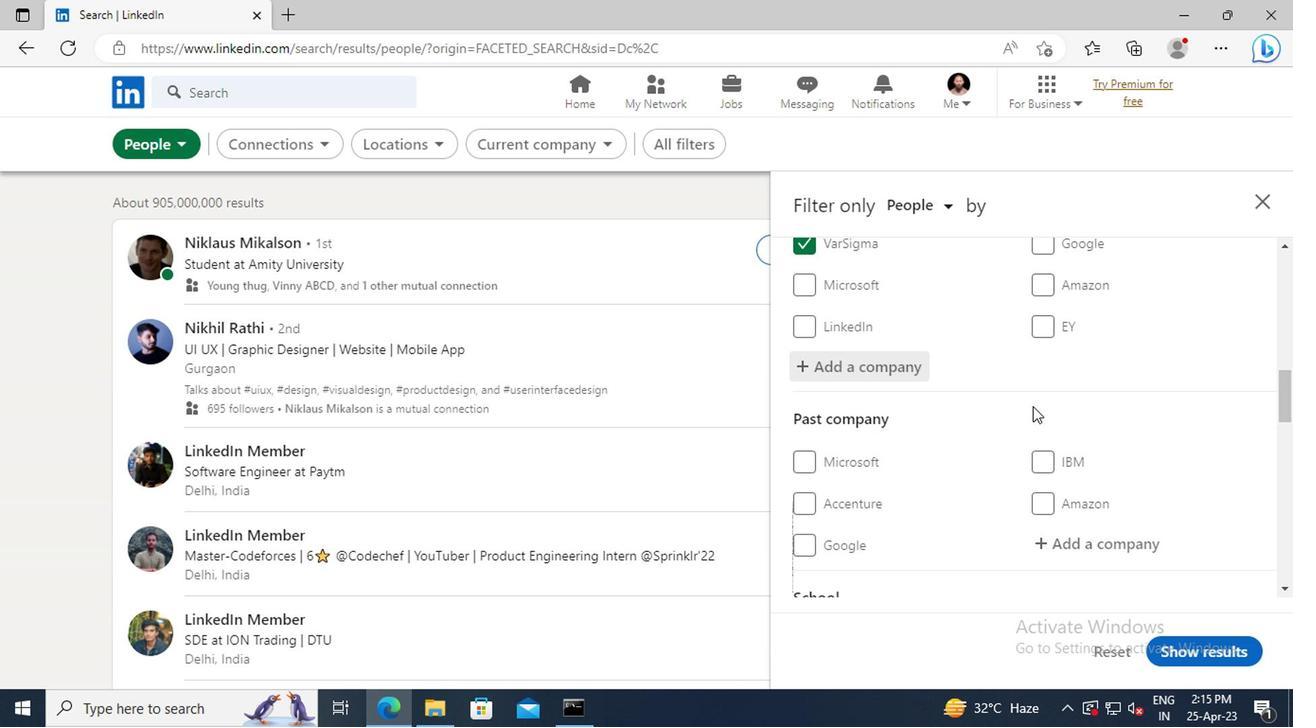 
Action: Mouse scrolled (1028, 406) with delta (0, 0)
Screenshot: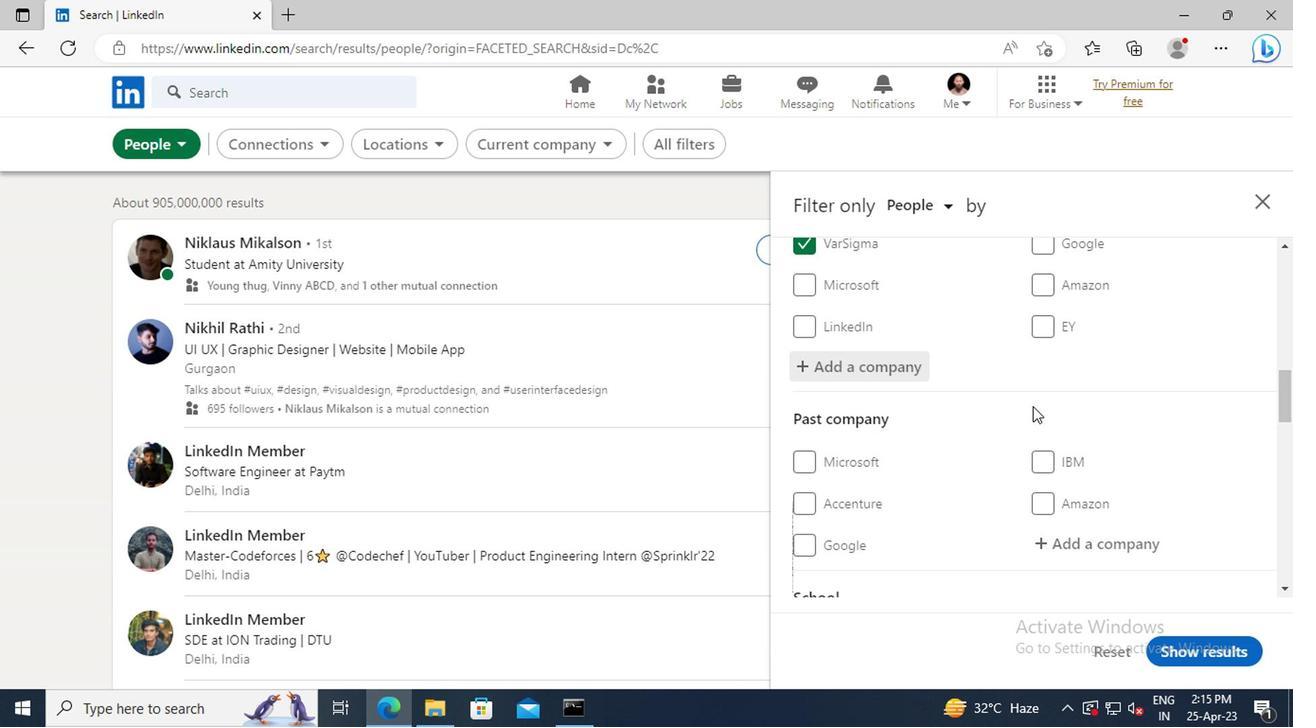 
Action: Mouse scrolled (1028, 406) with delta (0, 0)
Screenshot: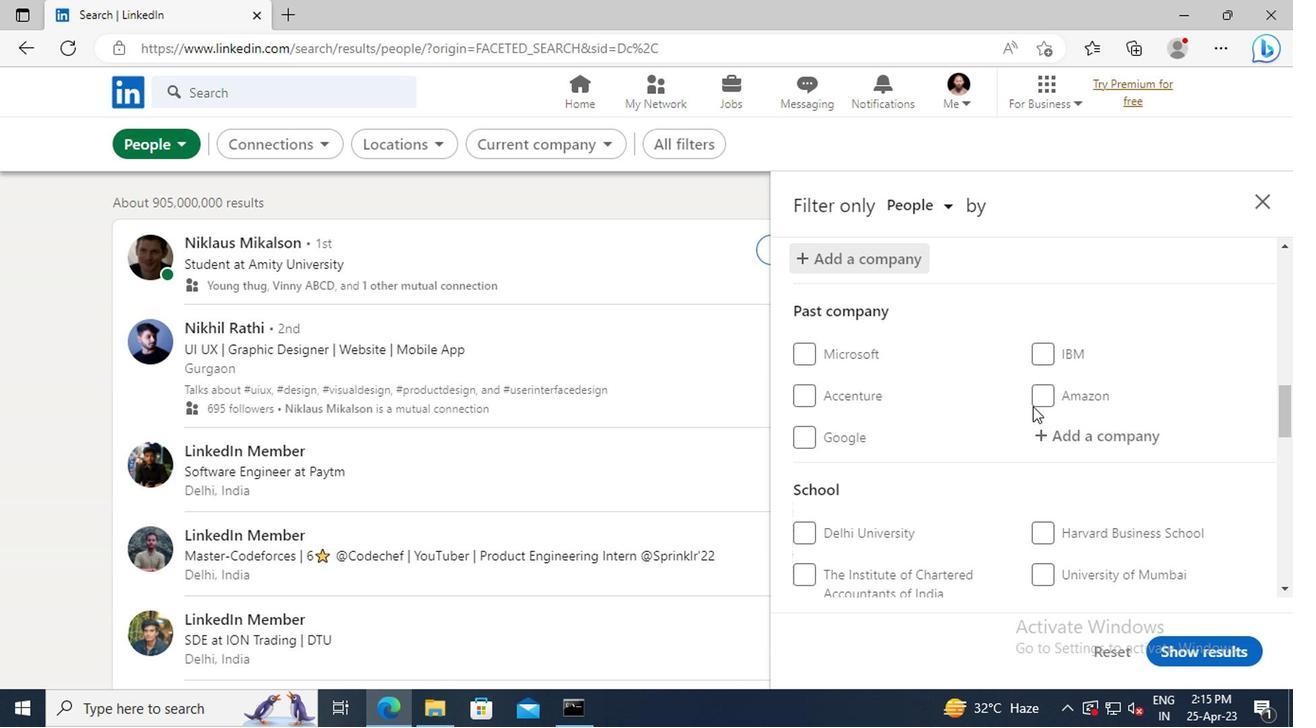 
Action: Mouse scrolled (1028, 406) with delta (0, 0)
Screenshot: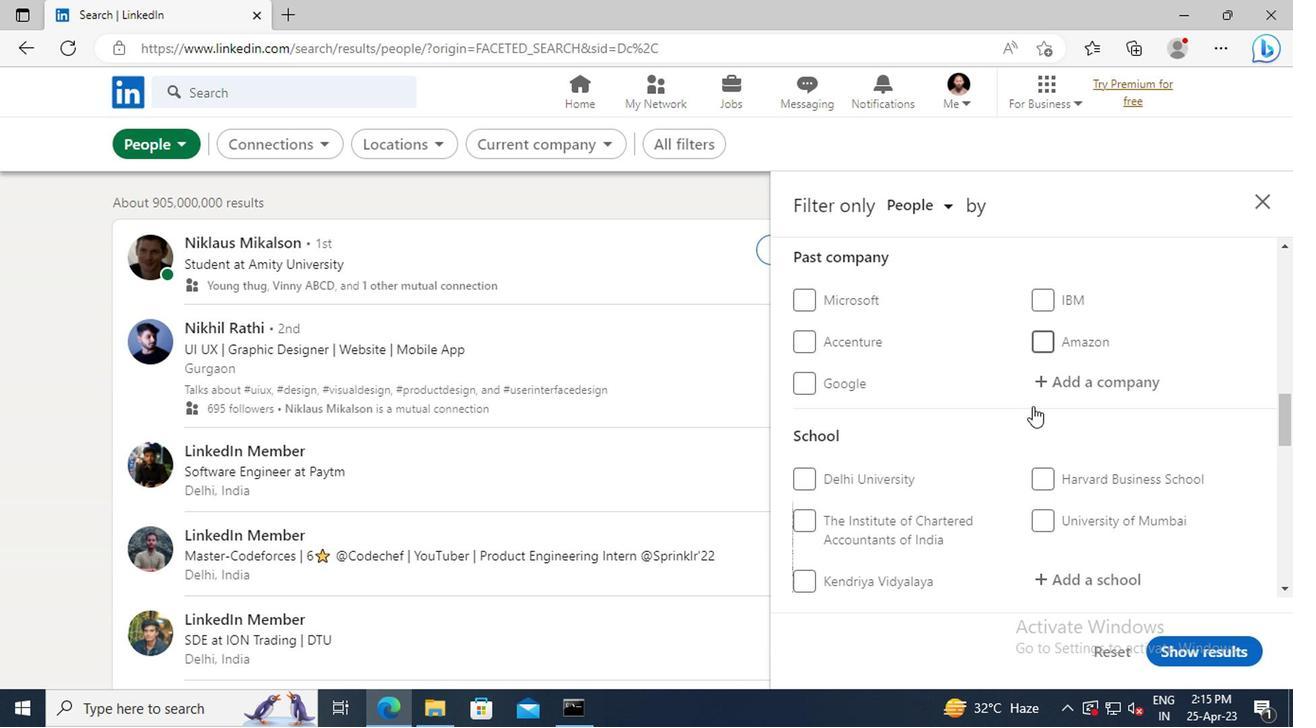 
Action: Mouse scrolled (1028, 406) with delta (0, 0)
Screenshot: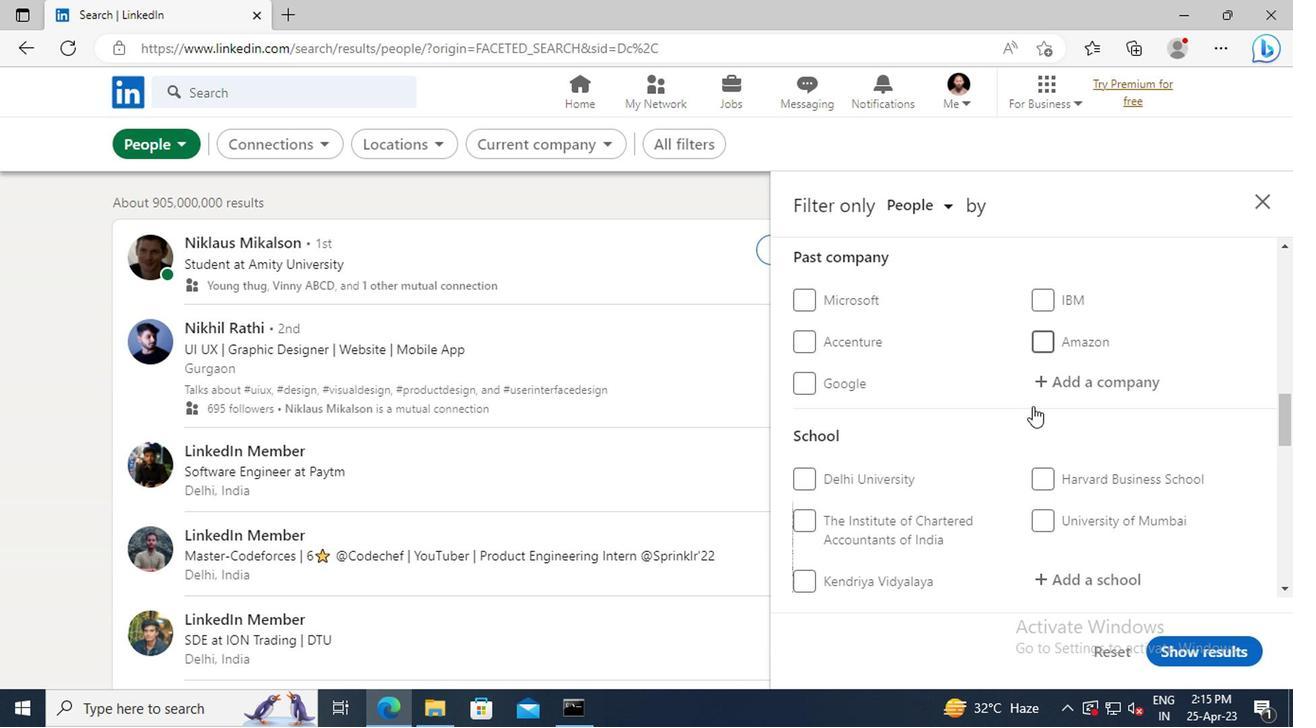 
Action: Mouse scrolled (1028, 406) with delta (0, 0)
Screenshot: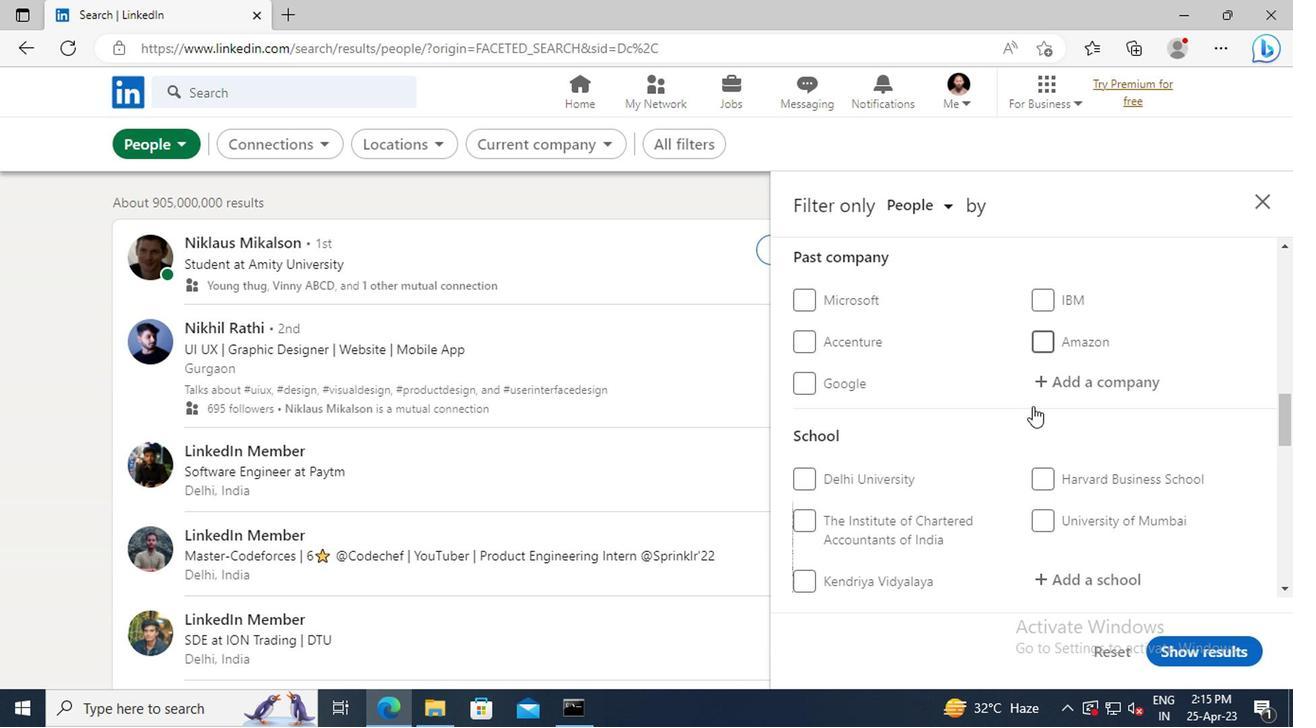 
Action: Mouse scrolled (1028, 406) with delta (0, 0)
Screenshot: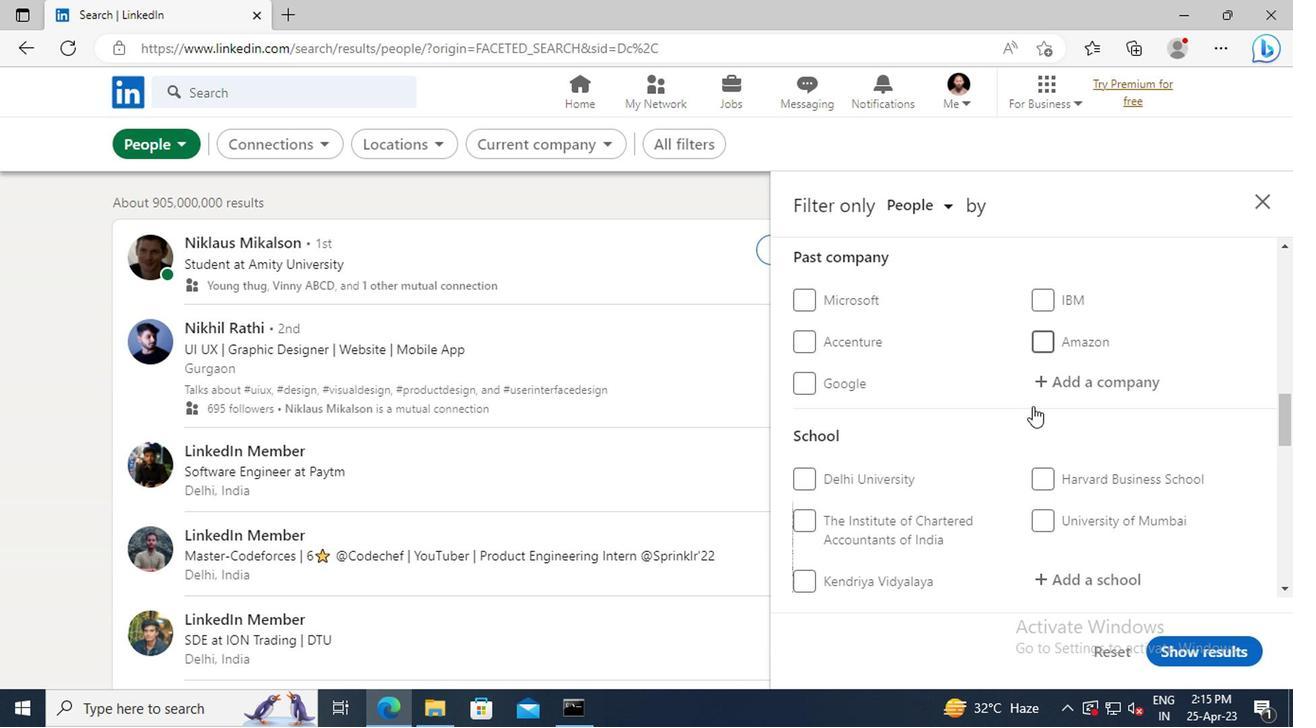 
Action: Mouse moved to (1072, 369)
Screenshot: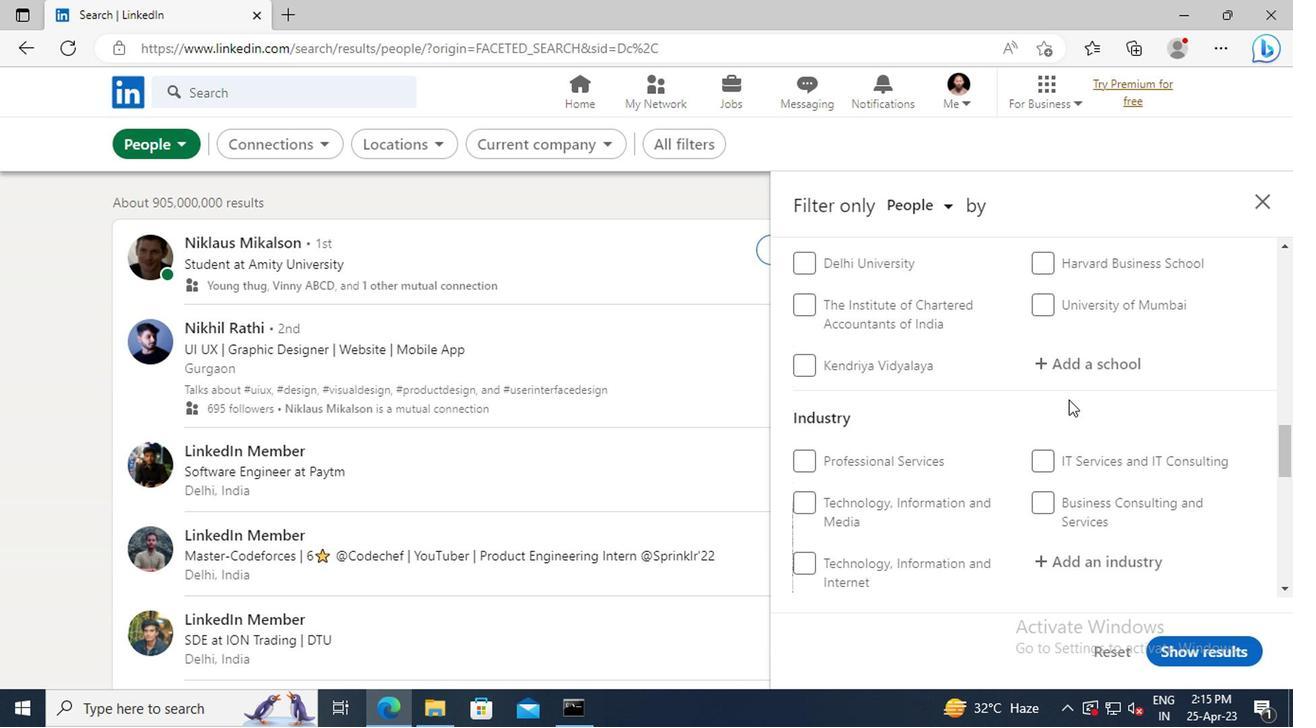 
Action: Mouse pressed left at (1072, 369)
Screenshot: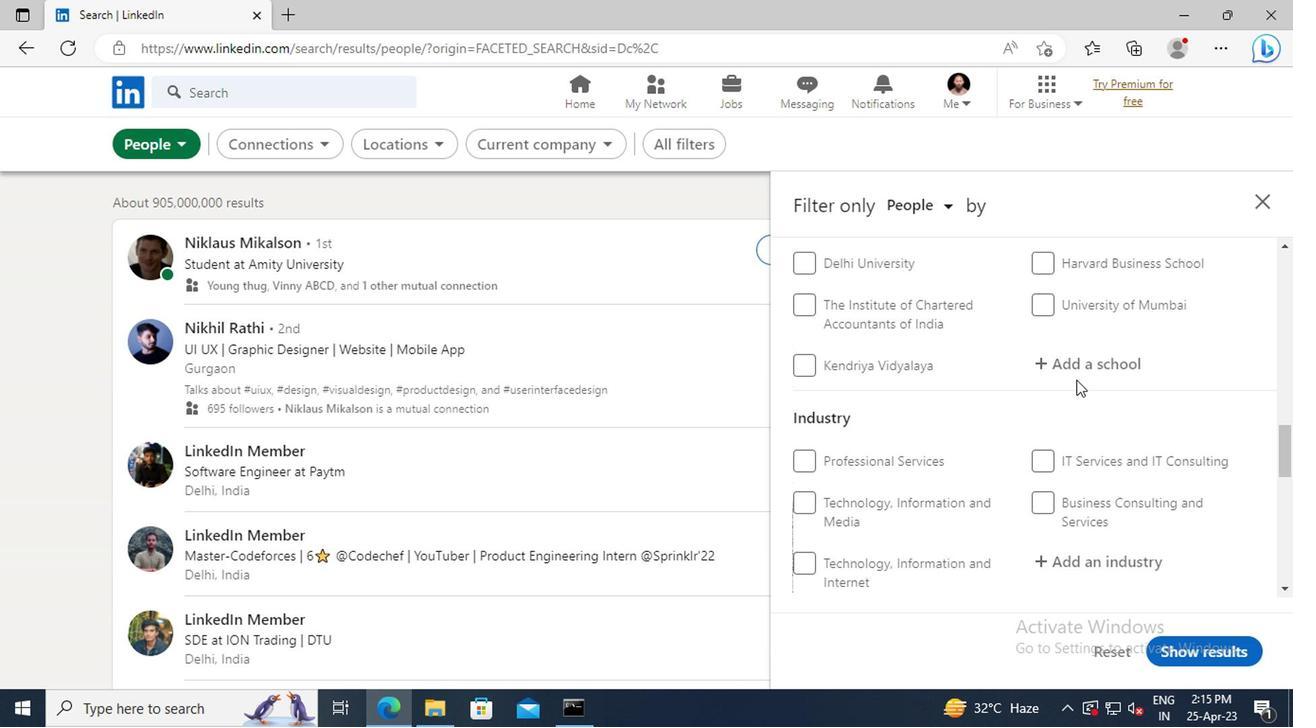 
Action: Mouse moved to (996, 414)
Screenshot: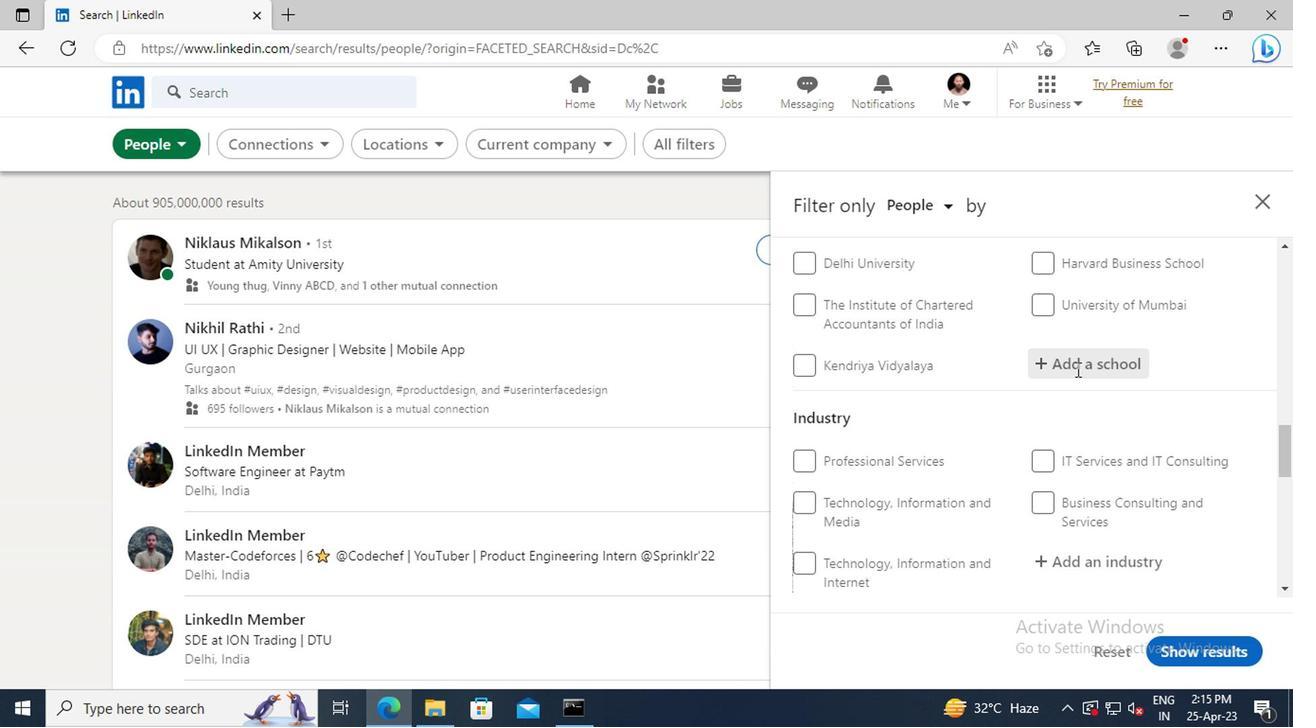 
Action: Key pressed <Key.shift_r>A.<Key.shift>N.<Key.space><Key.shift>COLLEGE
Screenshot: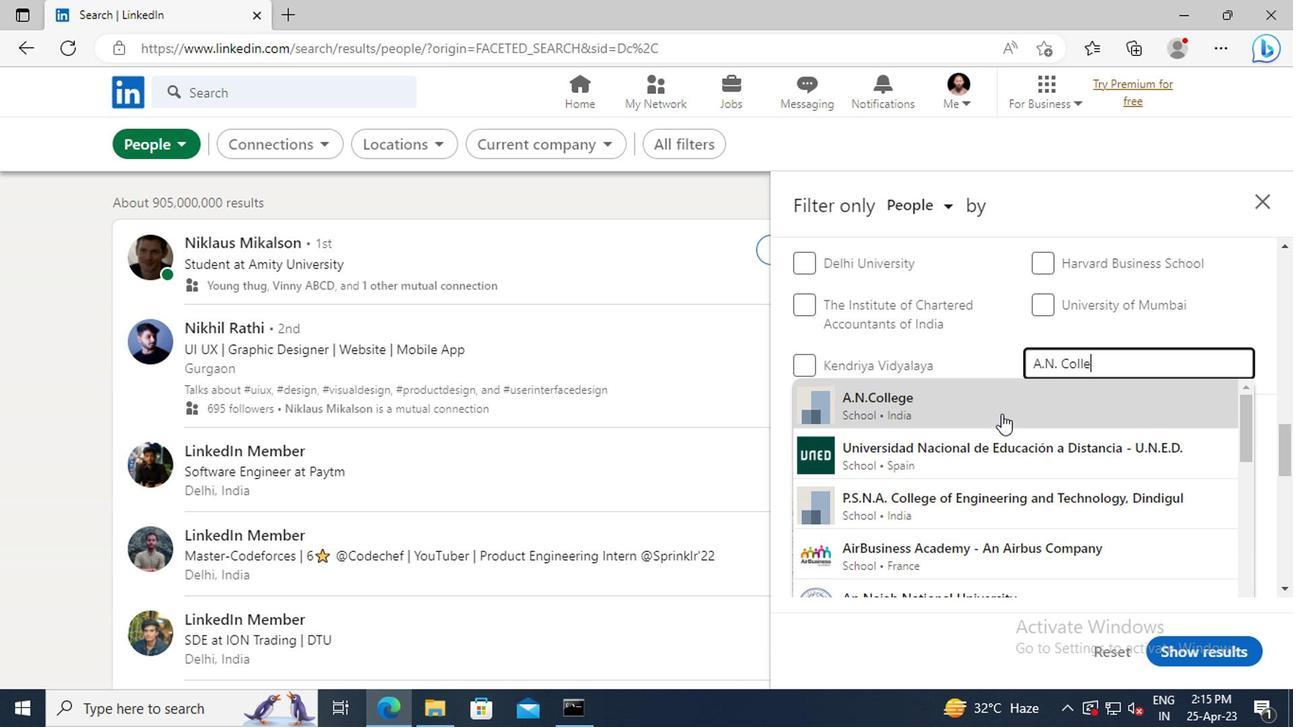 
Action: Mouse moved to (961, 412)
Screenshot: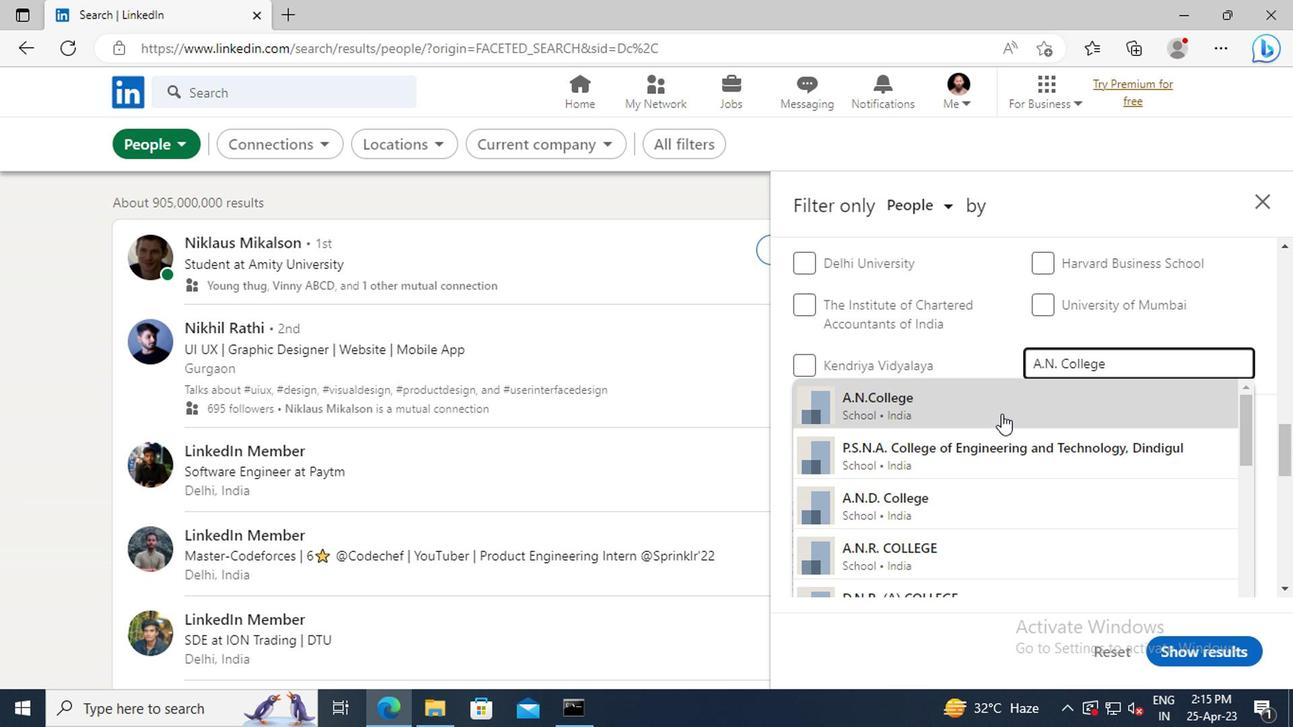 
Action: Mouse pressed left at (961, 412)
Screenshot: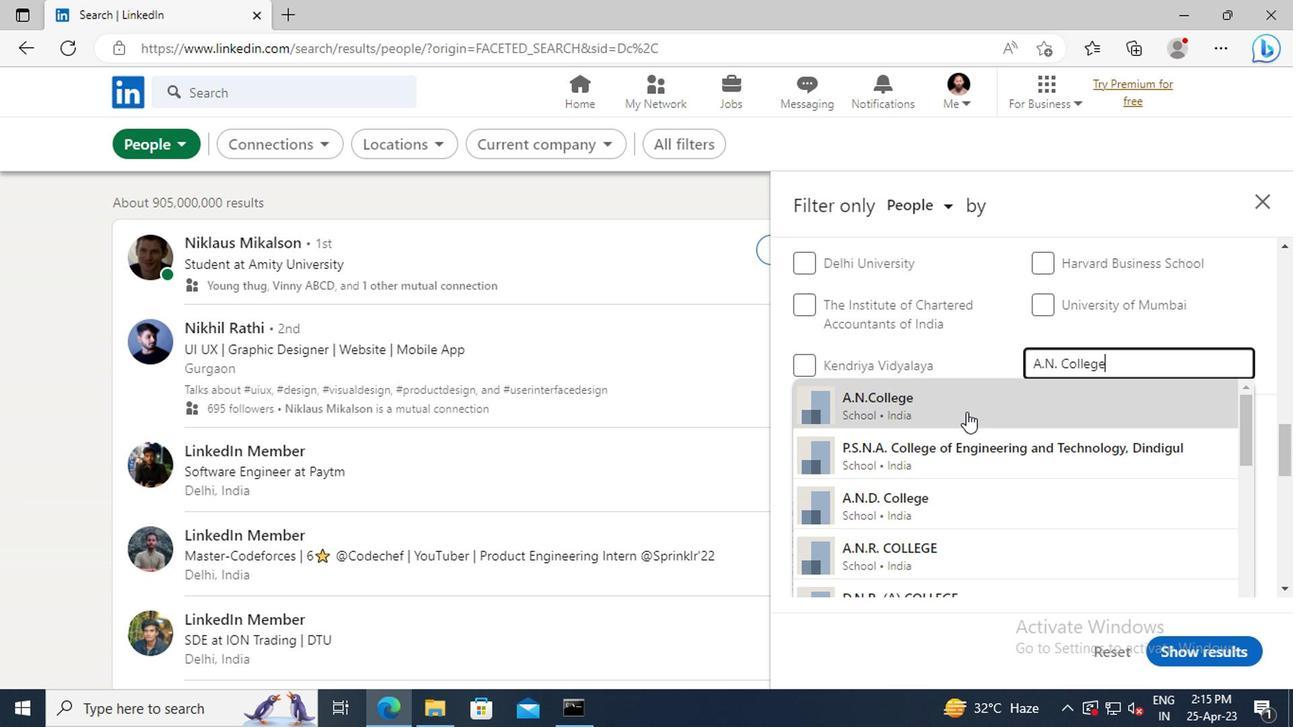 
Action: Mouse moved to (975, 379)
Screenshot: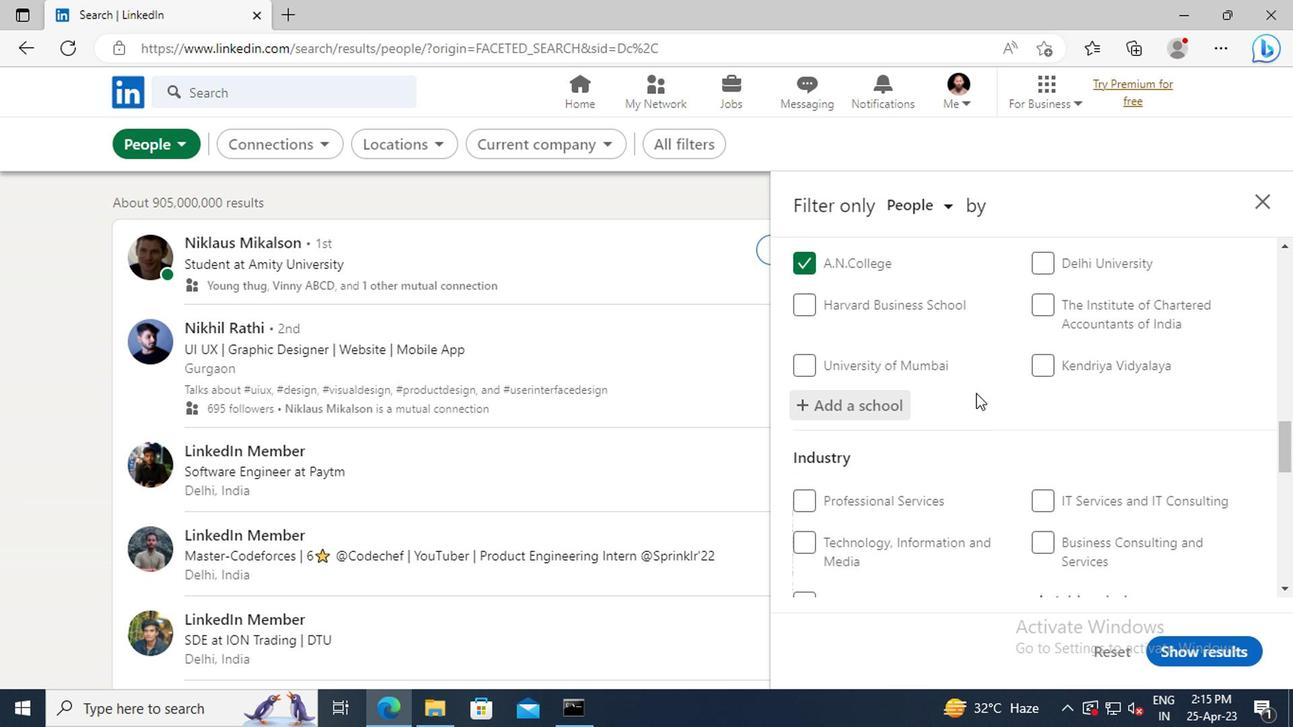 
Action: Mouse scrolled (975, 378) with delta (0, -1)
Screenshot: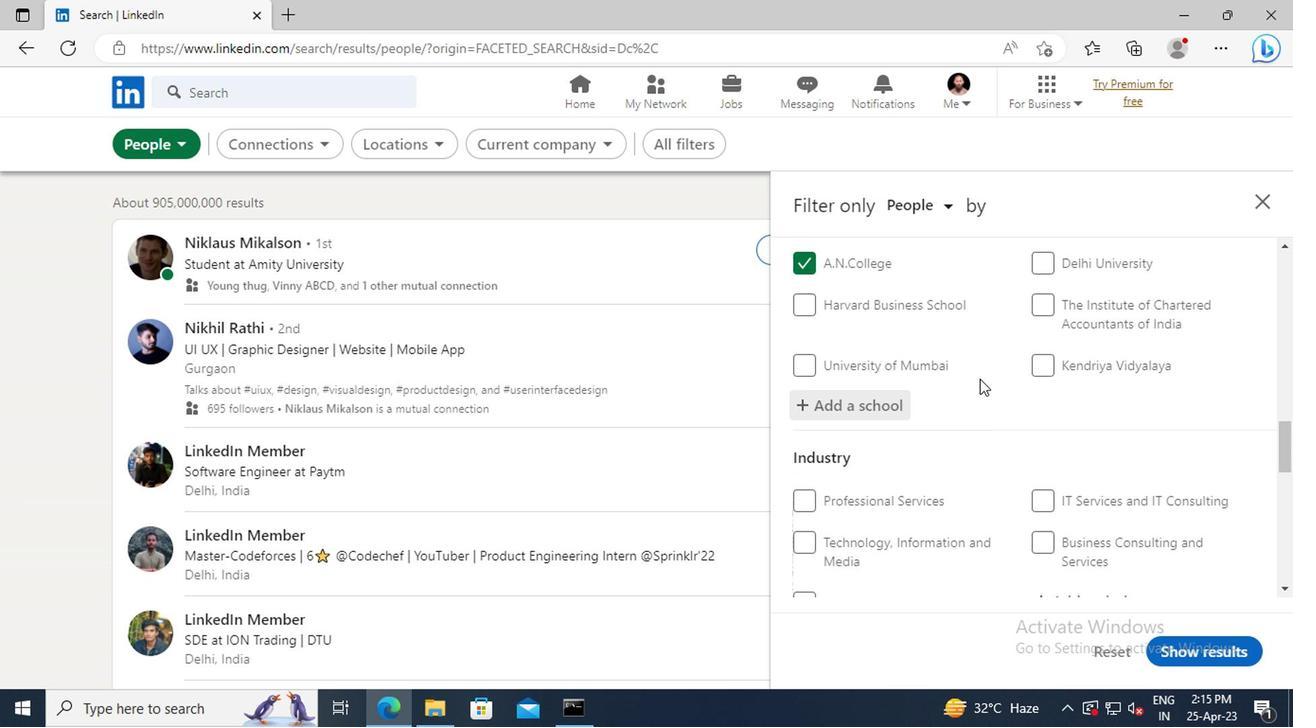 
Action: Mouse scrolled (975, 378) with delta (0, -1)
Screenshot: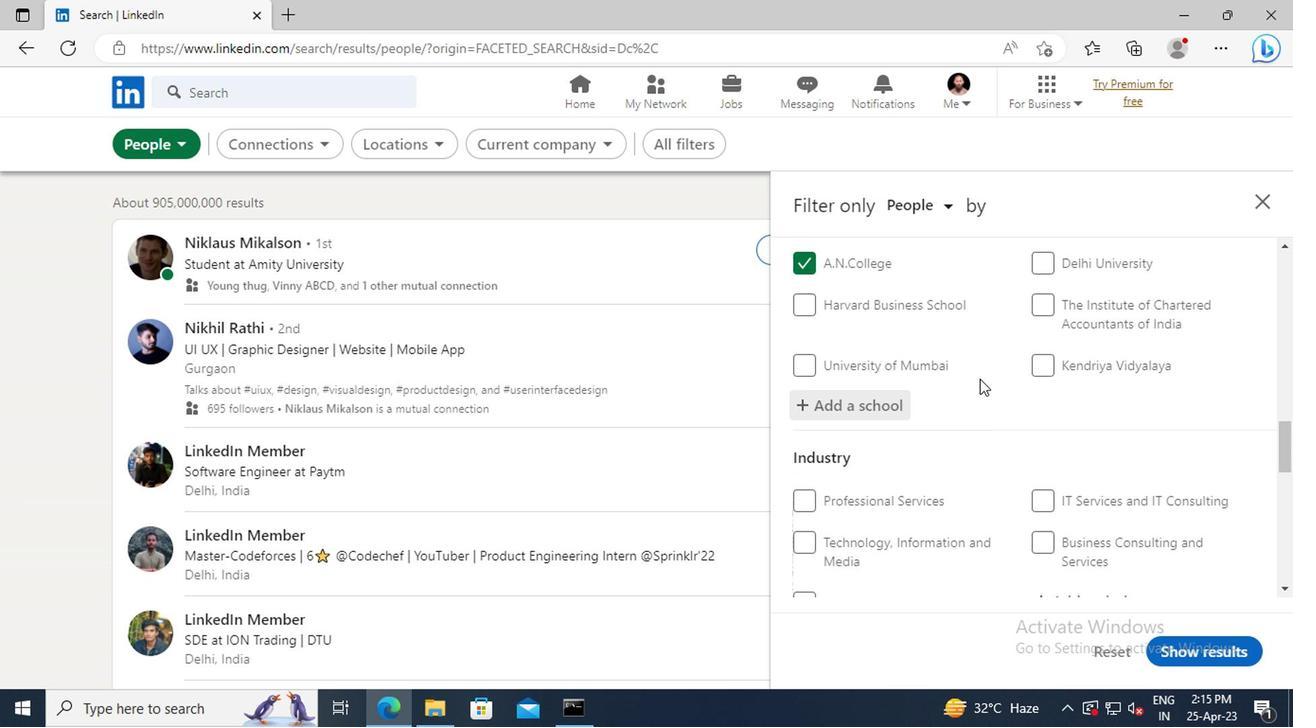 
Action: Mouse scrolled (975, 378) with delta (0, -1)
Screenshot: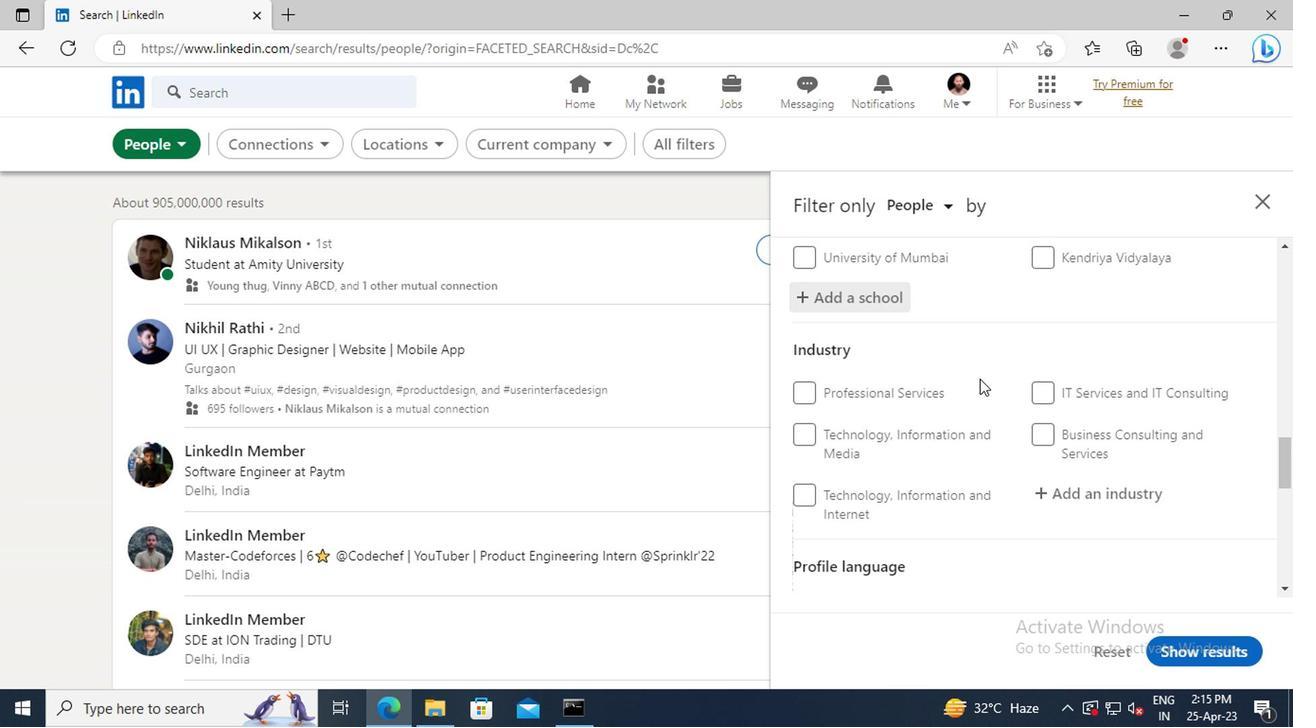 
Action: Mouse scrolled (975, 378) with delta (0, -1)
Screenshot: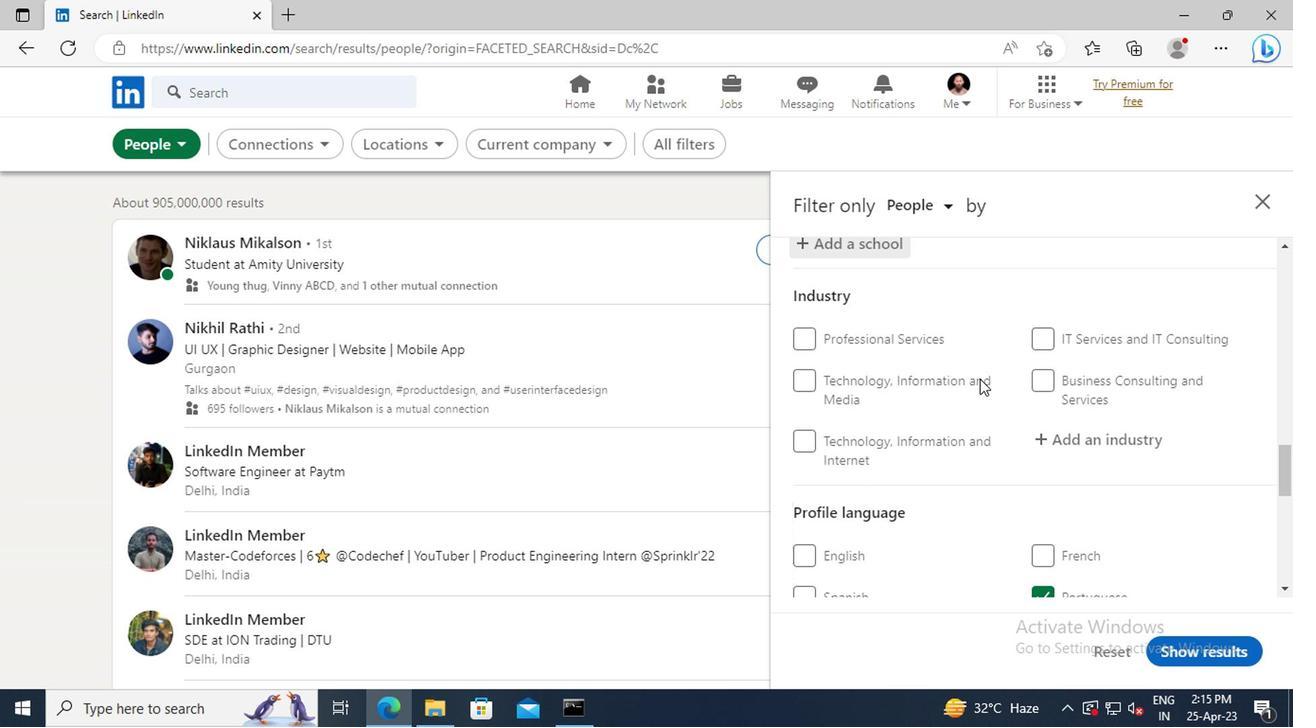 
Action: Mouse scrolled (975, 378) with delta (0, -1)
Screenshot: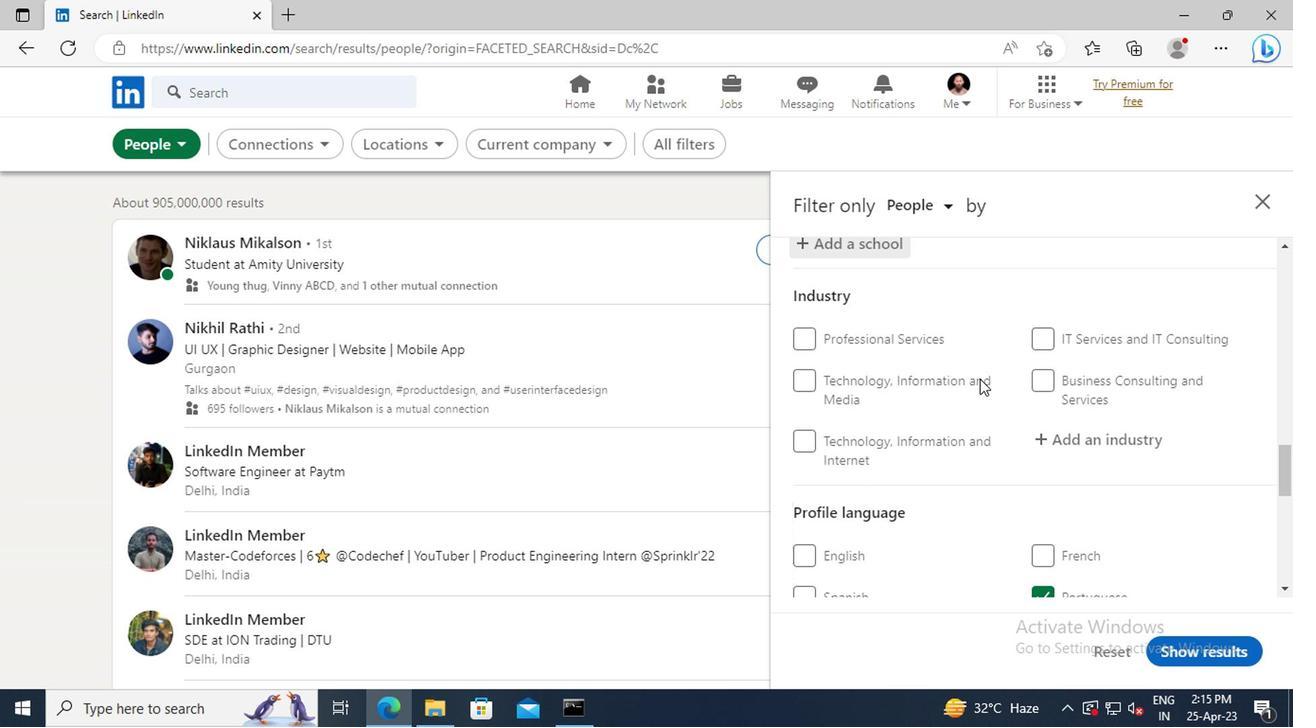 
Action: Mouse scrolled (975, 378) with delta (0, -1)
Screenshot: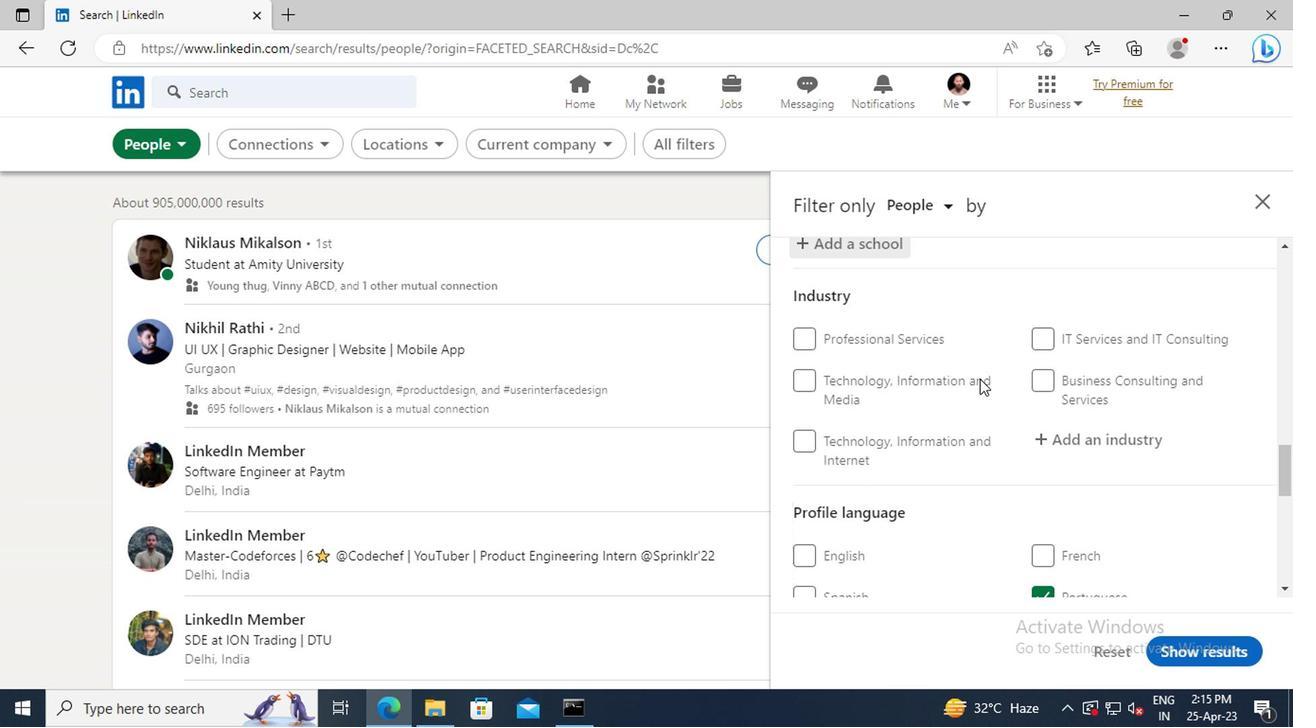 
Action: Mouse moved to (1062, 282)
Screenshot: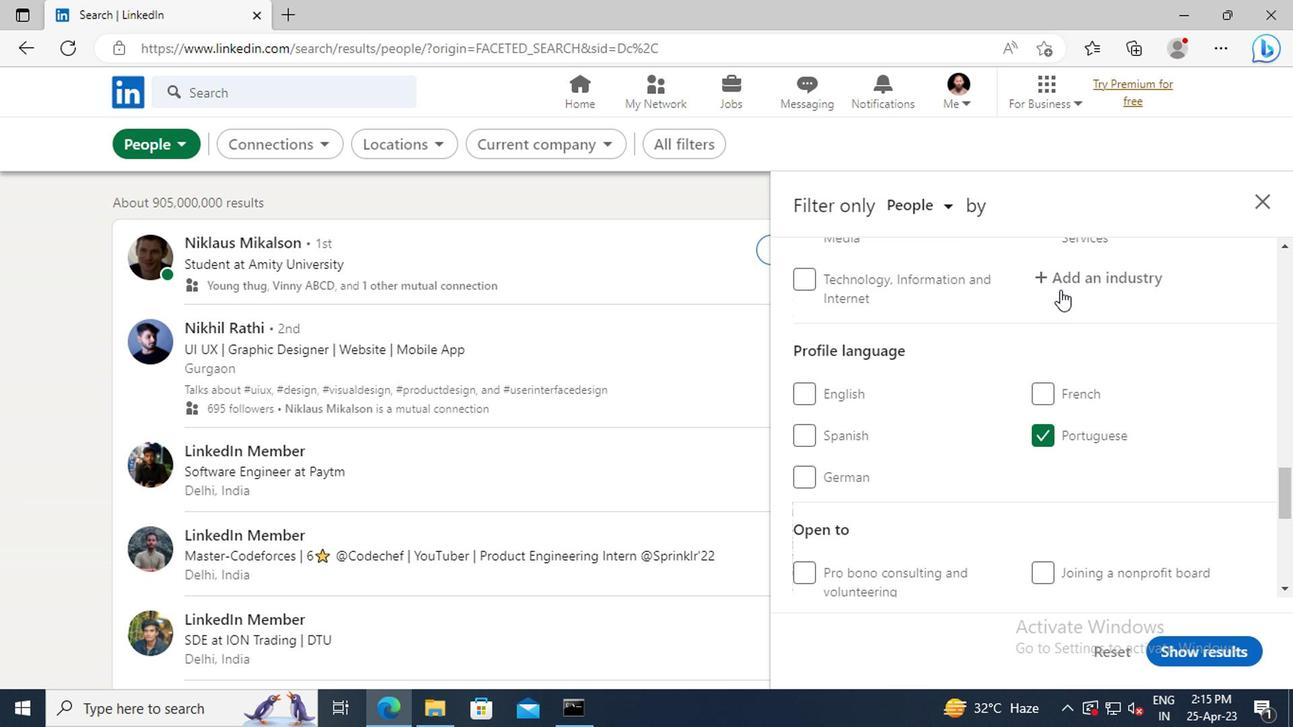 
Action: Mouse pressed left at (1062, 282)
Screenshot: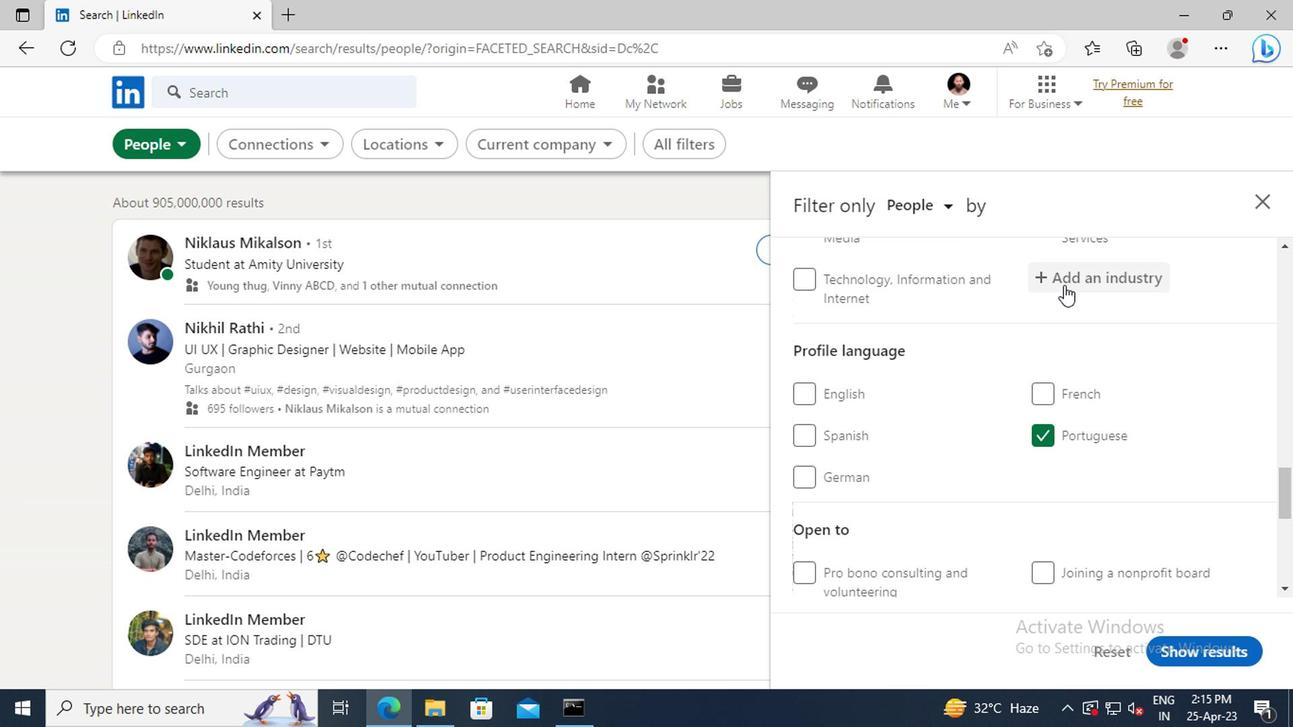 
Action: Mouse moved to (1039, 285)
Screenshot: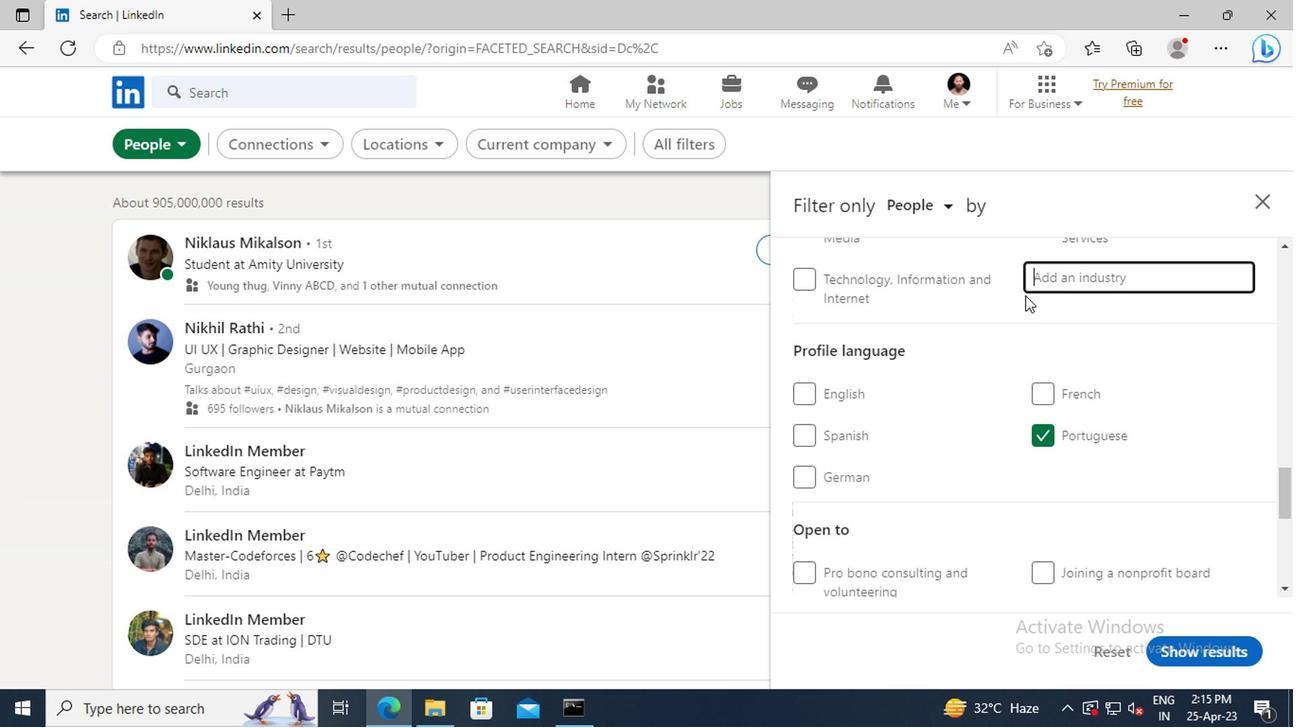 
Action: Mouse pressed left at (1039, 285)
Screenshot: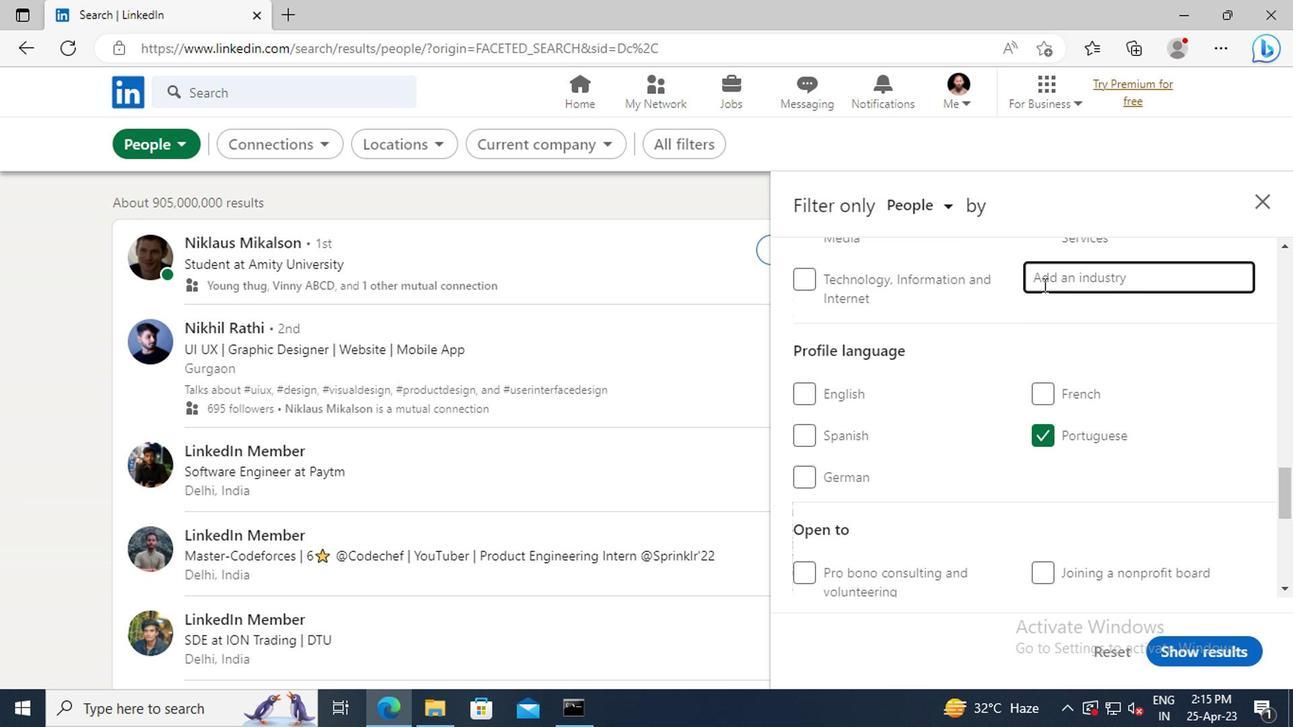 
Action: Mouse moved to (1004, 264)
Screenshot: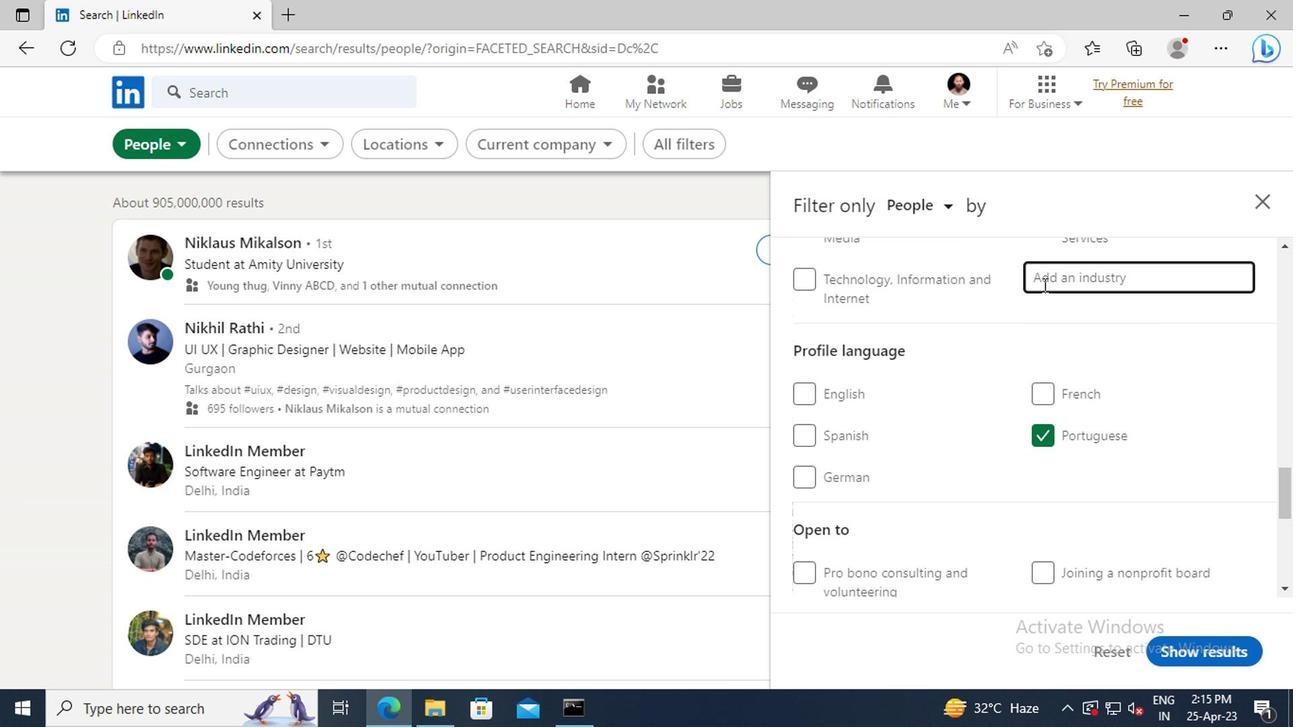 
Action: Key pressed <Key.shift>HISTORICAL<Key.space><Key.shift_r>SITES
Screenshot: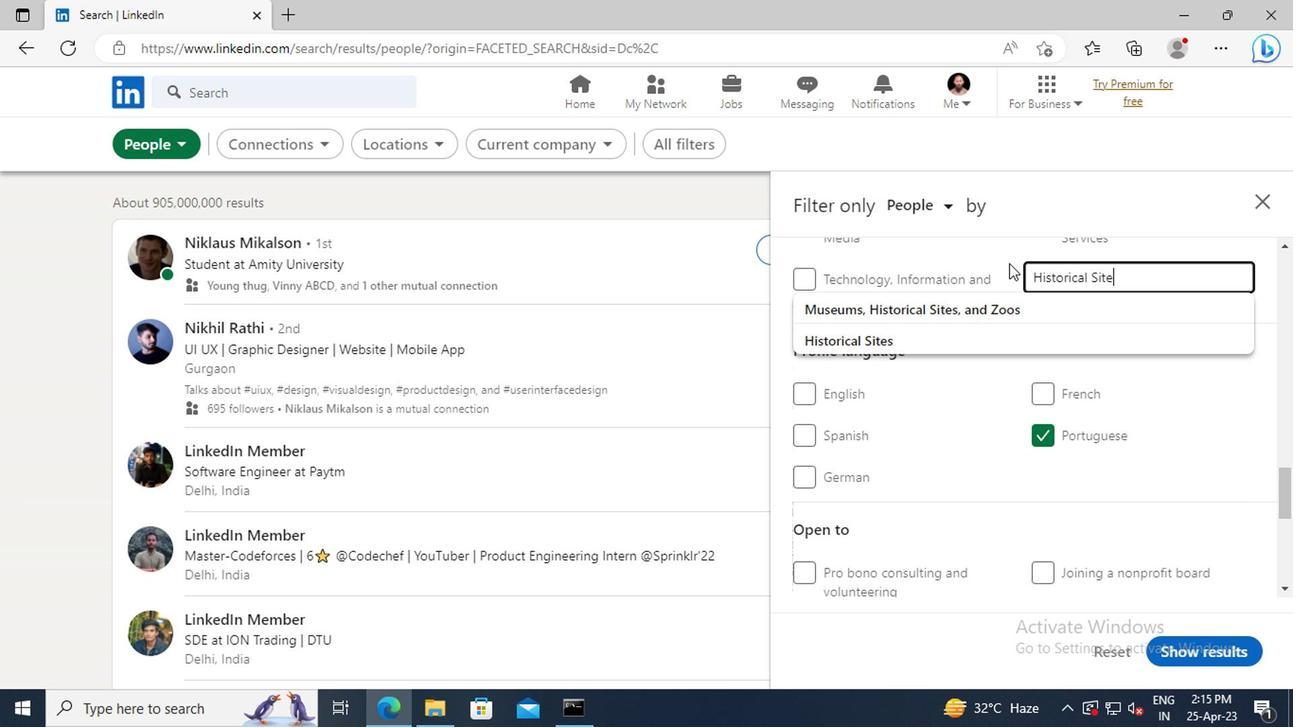 
Action: Mouse moved to (942, 336)
Screenshot: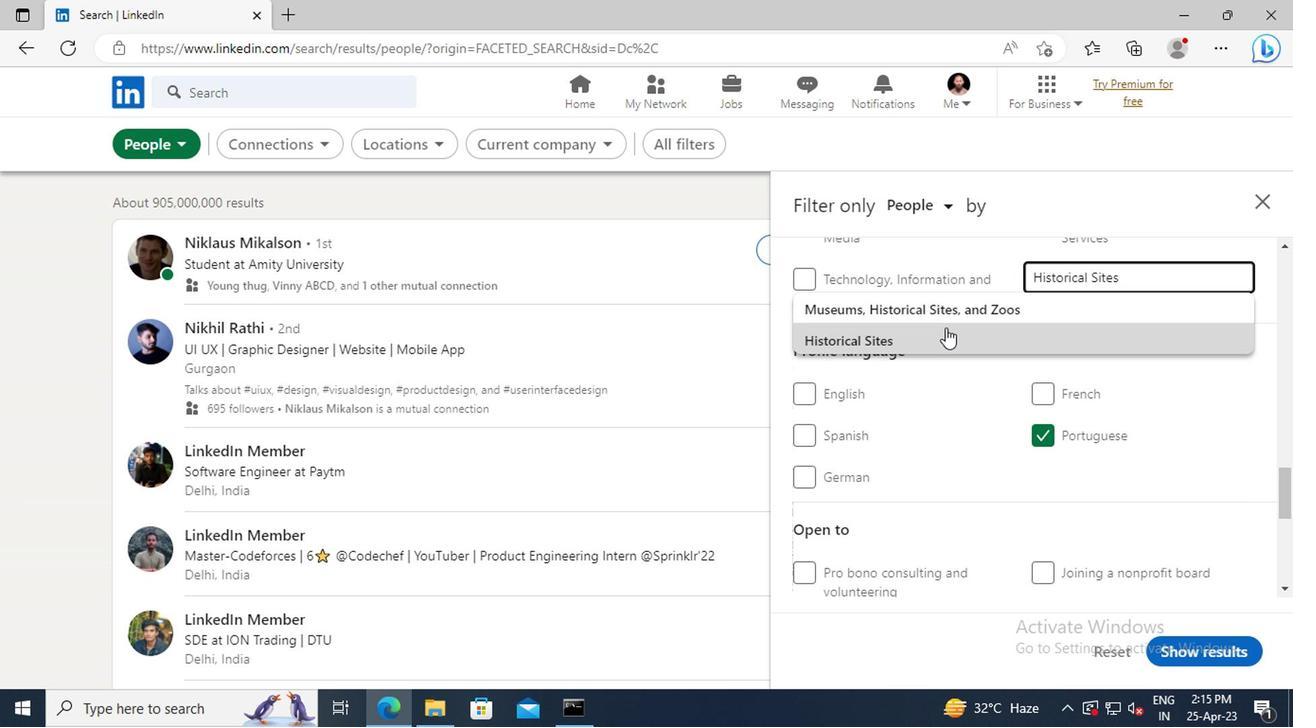 
Action: Mouse pressed left at (942, 336)
Screenshot: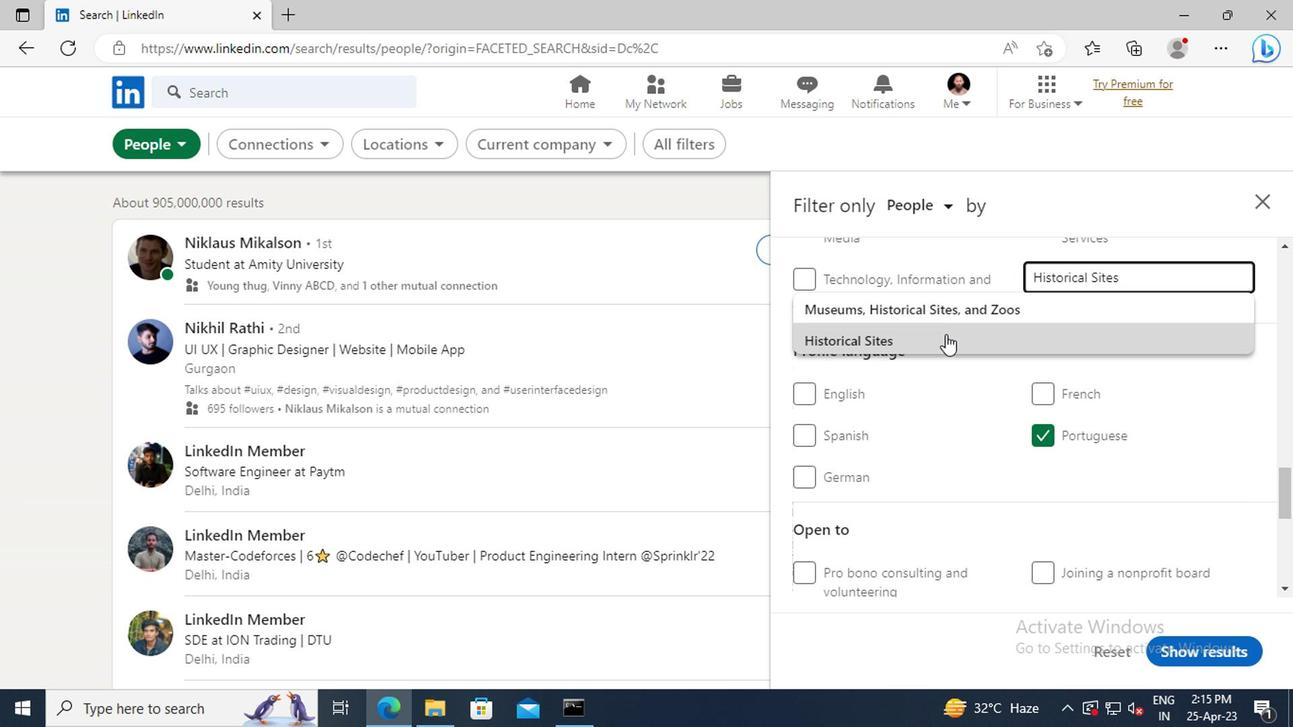 
Action: Mouse scrolled (942, 336) with delta (0, 0)
Screenshot: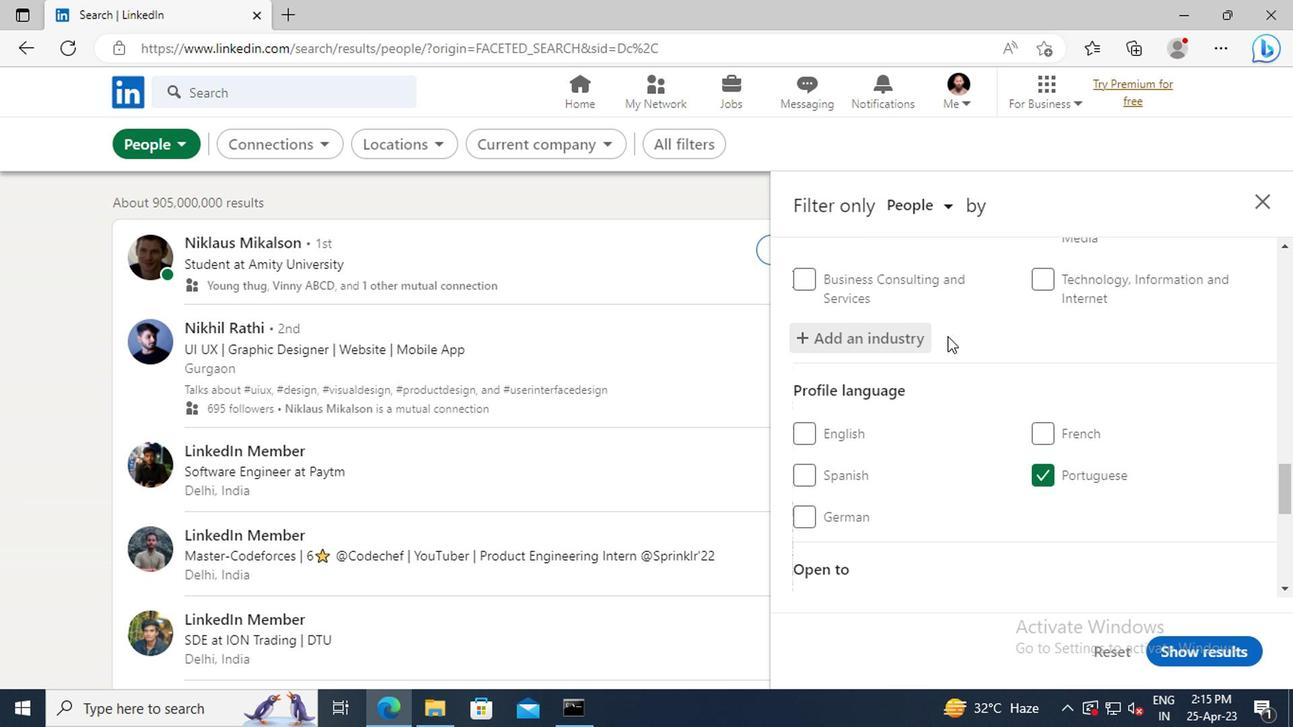 
Action: Mouse scrolled (942, 336) with delta (0, 0)
Screenshot: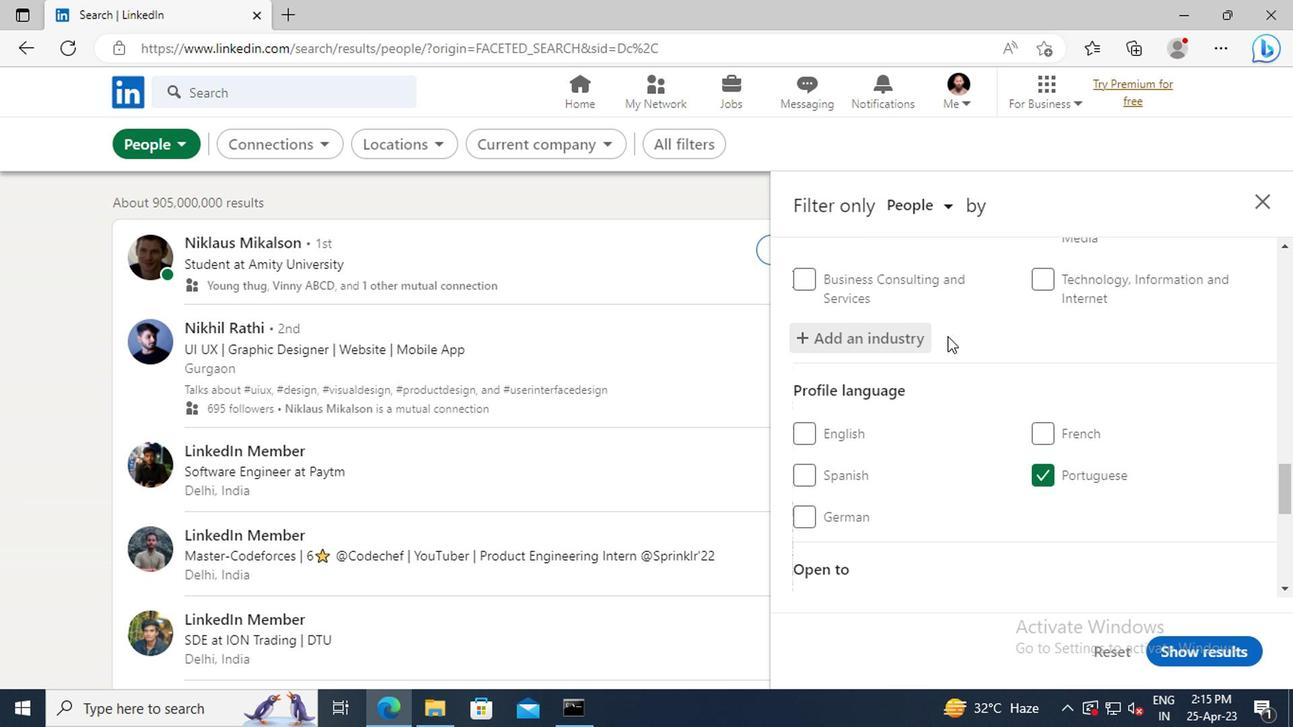 
Action: Mouse scrolled (942, 336) with delta (0, 0)
Screenshot: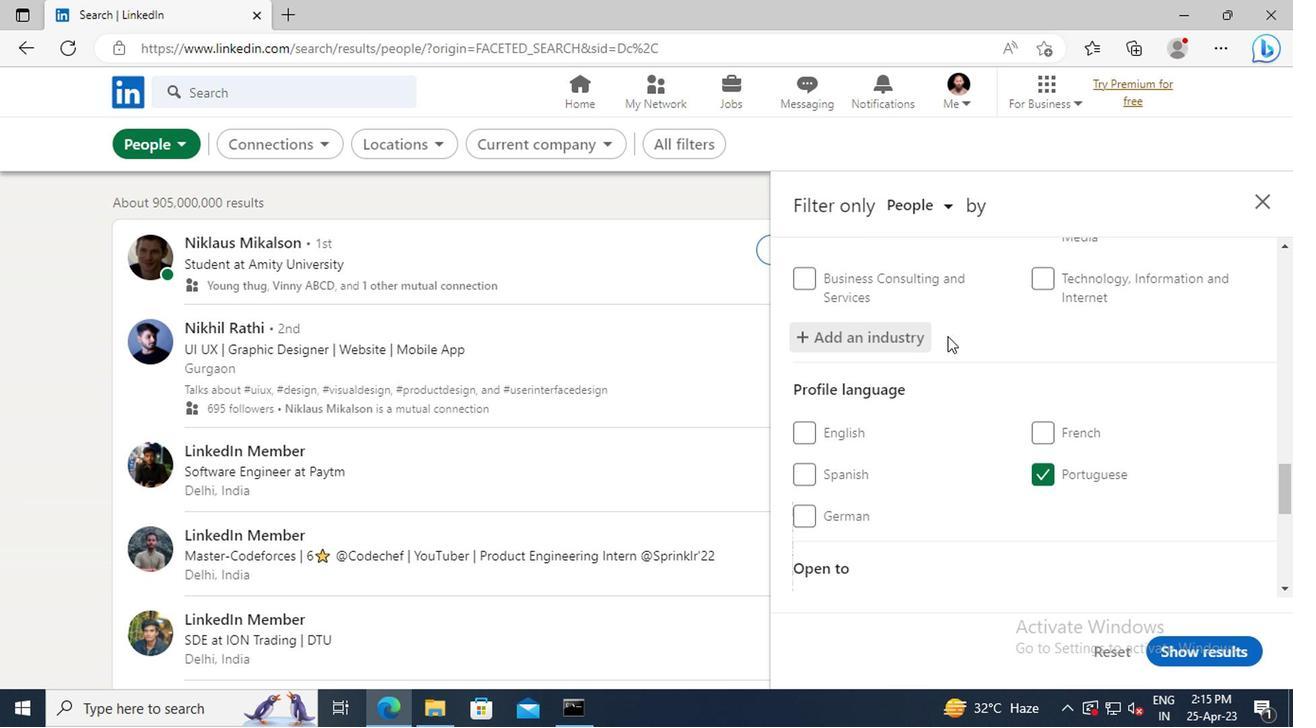 
Action: Mouse scrolled (942, 336) with delta (0, 0)
Screenshot: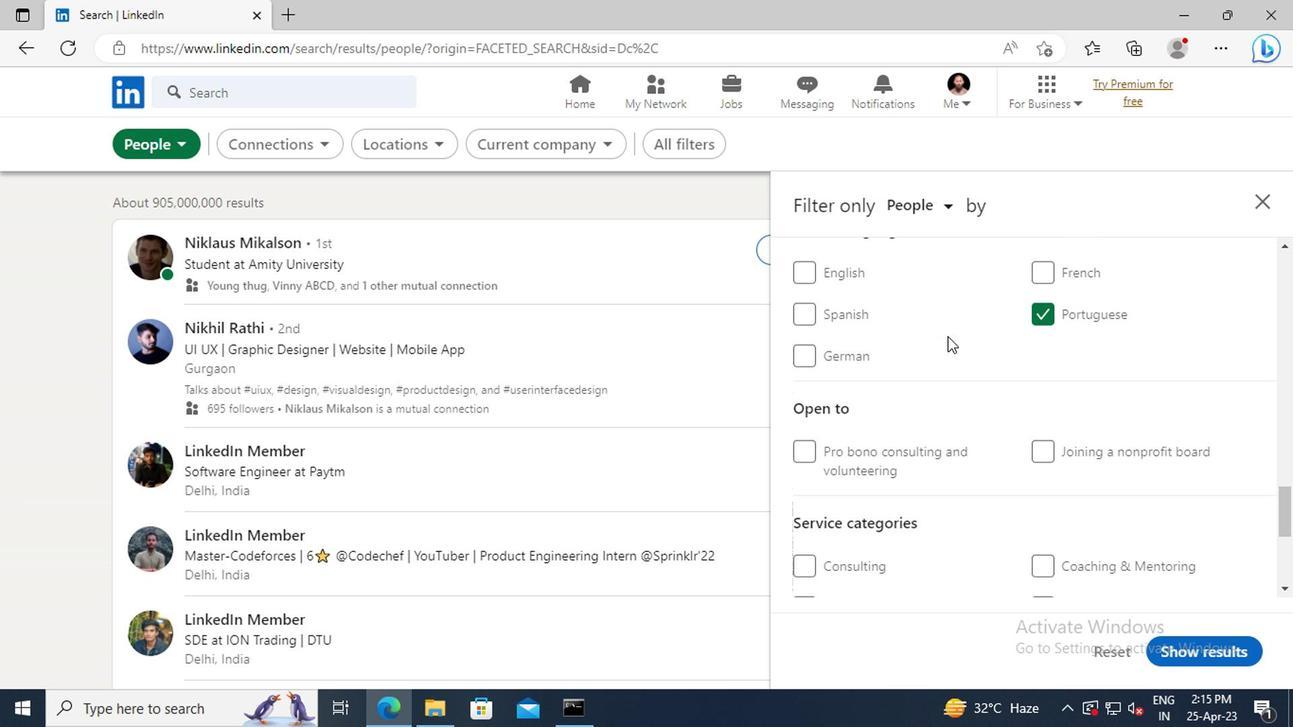 
Action: Mouse scrolled (942, 336) with delta (0, 0)
Screenshot: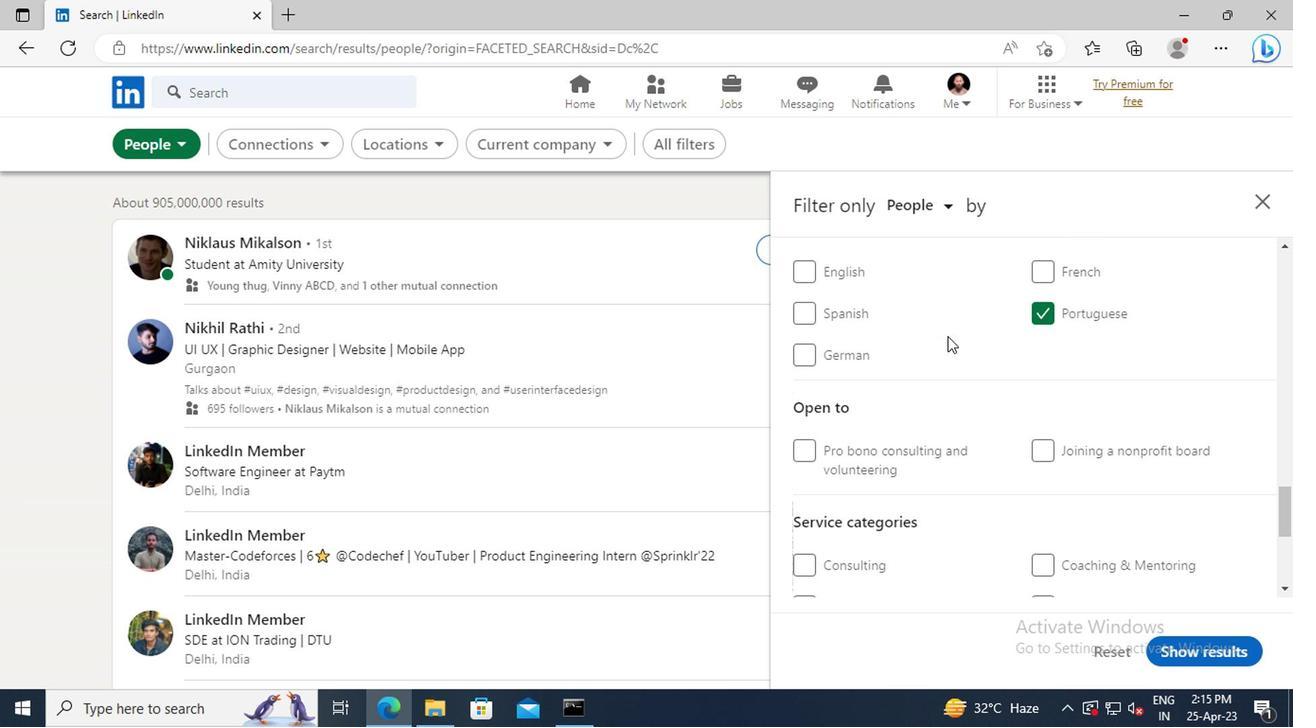 
Action: Mouse scrolled (942, 336) with delta (0, 0)
Screenshot: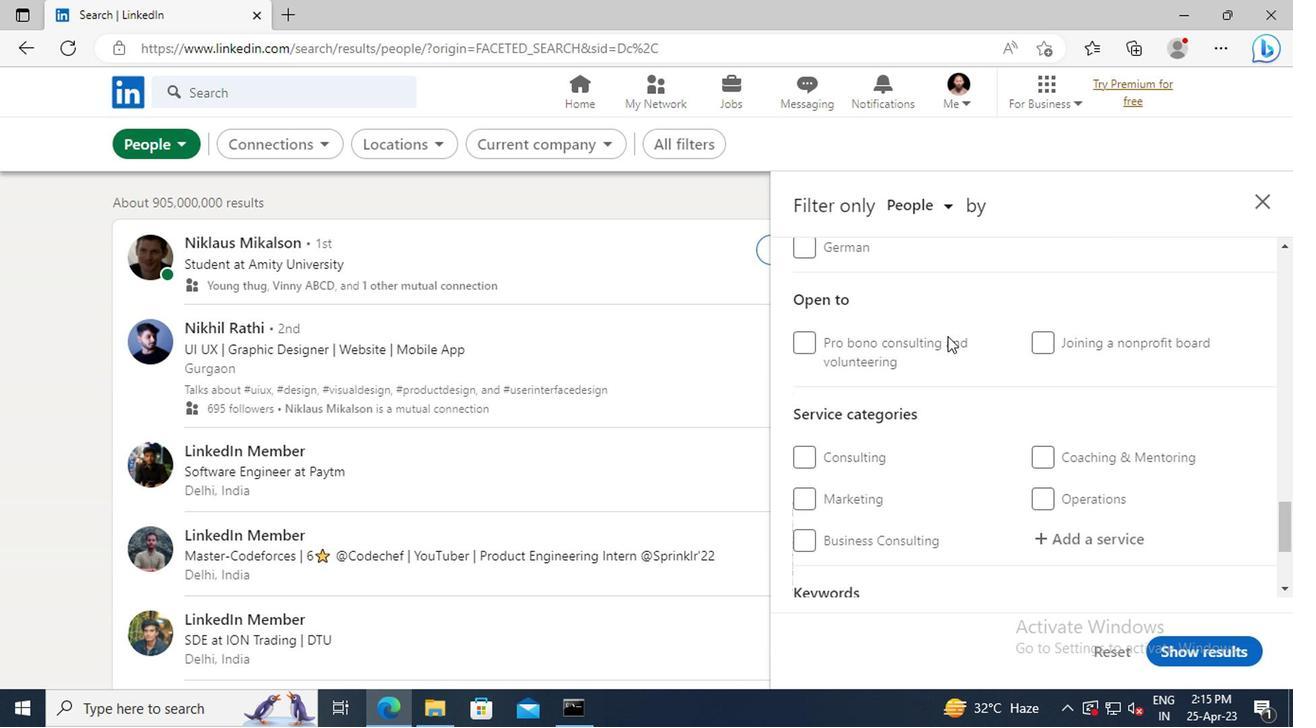 
Action: Mouse scrolled (942, 336) with delta (0, 0)
Screenshot: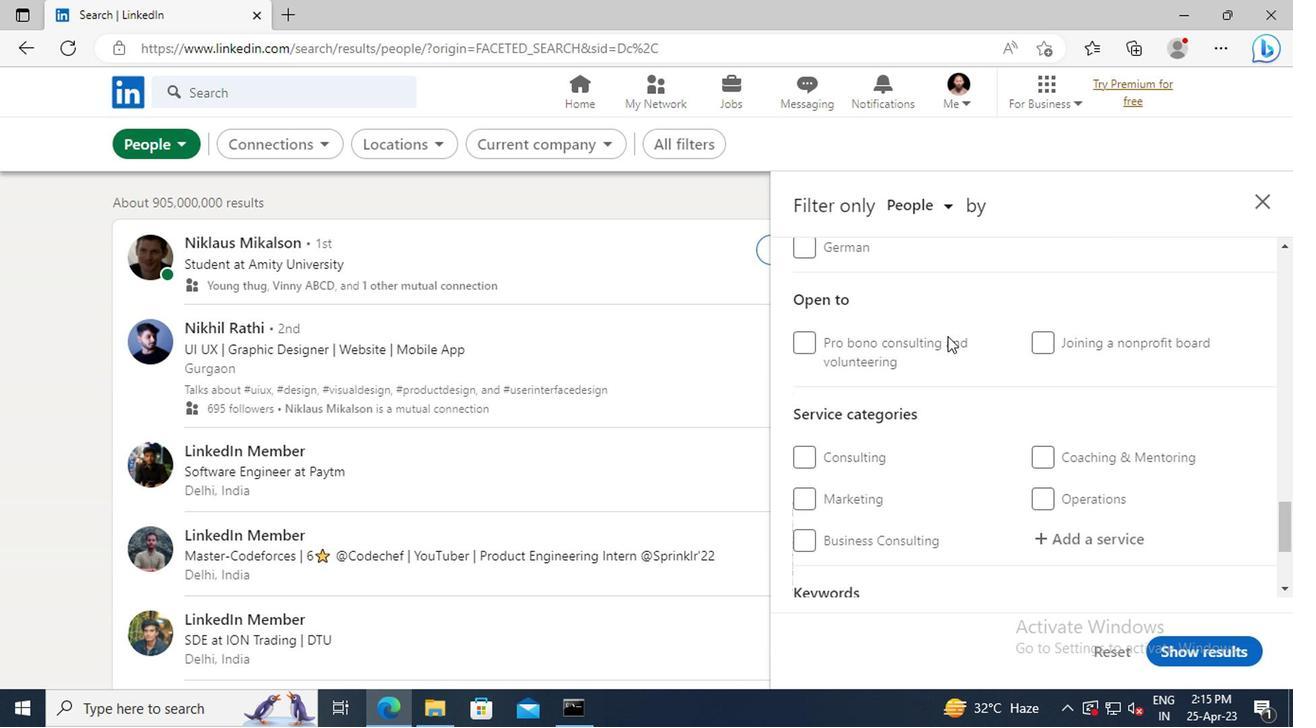 
Action: Mouse scrolled (942, 336) with delta (0, 0)
Screenshot: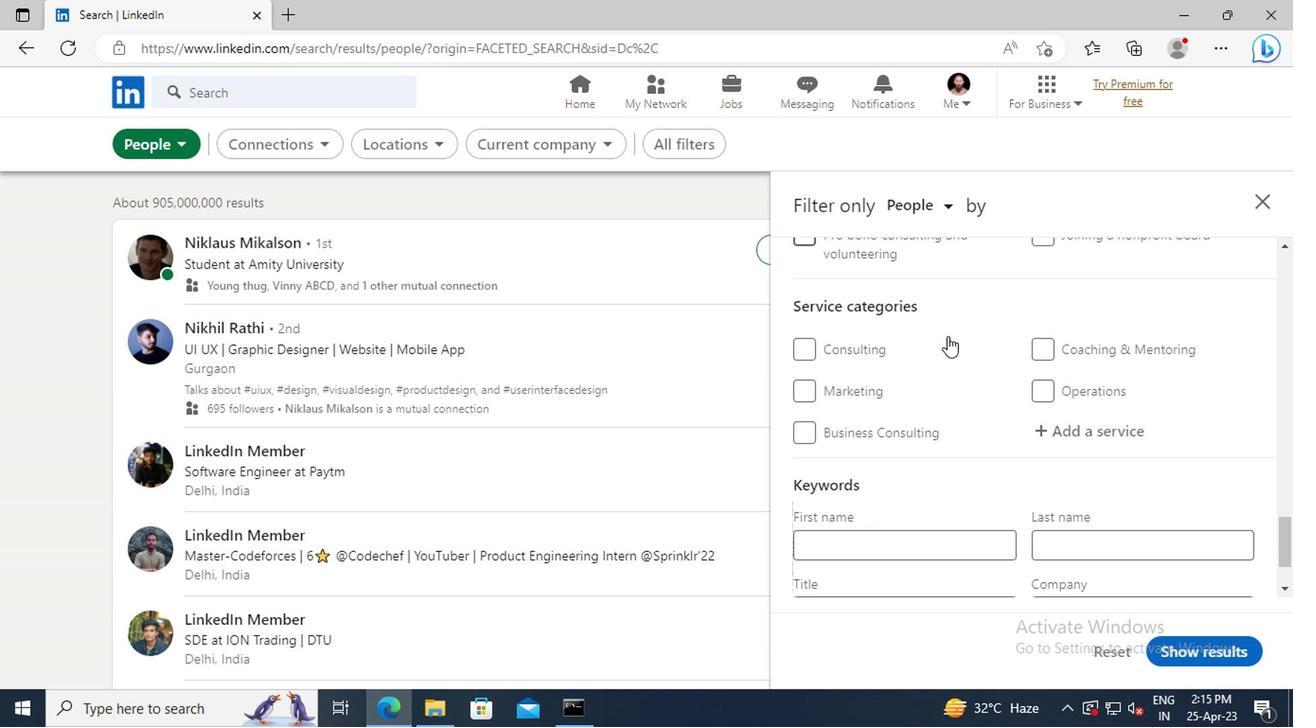 
Action: Mouse moved to (1058, 373)
Screenshot: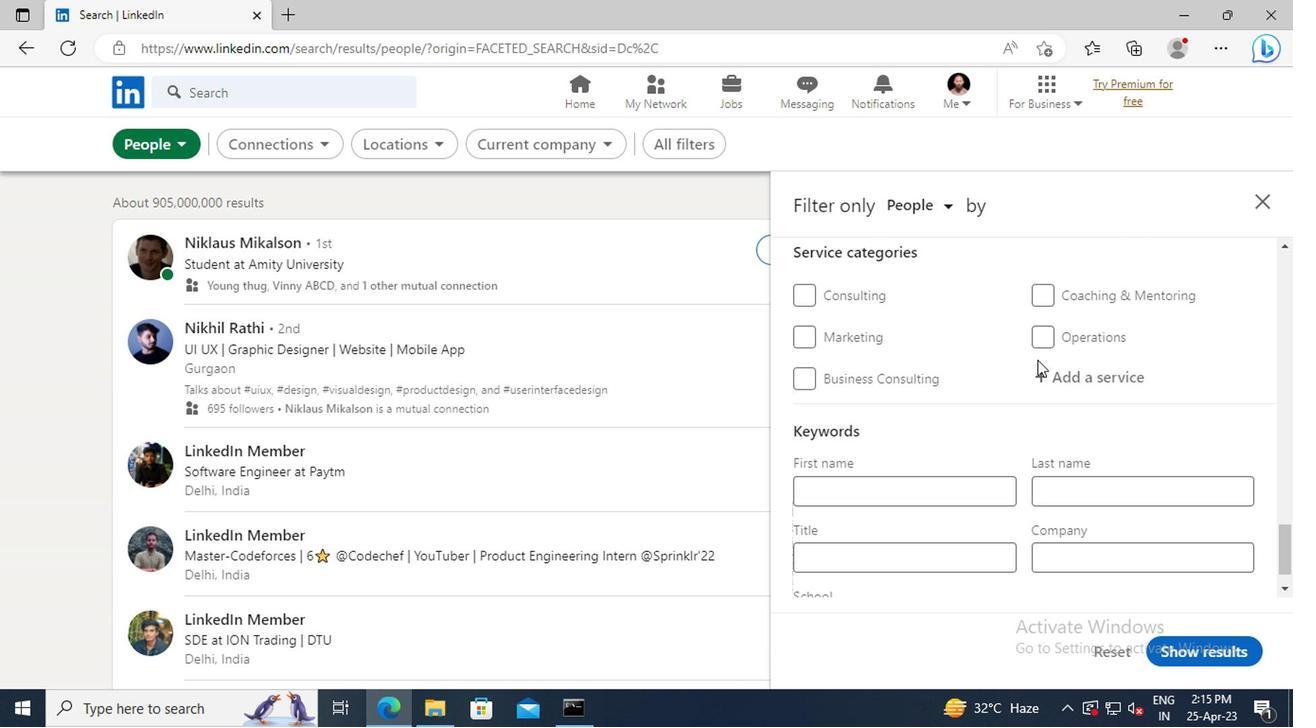 
Action: Mouse pressed left at (1058, 373)
Screenshot: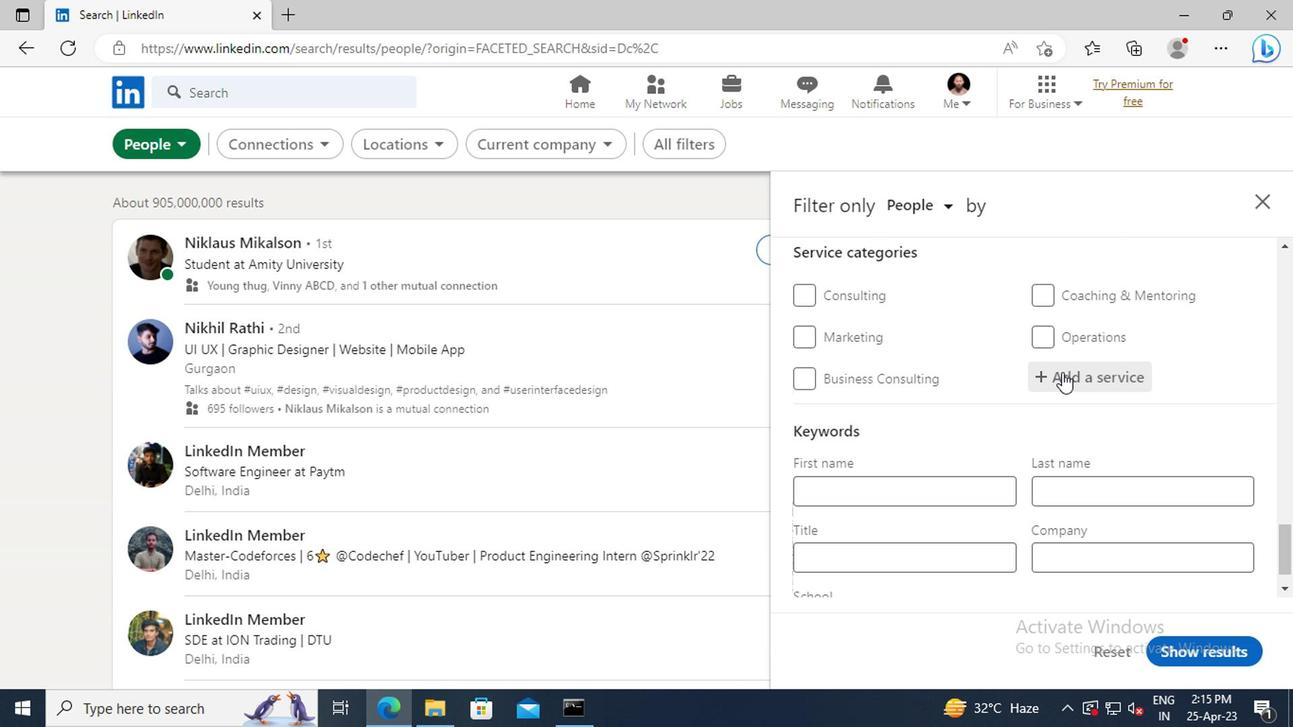 
Action: Mouse moved to (996, 410)
Screenshot: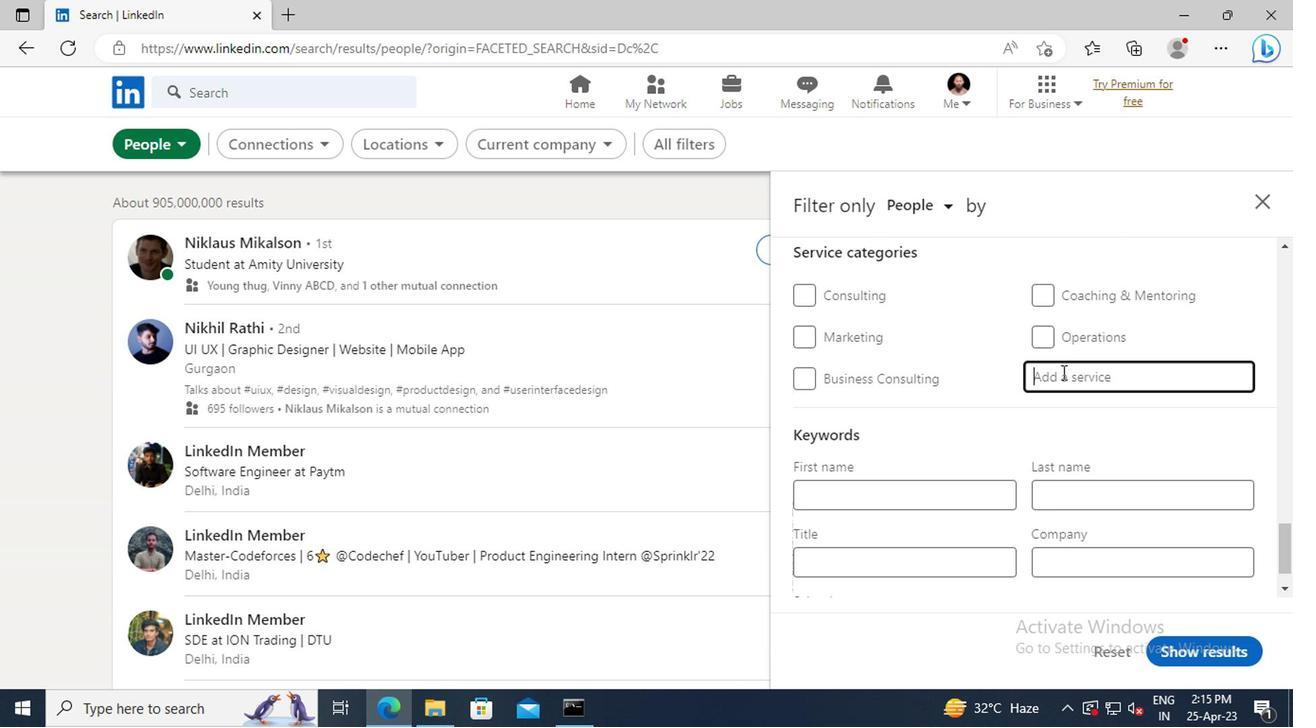 
Action: Key pressed <Key.shift_r>SOCIAL<Key.space><Key.shift>MEDIA<Key.space><Key.shift>MARKETING
Screenshot: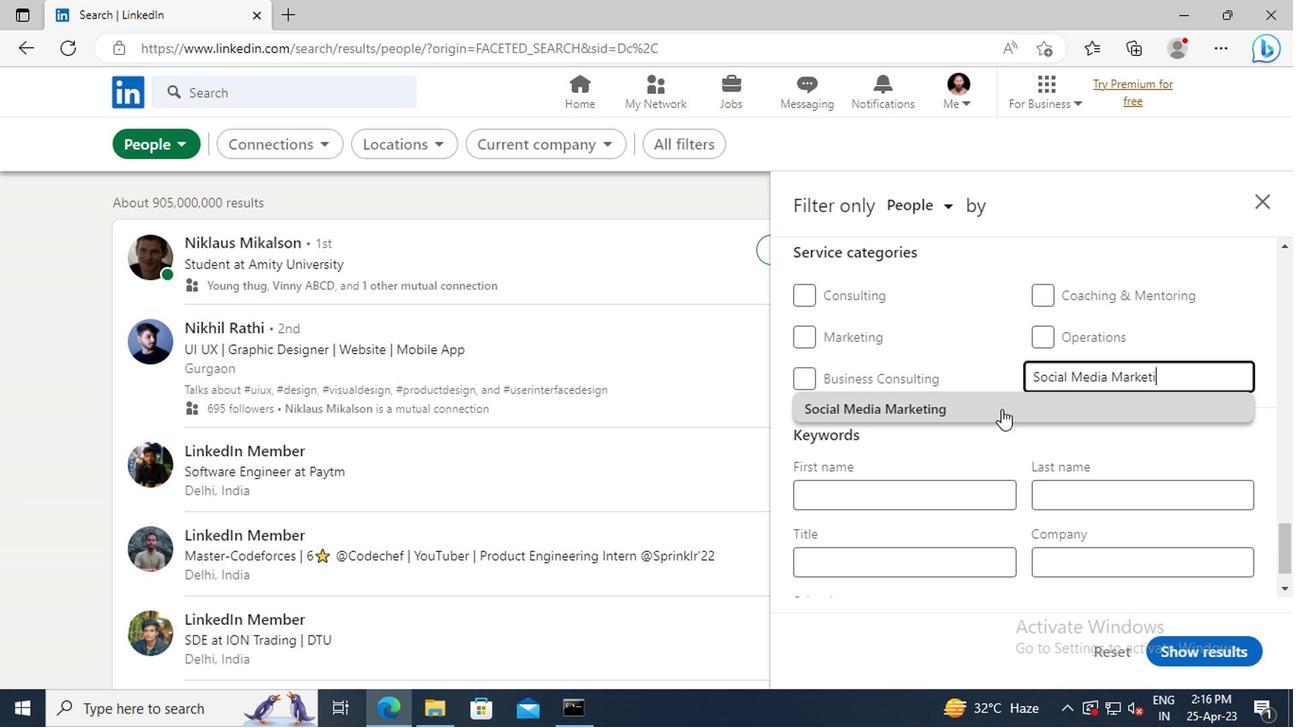 
Action: Mouse moved to (978, 412)
Screenshot: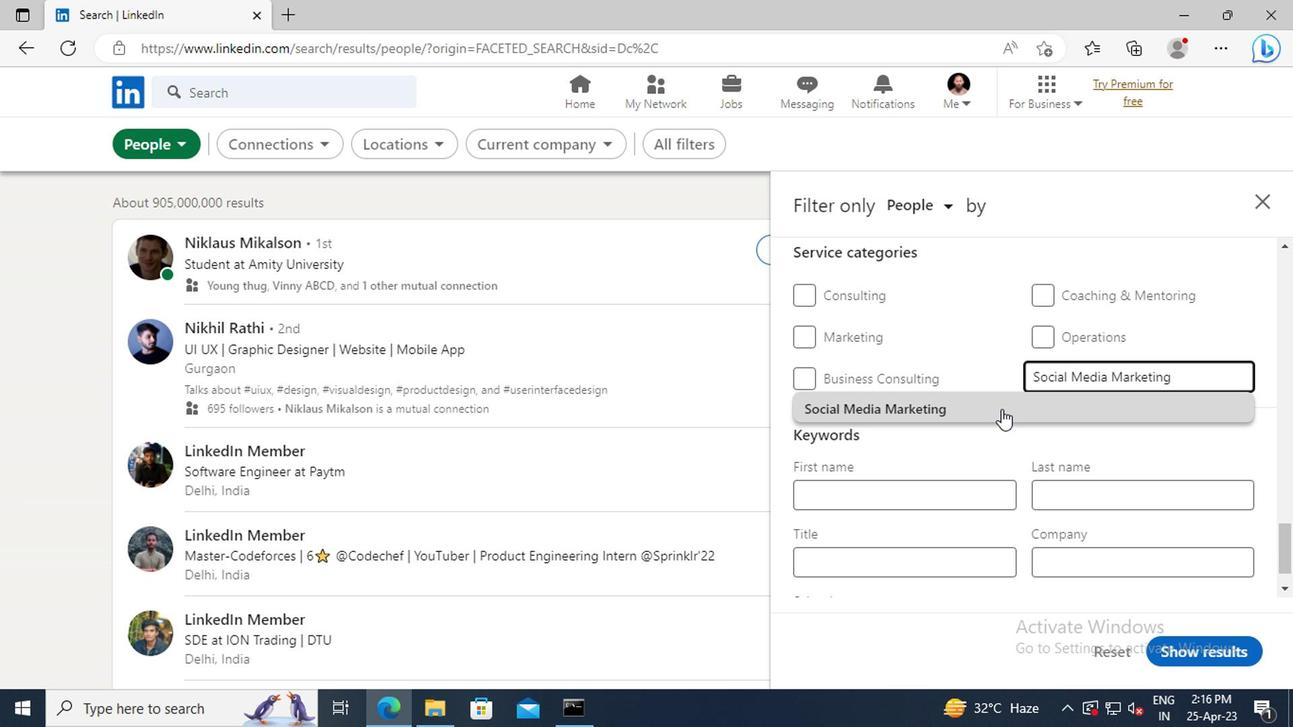 
Action: Mouse pressed left at (978, 412)
Screenshot: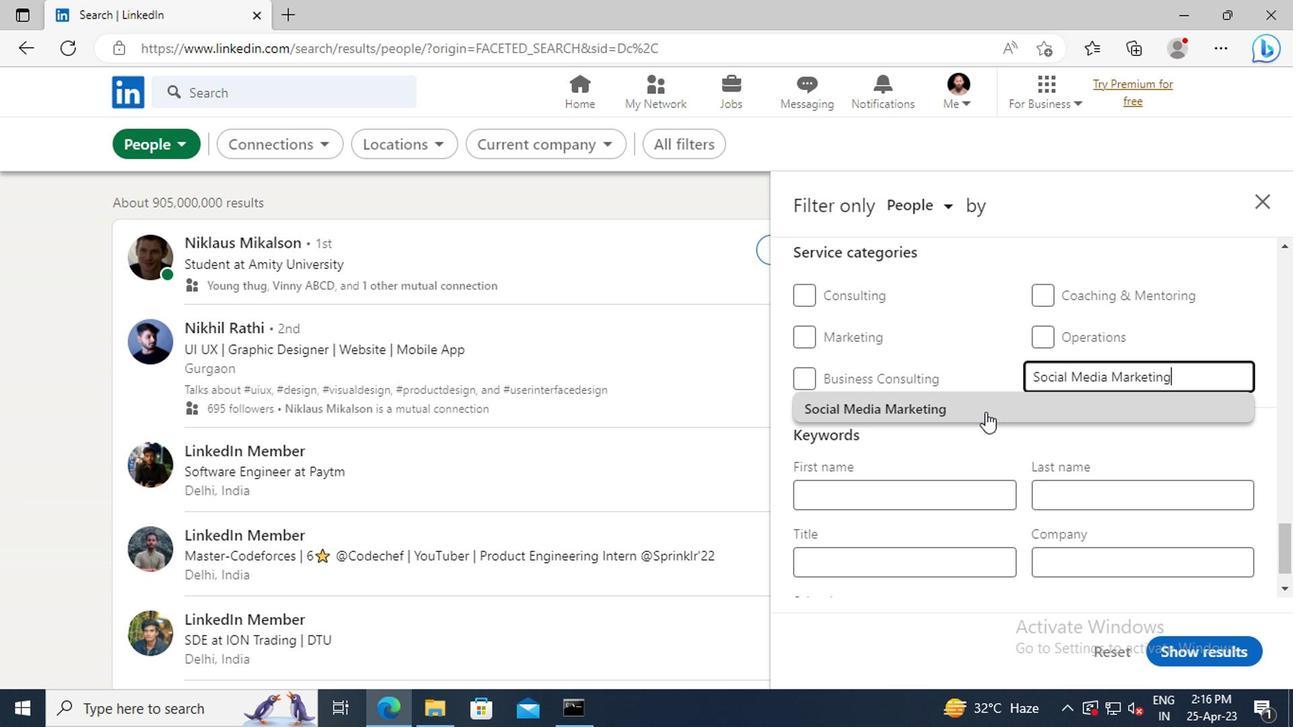 
Action: Mouse scrolled (978, 411) with delta (0, -1)
Screenshot: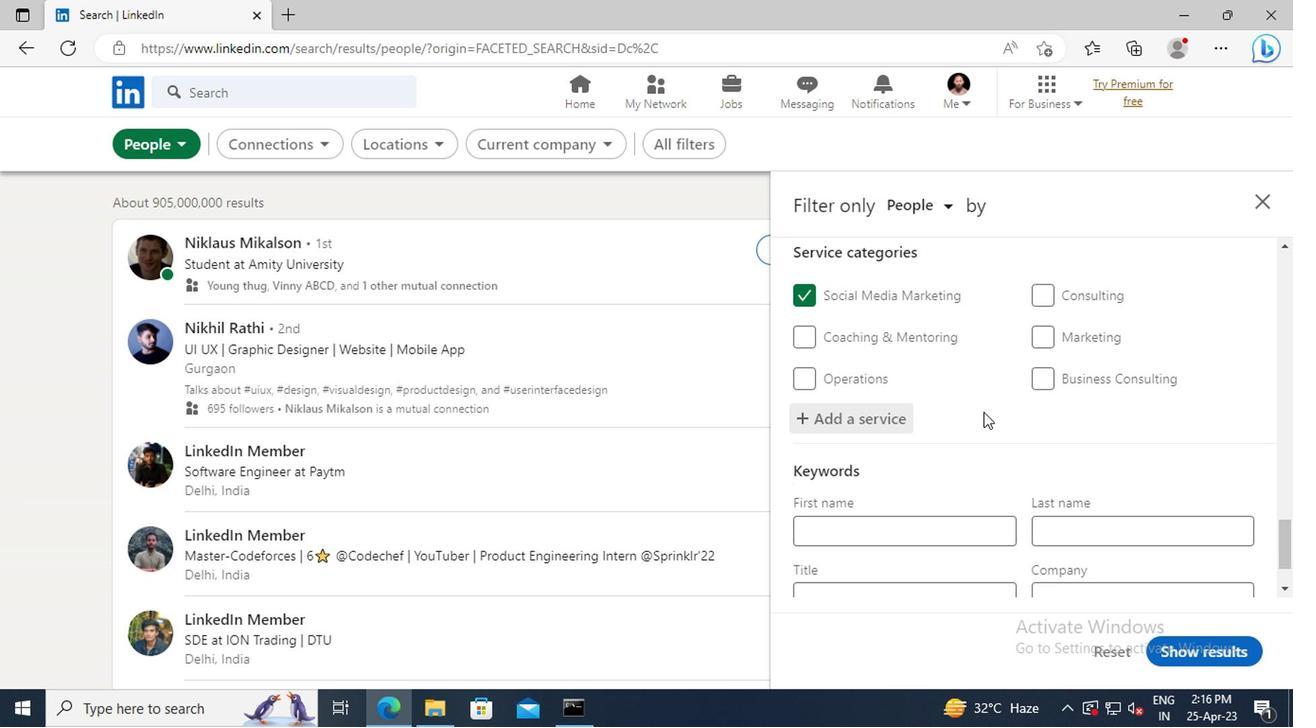 
Action: Mouse scrolled (978, 411) with delta (0, -1)
Screenshot: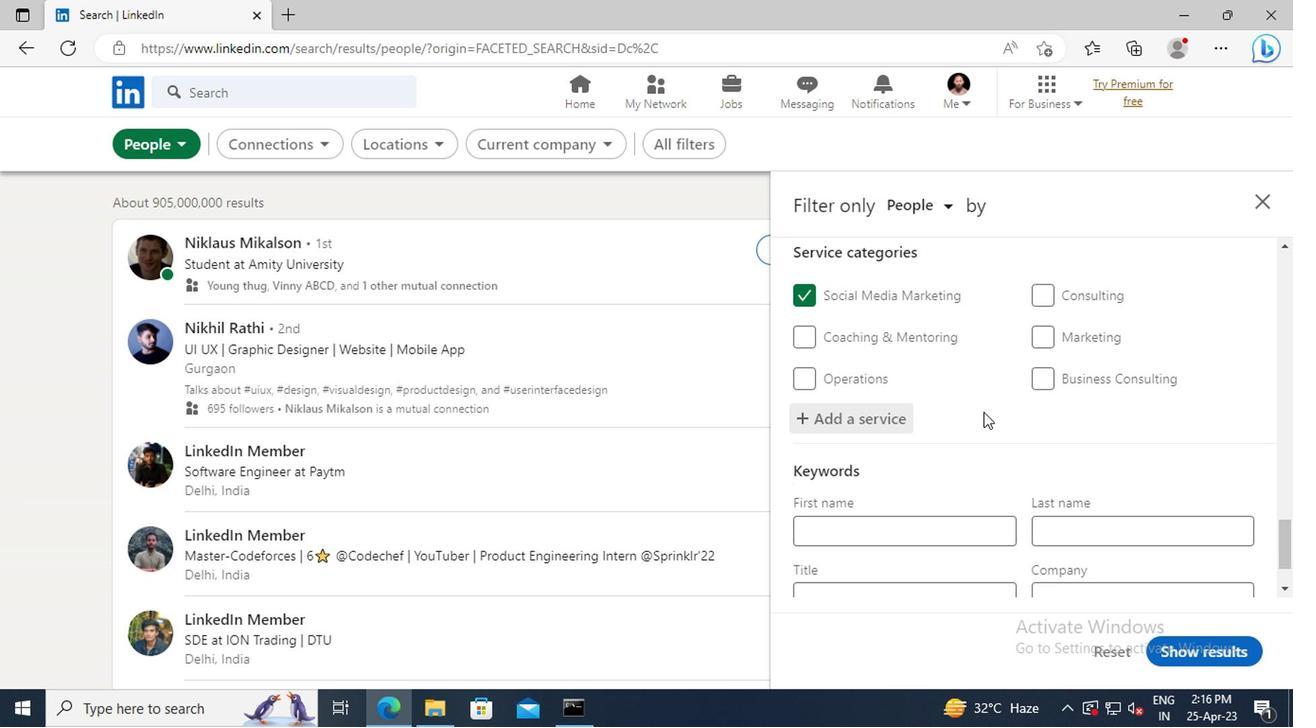 
Action: Mouse moved to (900, 522)
Screenshot: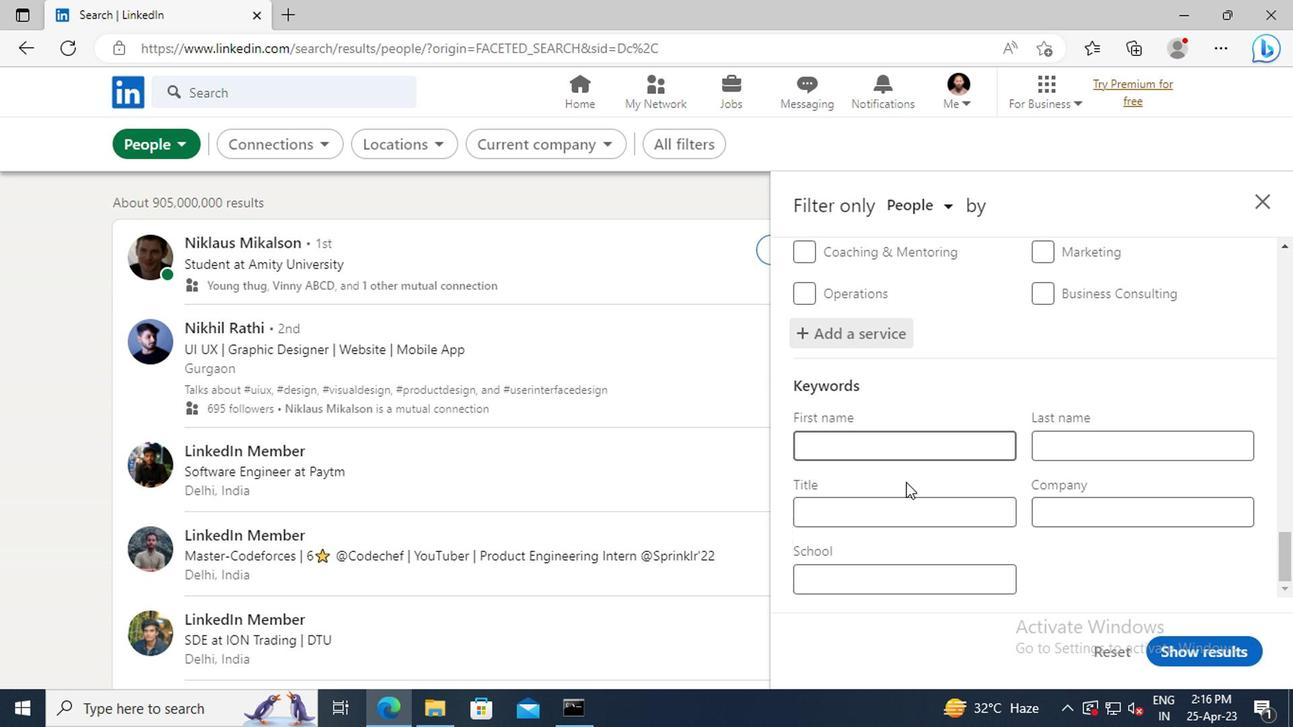 
Action: Mouse pressed left at (900, 522)
Screenshot: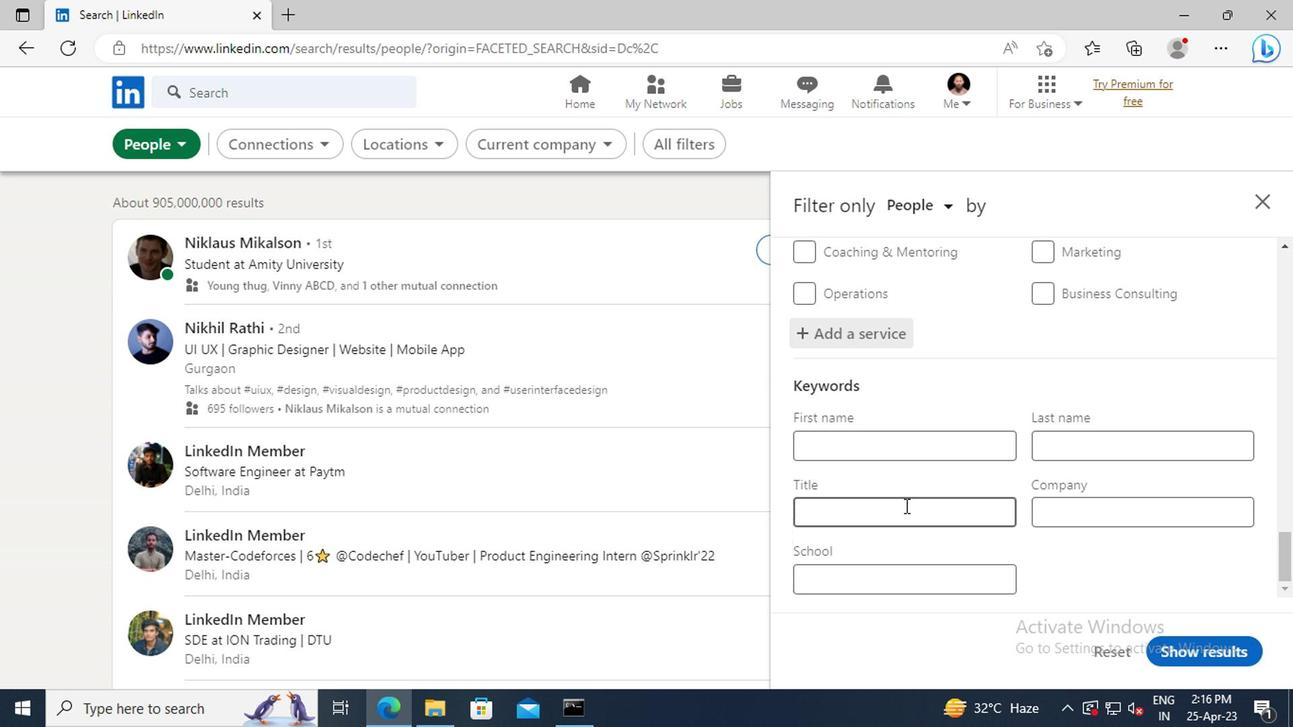 
Action: Key pressed <Key.shift>CONTROLLER
Screenshot: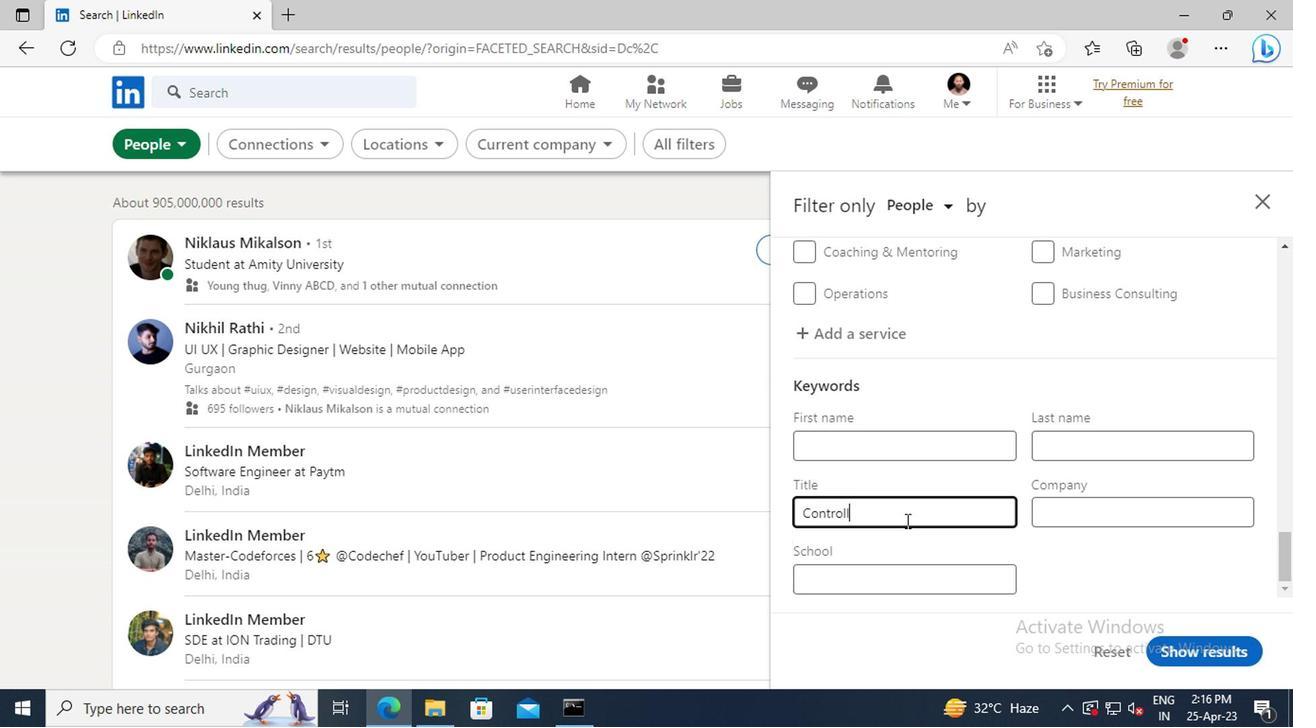 
Action: Mouse moved to (1171, 654)
Screenshot: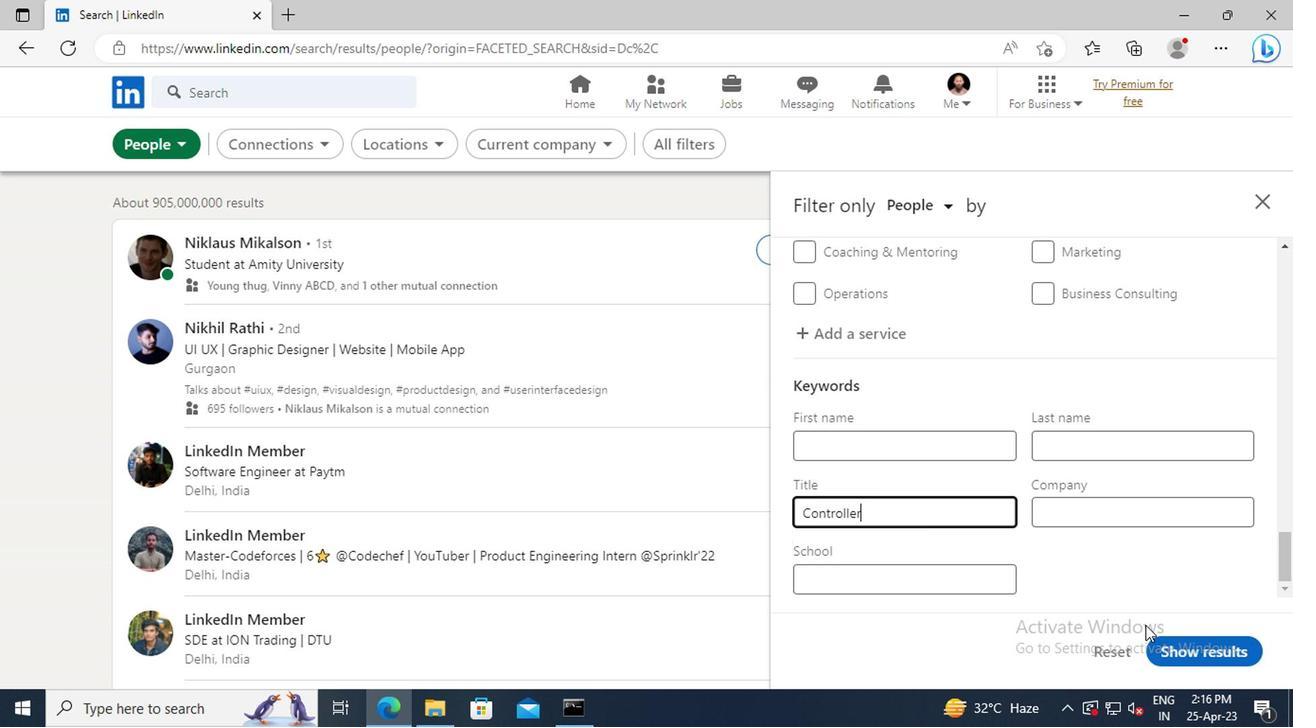 
Action: Mouse pressed left at (1171, 654)
Screenshot: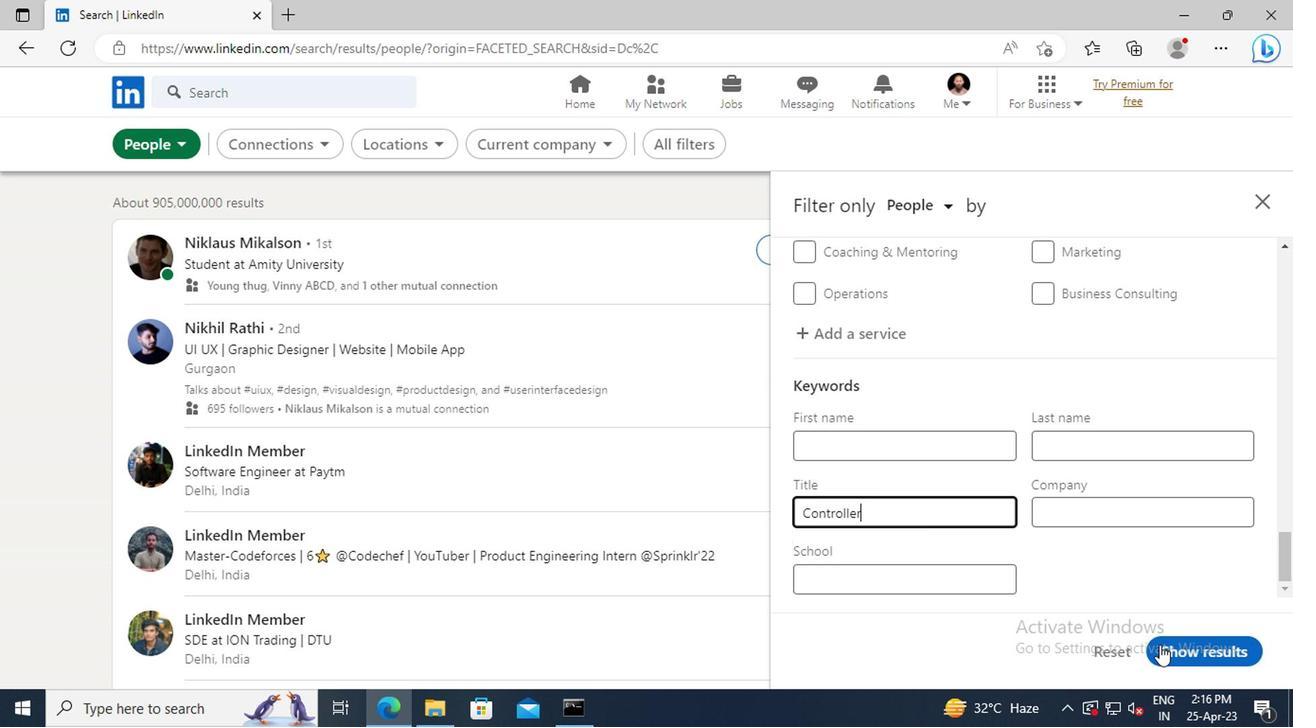 
